 Task: Create a project for marketing campaign.
Action: Mouse moved to (476, 298)
Screenshot: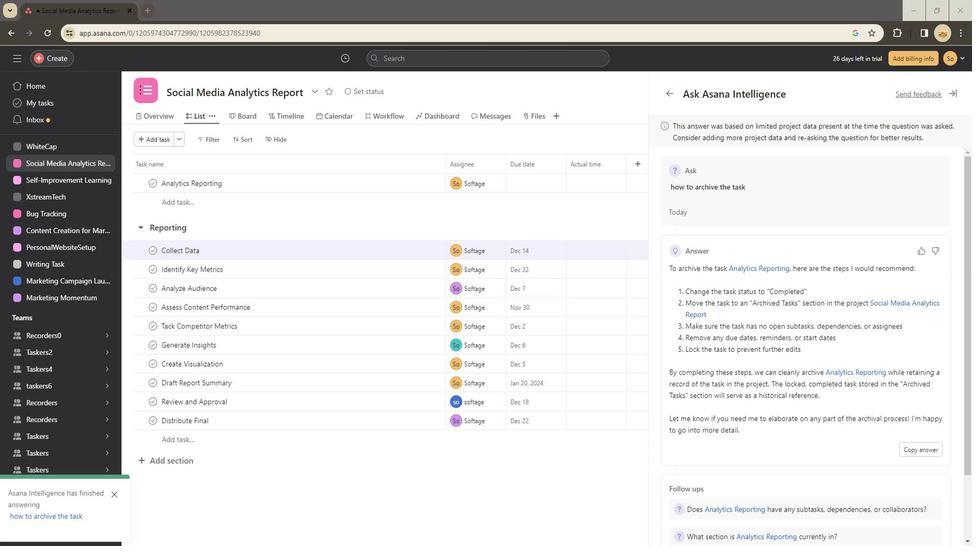 
Action: Mouse pressed left at (476, 298)
Screenshot: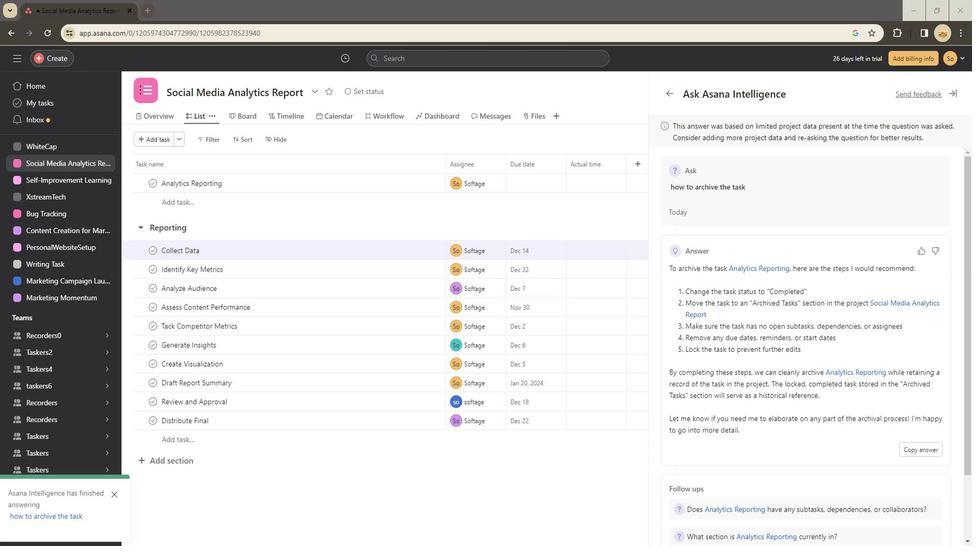
Action: Mouse moved to (482, 298)
Screenshot: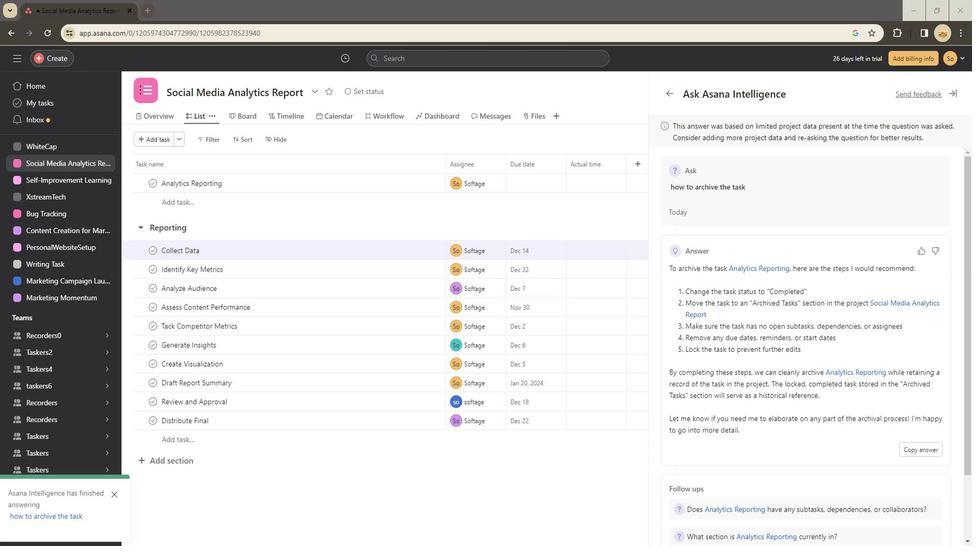 
Action: Mouse pressed left at (482, 298)
Screenshot: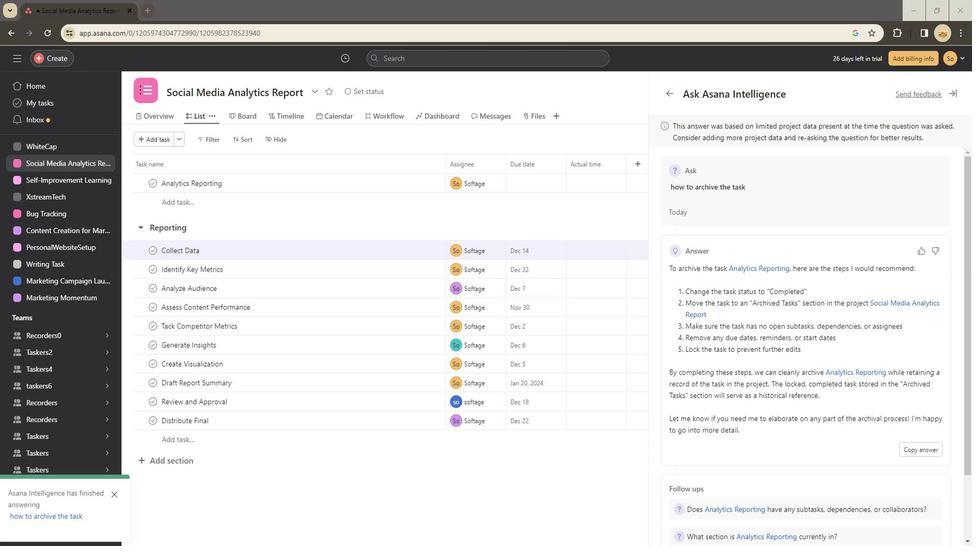 
Action: Mouse moved to (596, 298)
Screenshot: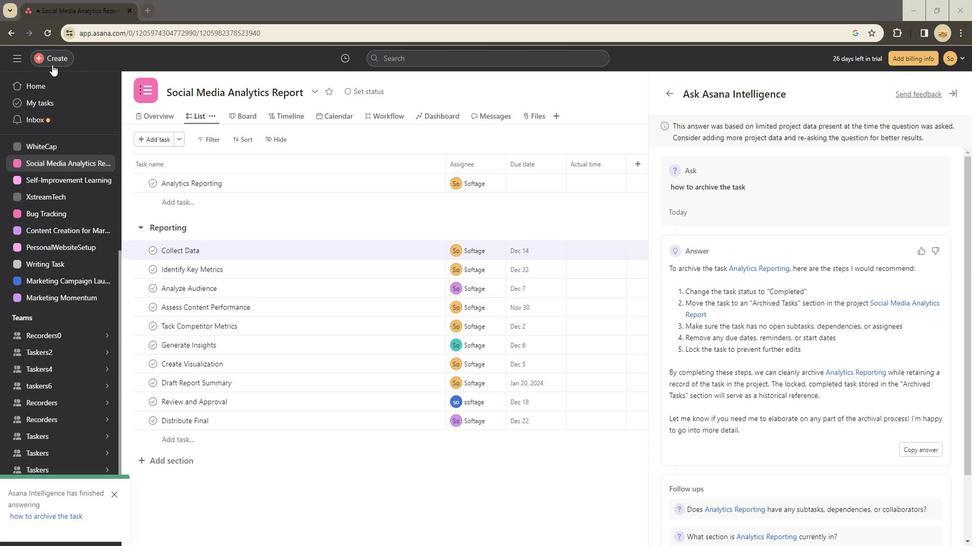 
Action: Mouse pressed left at (596, 298)
Screenshot: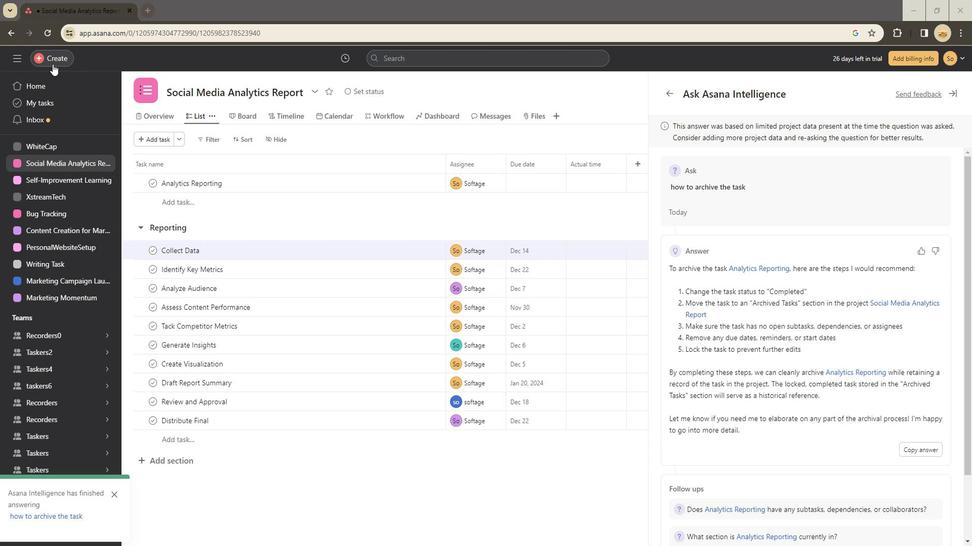 
Action: Mouse moved to (614, 298)
Screenshot: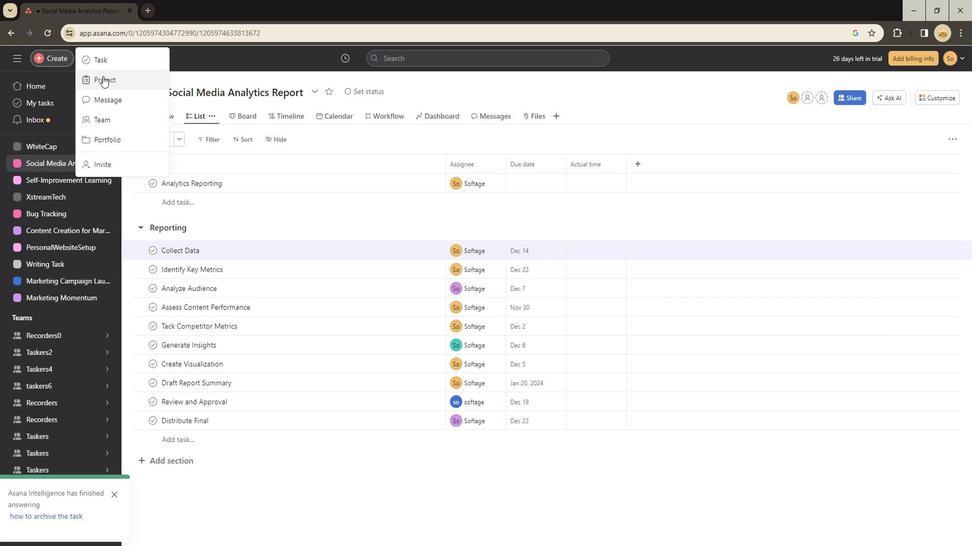 
Action: Mouse pressed left at (614, 298)
Screenshot: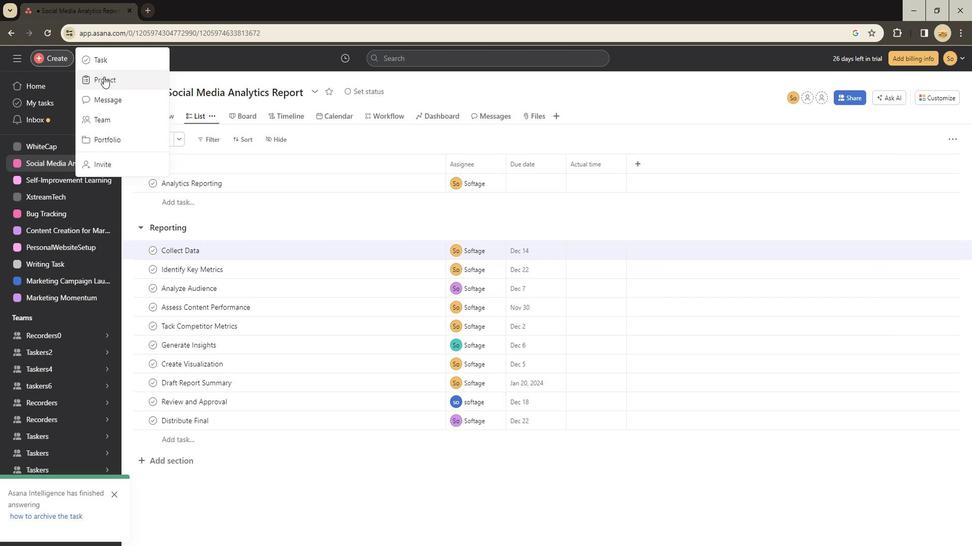 
Action: Mouse moved to (720, 298)
Screenshot: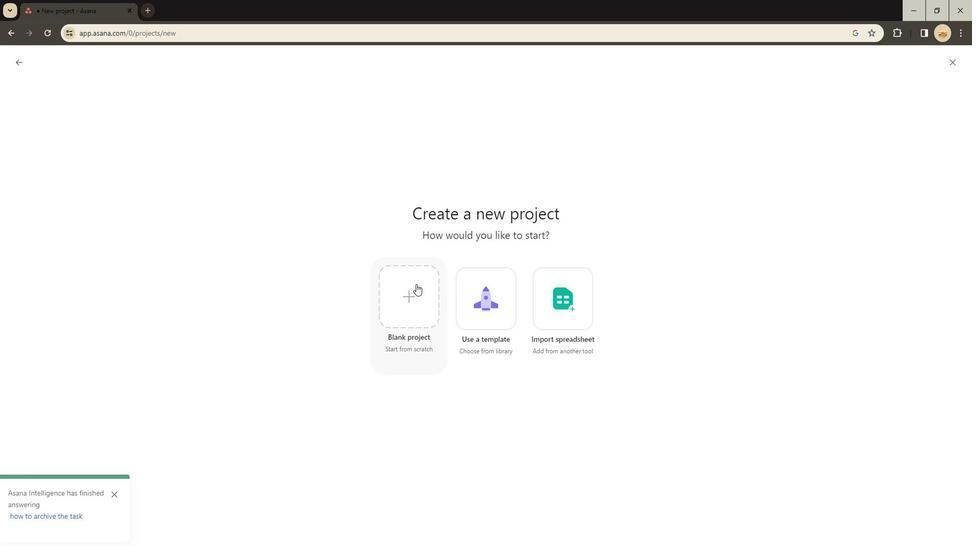 
Action: Mouse pressed left at (720, 298)
Screenshot: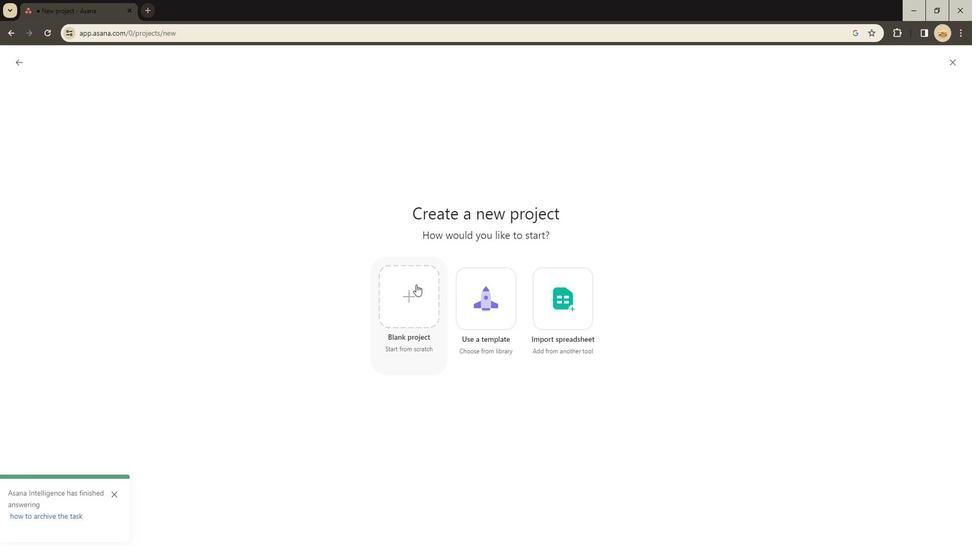 
Action: Mouse moved to (660, 298)
Screenshot: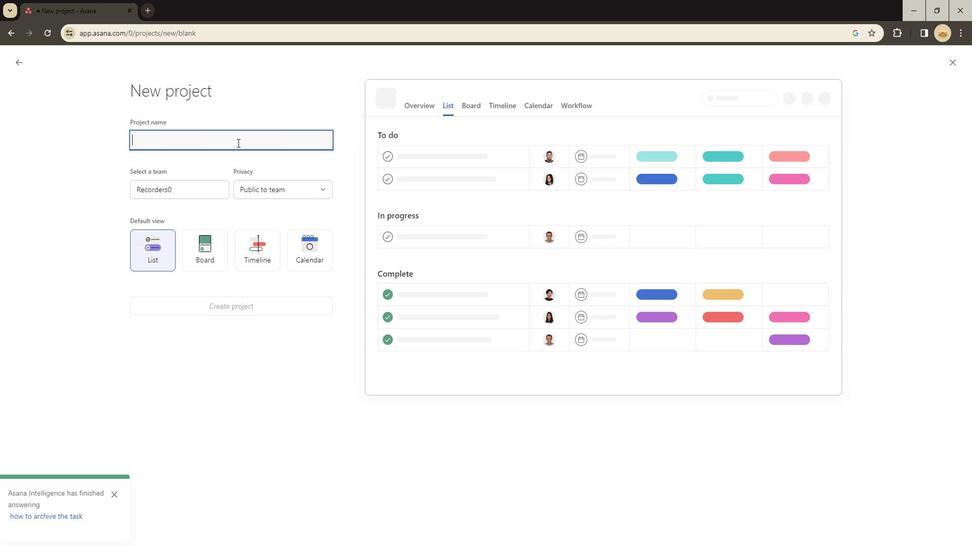 
Action: Mouse pressed left at (660, 298)
Screenshot: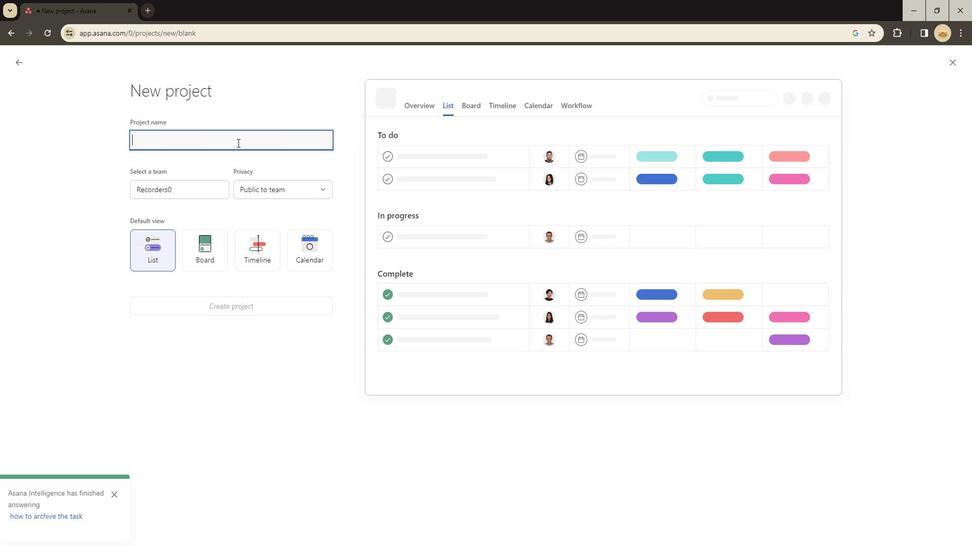 
Action: Key pressed <Key.shift><Key.shift><Key.shift><Key.shift><Key.shift><Key.shift><Key.shift><Key.shift><Key.shift><Key.shift><Key.shift><Key.shift><Key.shift><Key.shift><Key.shift><Key.shift><Key.shift><Key.shift><Key.shift><Key.shift><Key.shift><Key.shift><Key.shift><Key.shift><Key.shift><Key.shift><Key.shift><Key.shift><Key.shift><Key.shift><Key.shift><Key.shift><Key.shift><Key.shift><Key.shift><Key.shift><Key.shift>Marketing<Key.space><Key.shift>Campaign<Key.space>
Screenshot: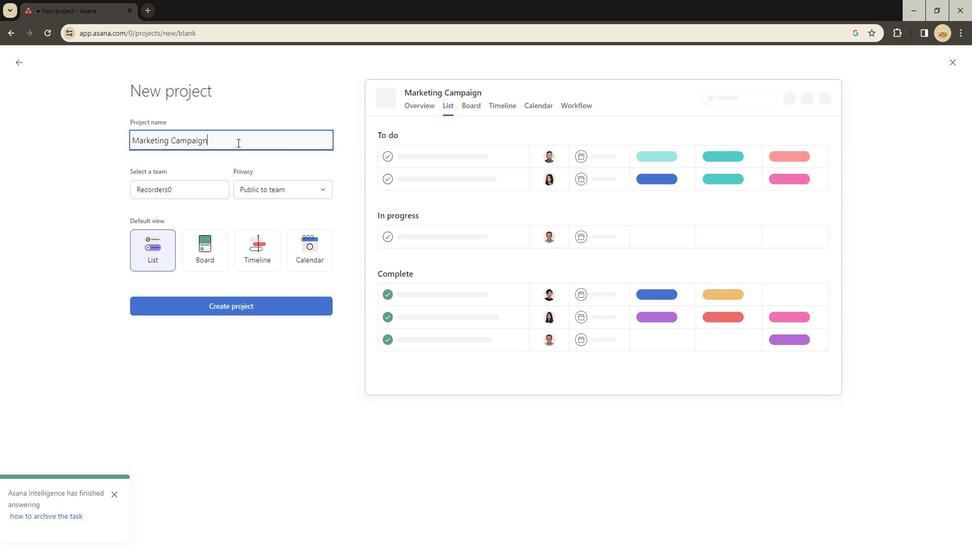 
Action: Mouse moved to (661, 298)
Screenshot: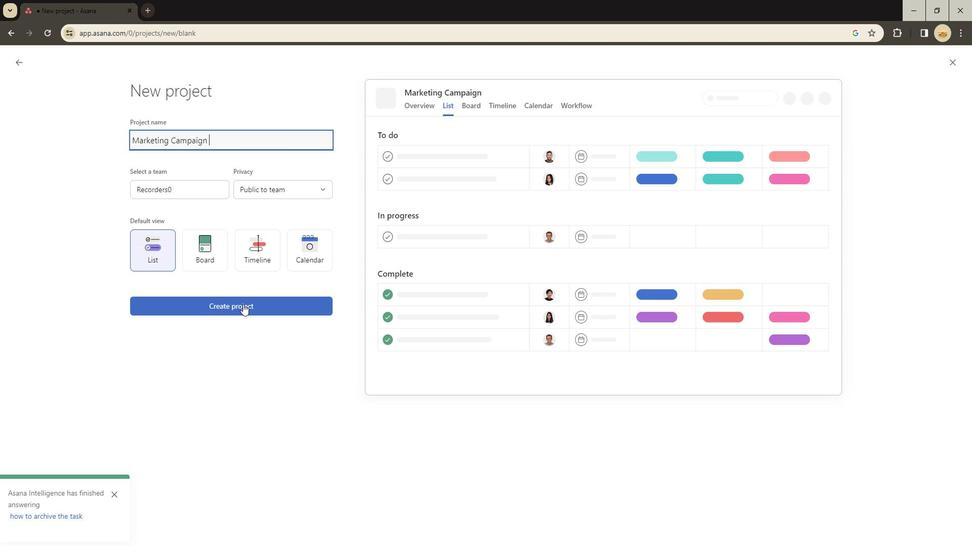
Action: Mouse pressed left at (661, 298)
Screenshot: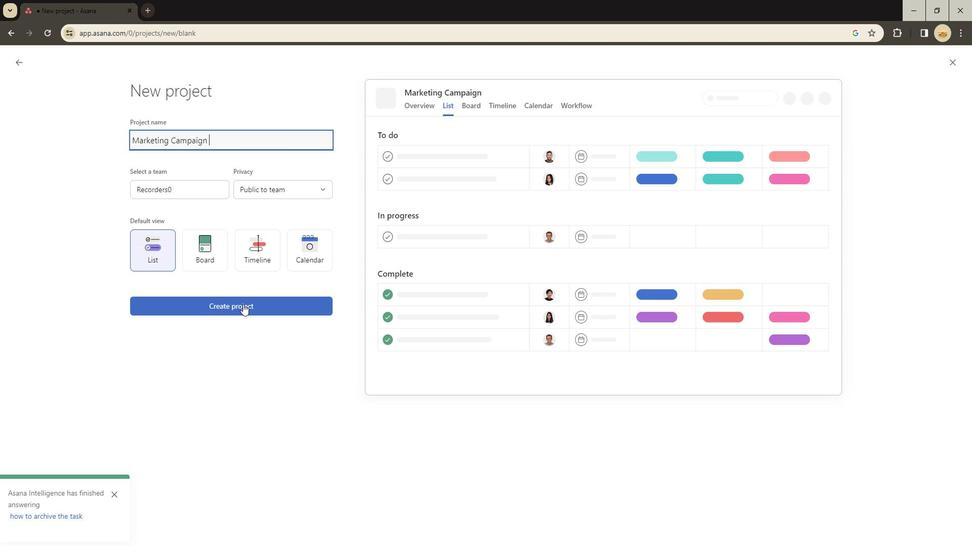 
Action: Mouse moved to (487, 298)
Screenshot: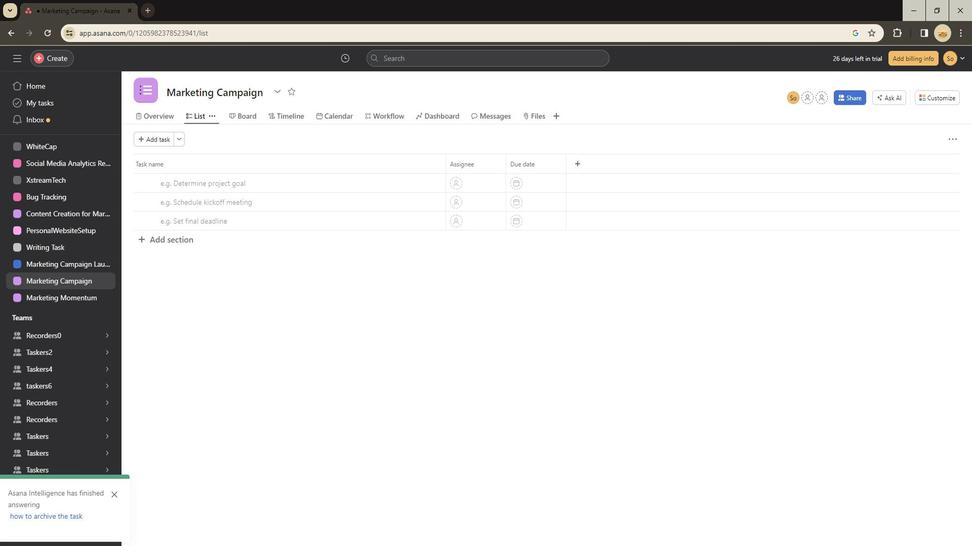 
Action: Mouse scrolled (487, 298) with delta (0, 0)
Screenshot: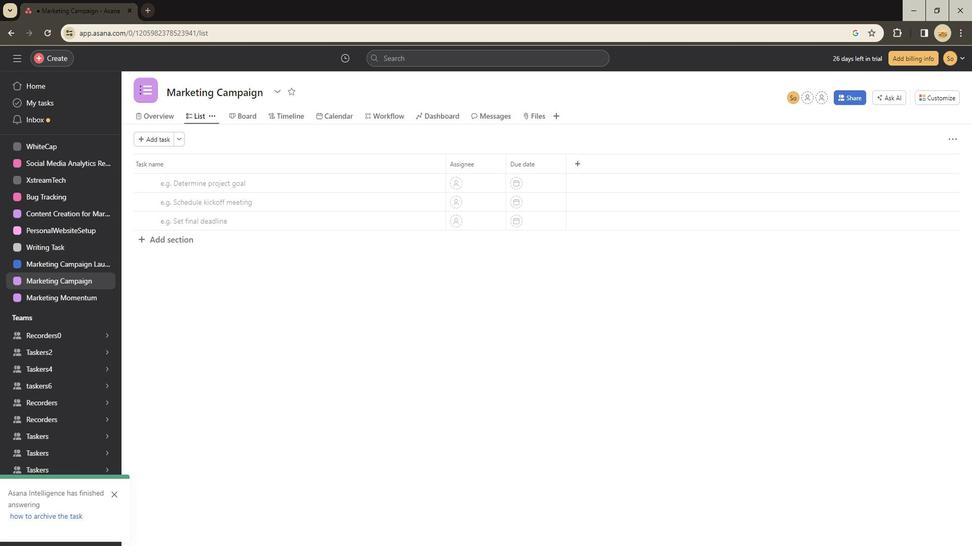
Action: Mouse moved to (439, 298)
Screenshot: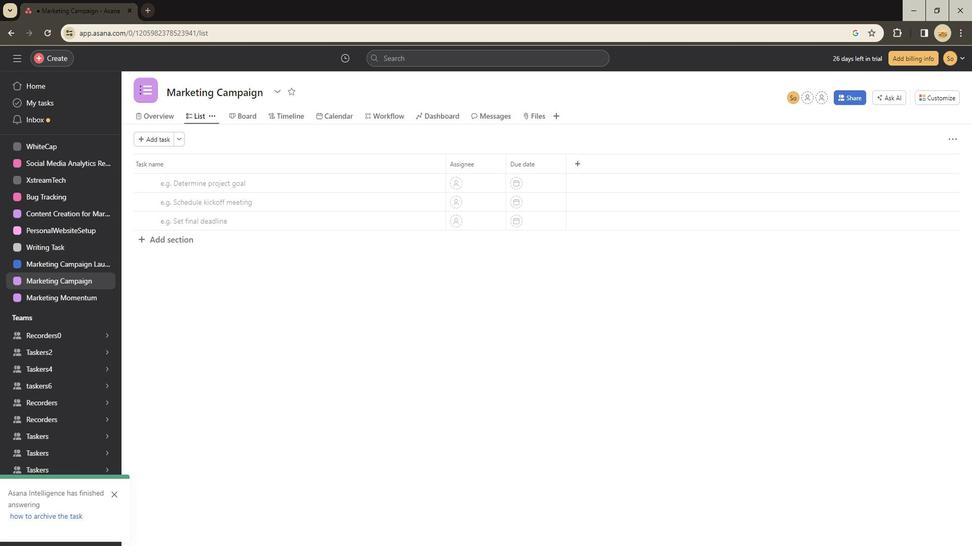 
Action: Mouse pressed left at (439, 298)
Screenshot: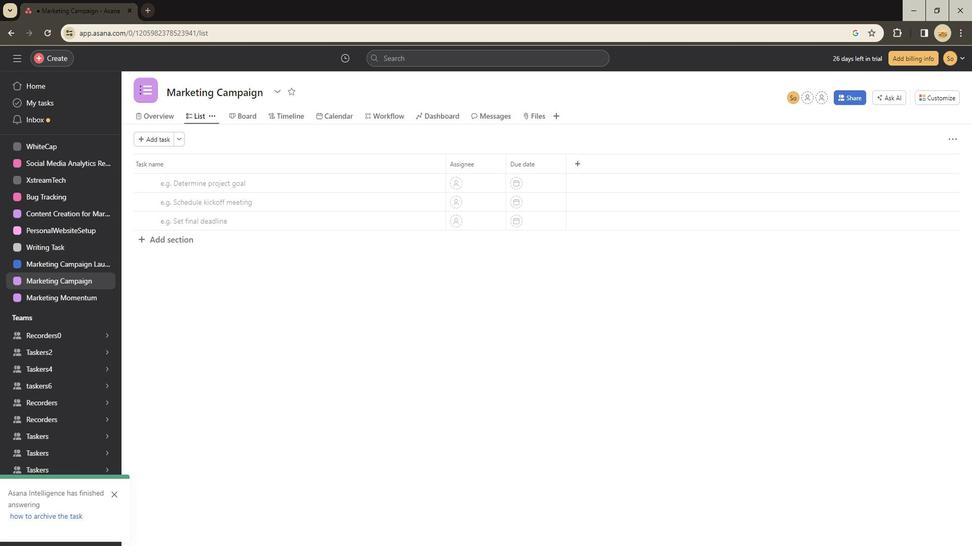 
Action: Mouse moved to (639, 298)
Screenshot: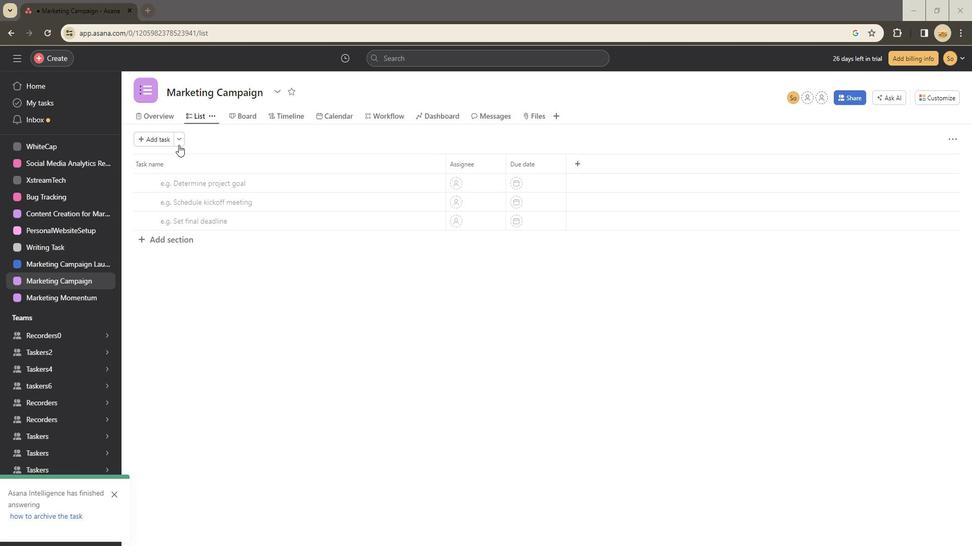 
Action: Mouse pressed left at (639, 298)
Screenshot: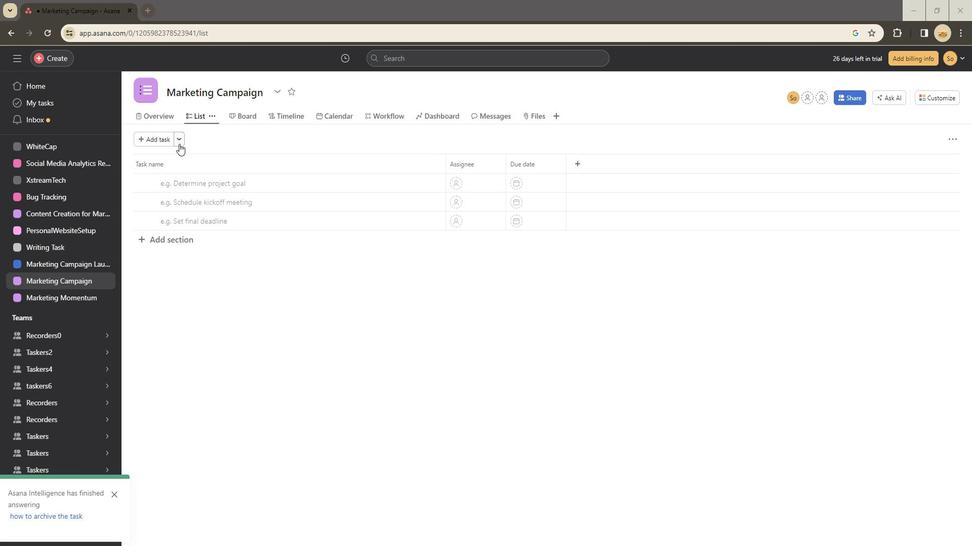 
Action: Mouse moved to (643, 298)
Screenshot: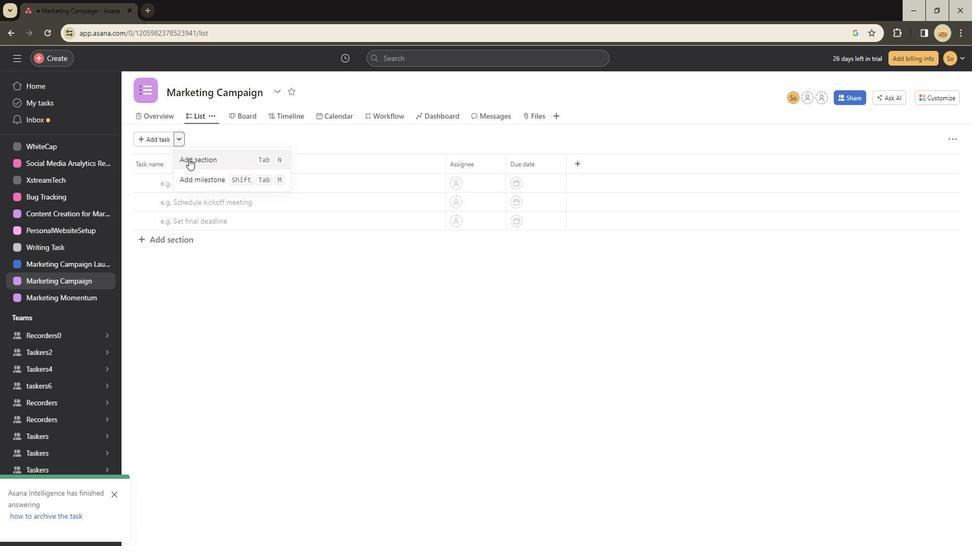 
Action: Mouse pressed left at (643, 298)
Screenshot: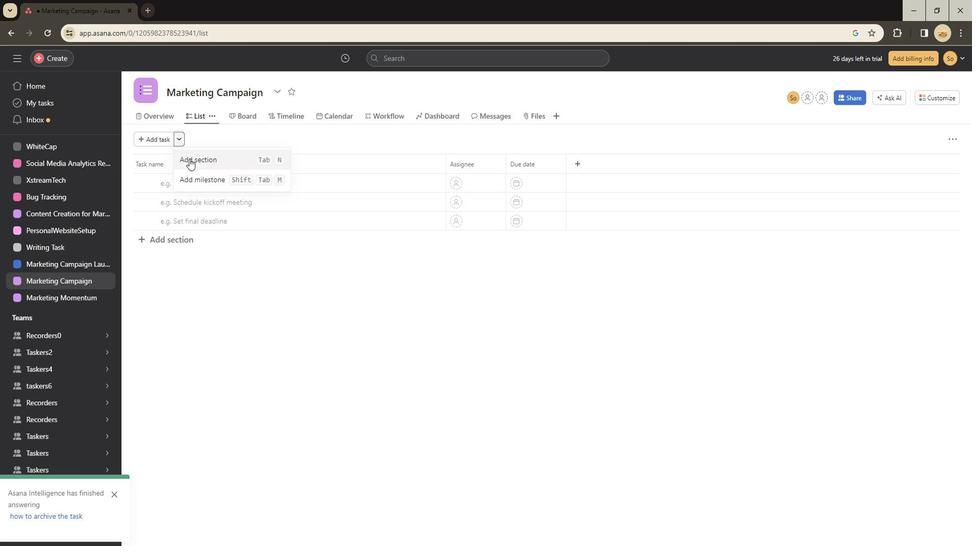 
Action: Mouse moved to (646, 298)
Screenshot: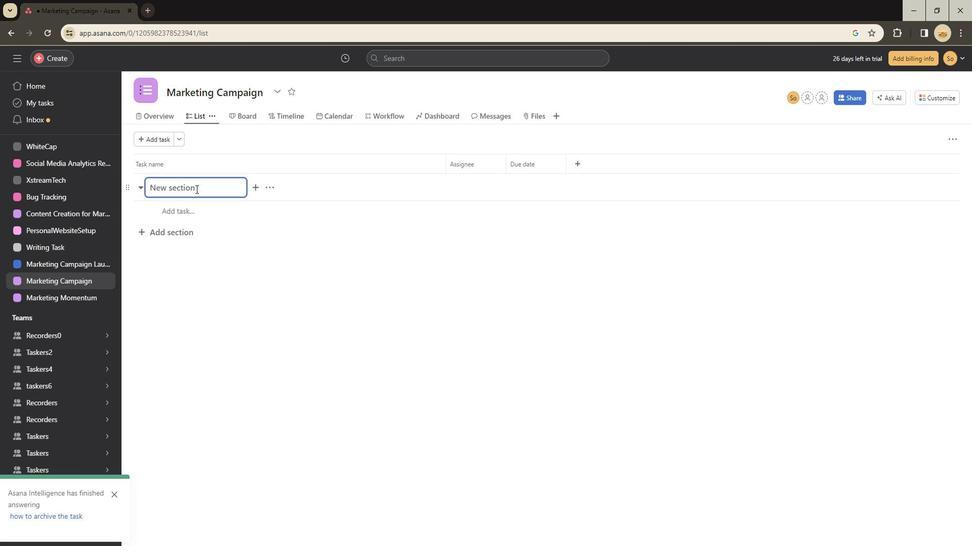 
Action: Mouse pressed left at (646, 298)
Screenshot: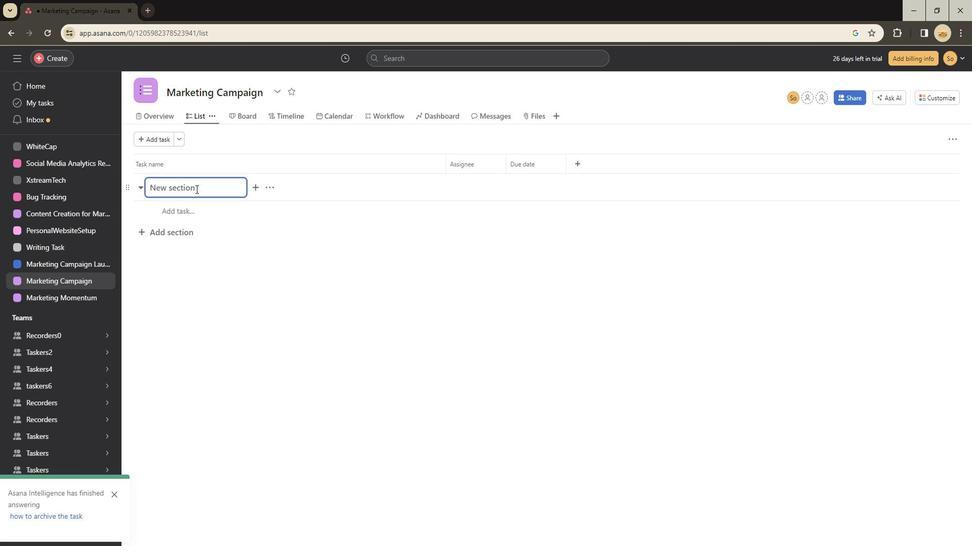 
Action: Key pressed <Key.shift>Analyze<Key.space>big<Key.space><Key.backspace><Key.backspace><Key.backspace><Key.backspace><Key.shift>Big<Key.space><Key.shift><Key.shift><Key.shift><Key.shift><Key.shift><Key.shift><Key.shift><Key.shift><Key.shift><Key.shift><Key.shift><Key.shift><Key.shift>Data<Key.space><Key.enter><Key.shift><Key.shift><Key.shift>Analyze<Key.space><Key.shift>Data<Key.space><Key.shift>Trenddds
Screenshot: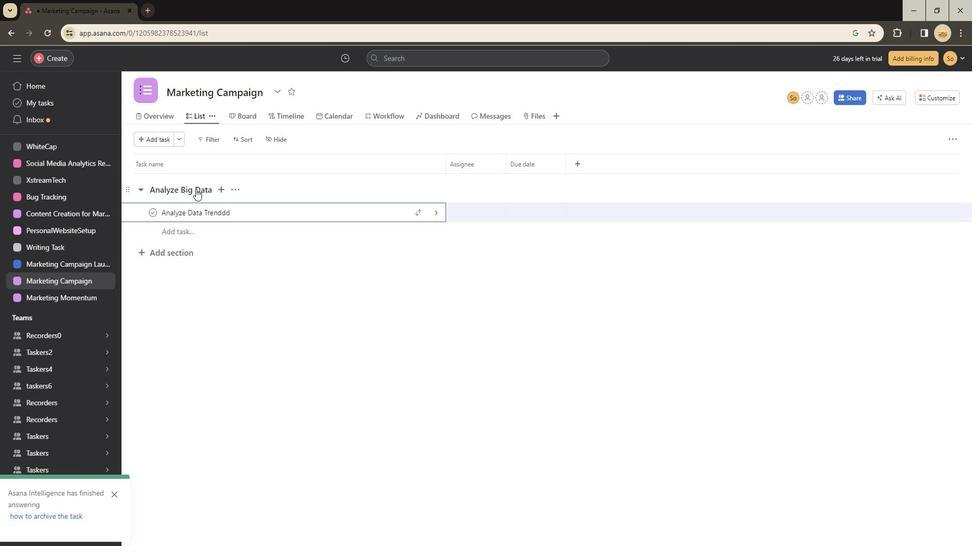 
Action: Mouse moved to (685, 298)
Screenshot: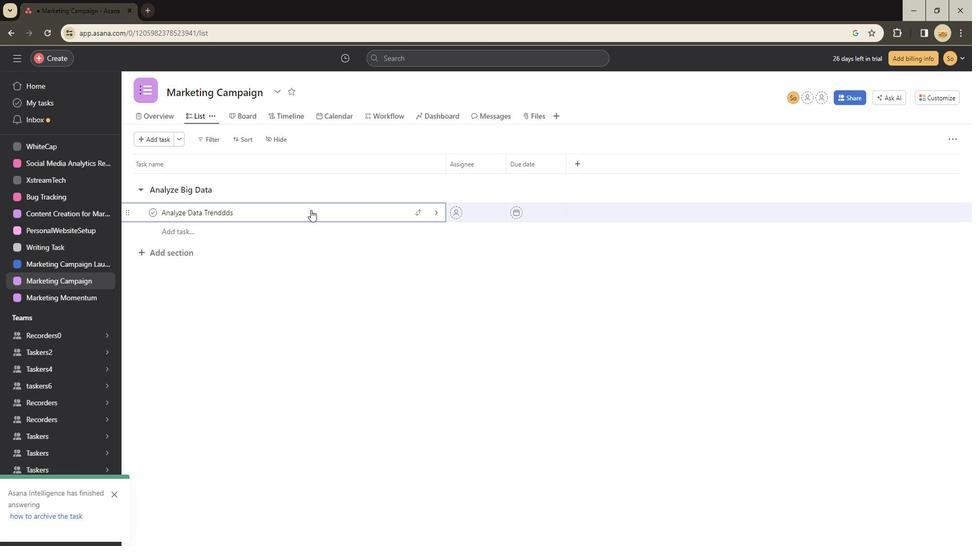 
Action: Mouse pressed left at (685, 298)
Screenshot: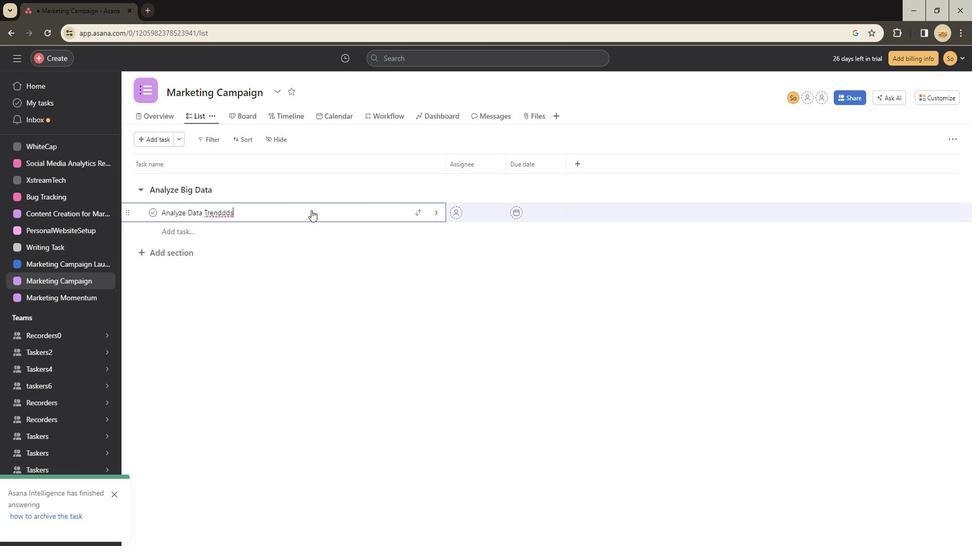 
Action: Mouse moved to (824, 298)
Screenshot: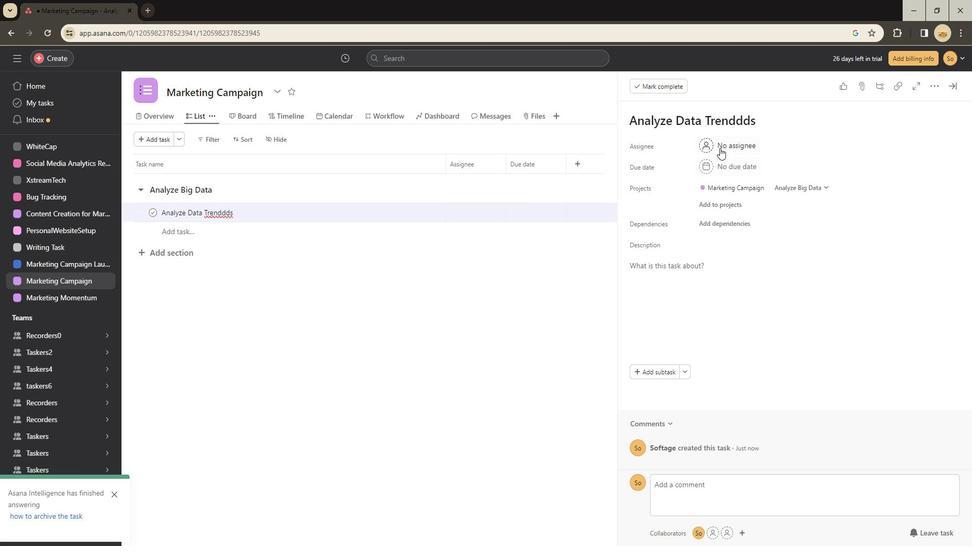 
Action: Mouse pressed left at (824, 298)
Screenshot: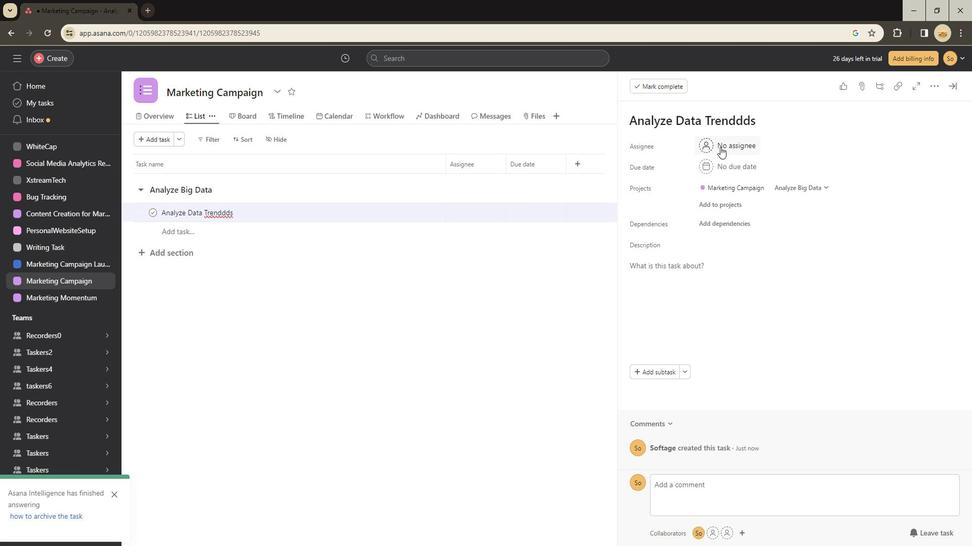 
Action: Mouse moved to (832, 298)
Screenshot: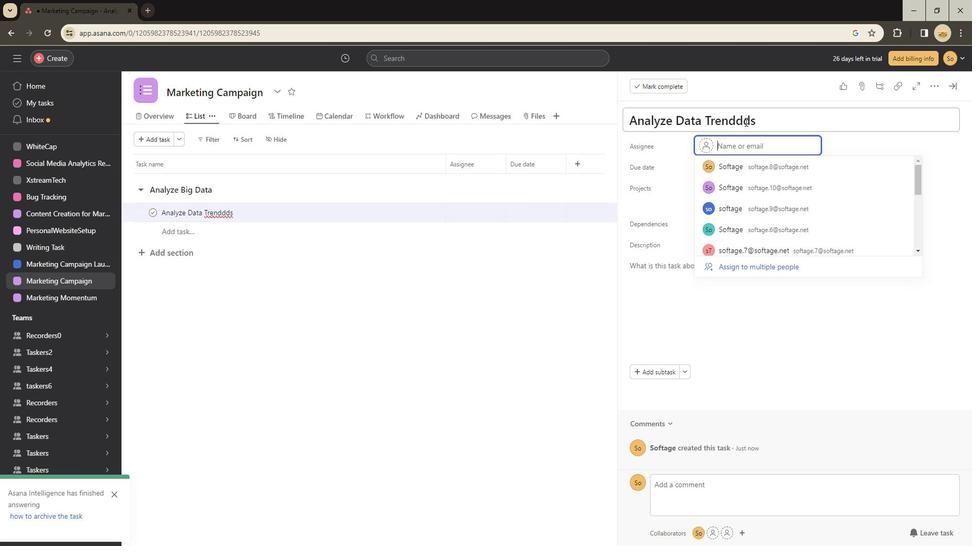 
Action: Mouse pressed left at (832, 298)
Screenshot: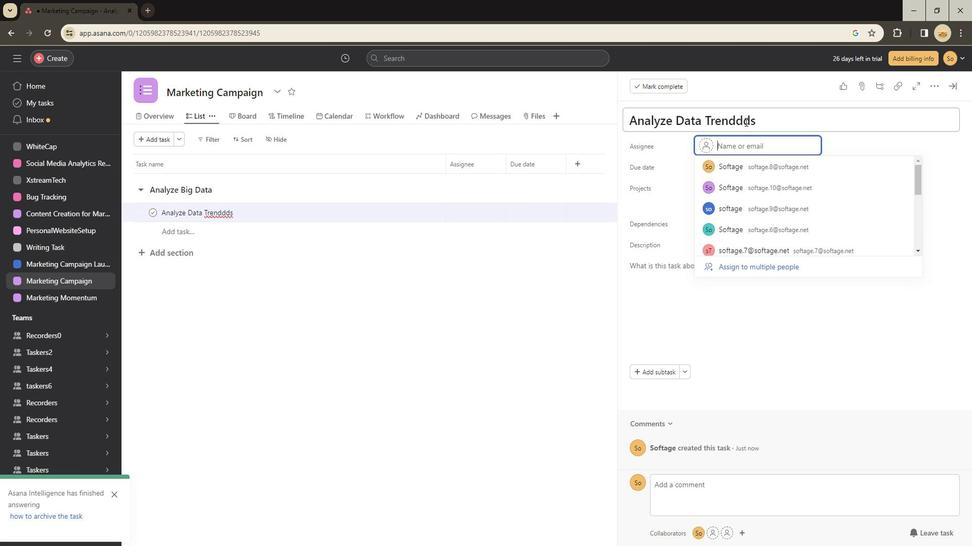 
Action: Mouse pressed left at (832, 298)
Screenshot: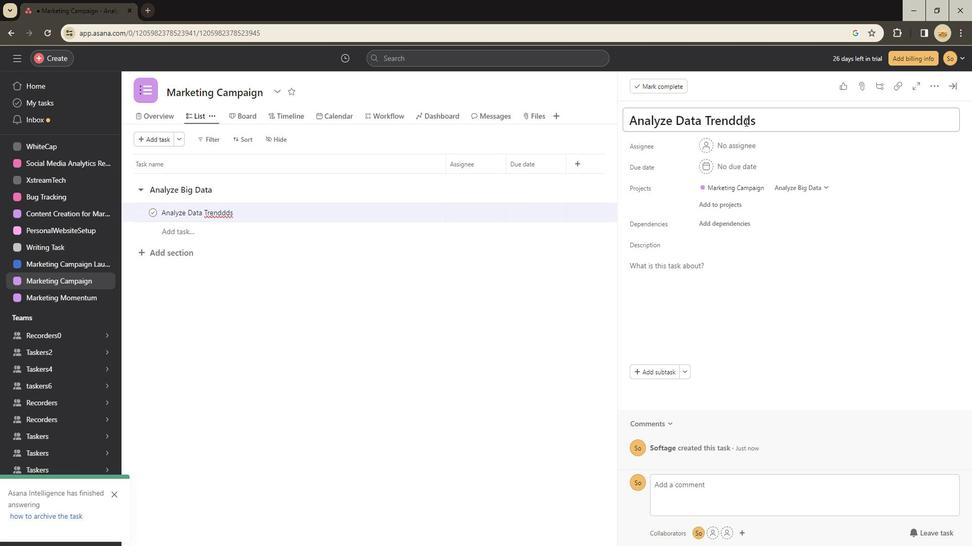 
Action: Mouse moved to (832, 298)
Screenshot: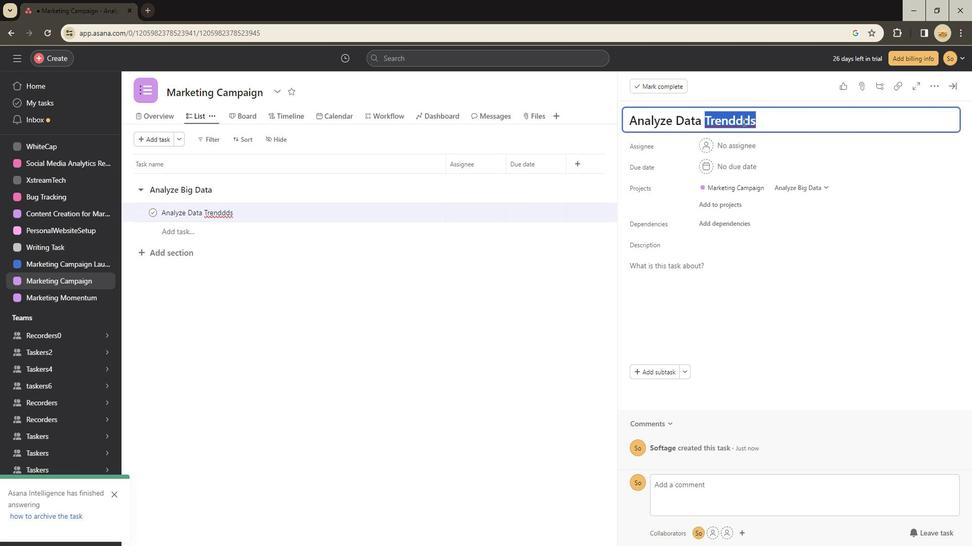 
Action: Mouse pressed left at (832, 298)
Screenshot: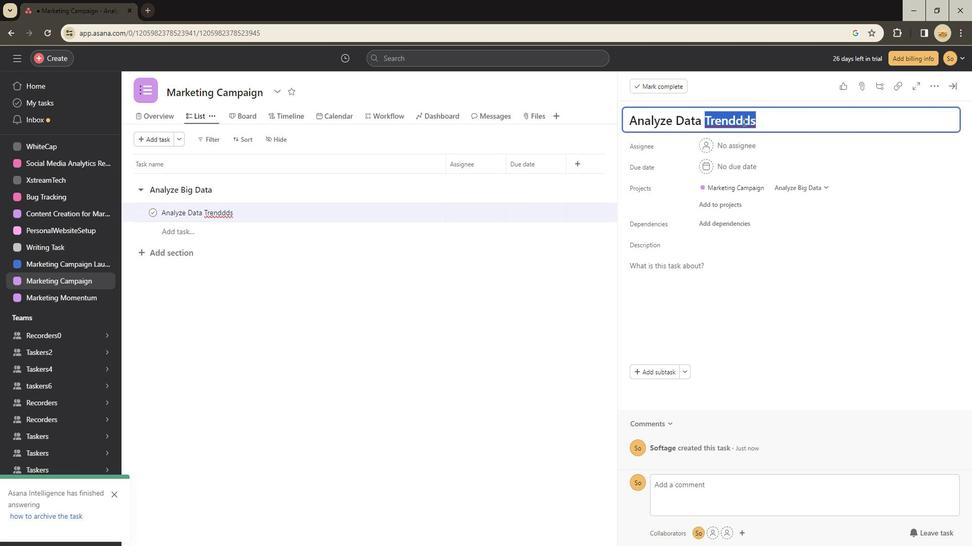 
Action: Key pressed <Key.backspace><Key.backspace>
Screenshot: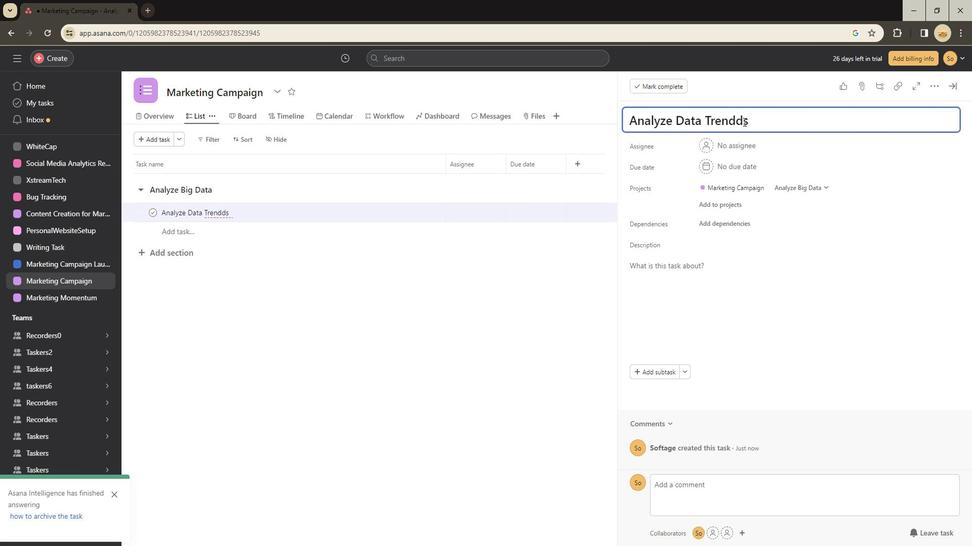 
Action: Mouse moved to (824, 298)
Screenshot: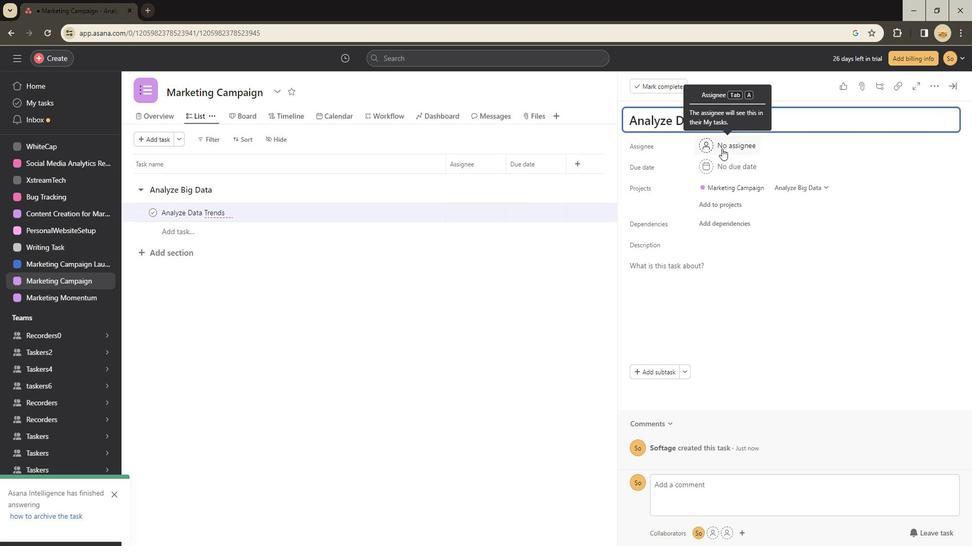 
Action: Mouse pressed left at (824, 298)
Screenshot: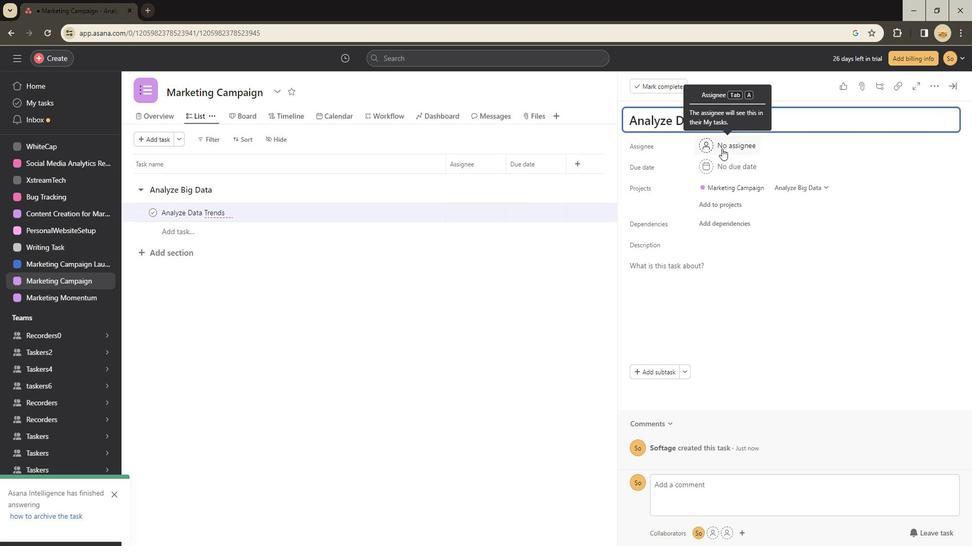 
Action: Mouse moved to (833, 298)
Screenshot: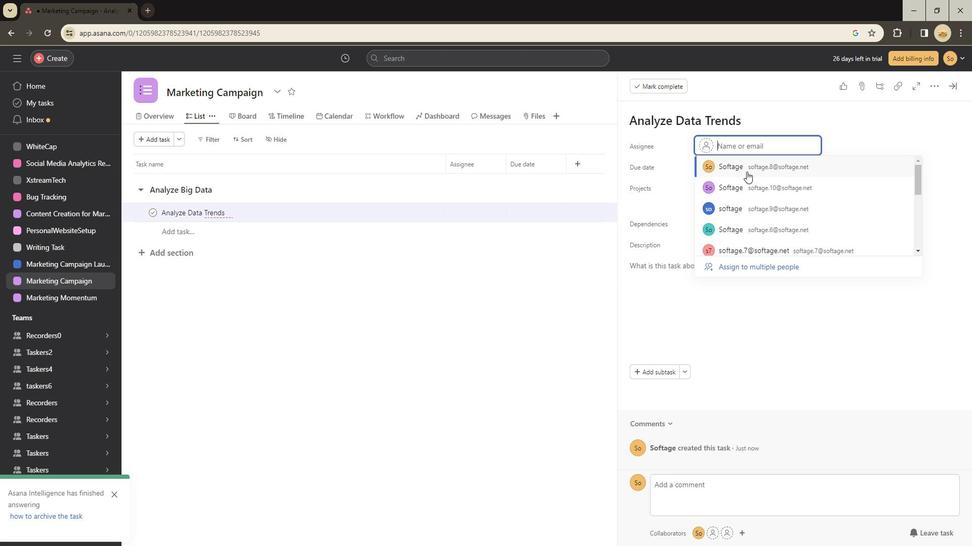 
Action: Mouse pressed left at (833, 298)
Screenshot: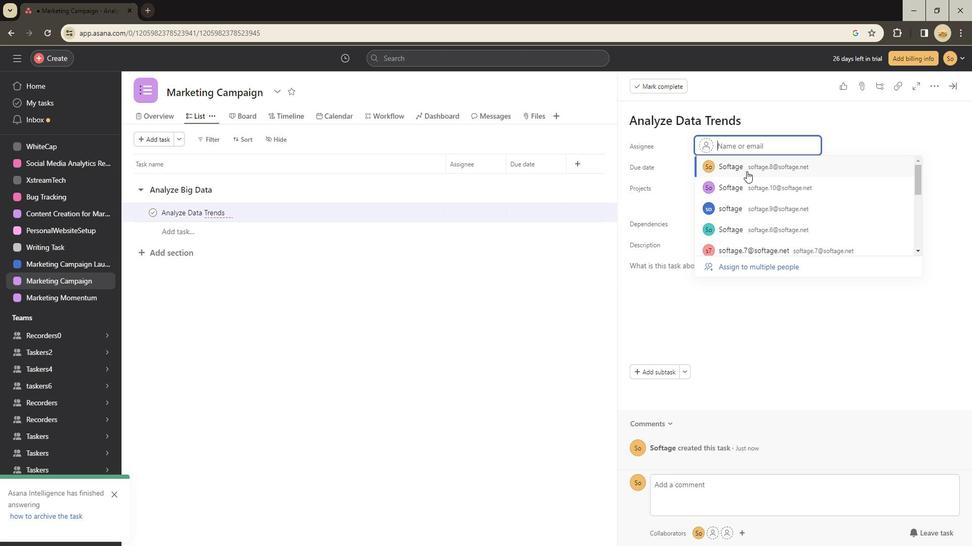 
Action: Mouse moved to (827, 298)
Screenshot: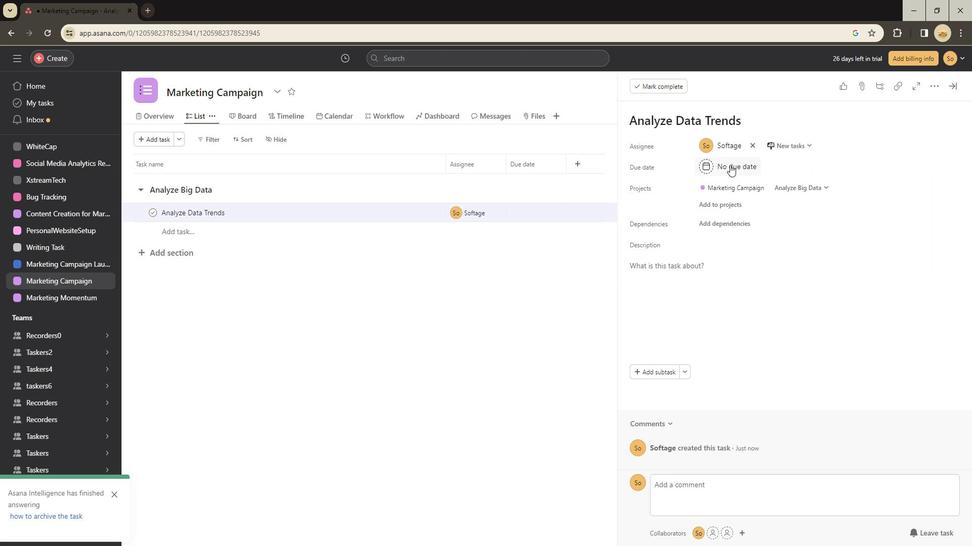 
Action: Mouse pressed left at (827, 298)
Screenshot: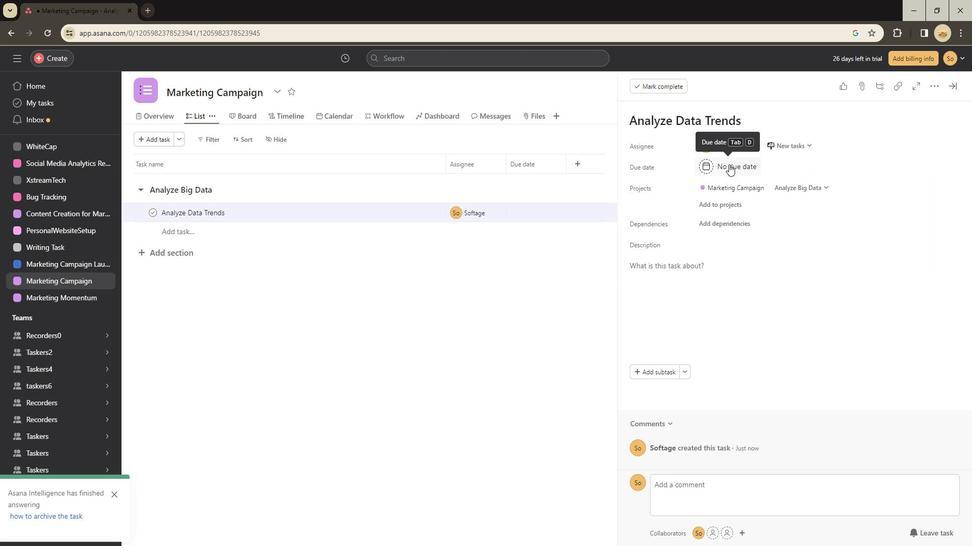 
Action: Mouse moved to (858, 298)
Screenshot: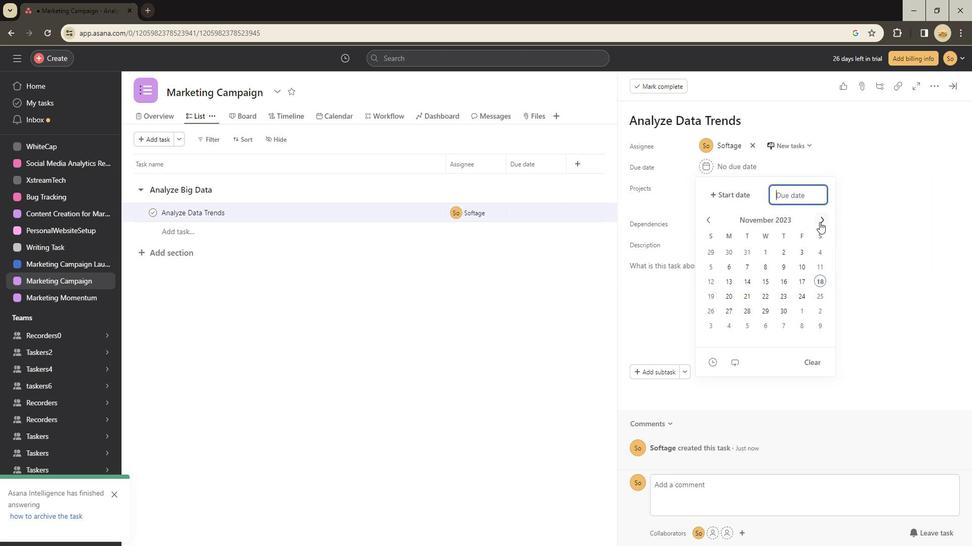 
Action: Mouse pressed left at (858, 298)
Screenshot: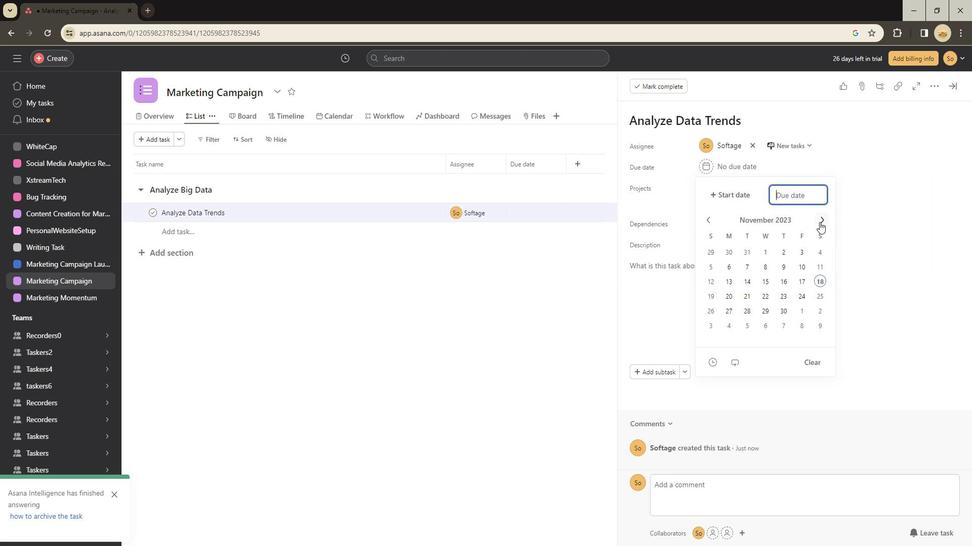 
Action: Mouse moved to (851, 298)
Screenshot: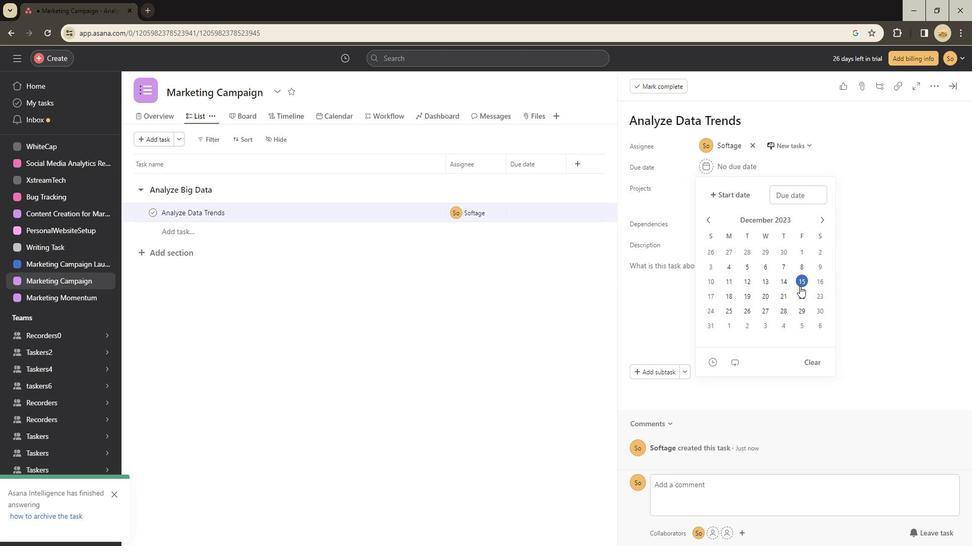 
Action: Mouse pressed left at (851, 298)
Screenshot: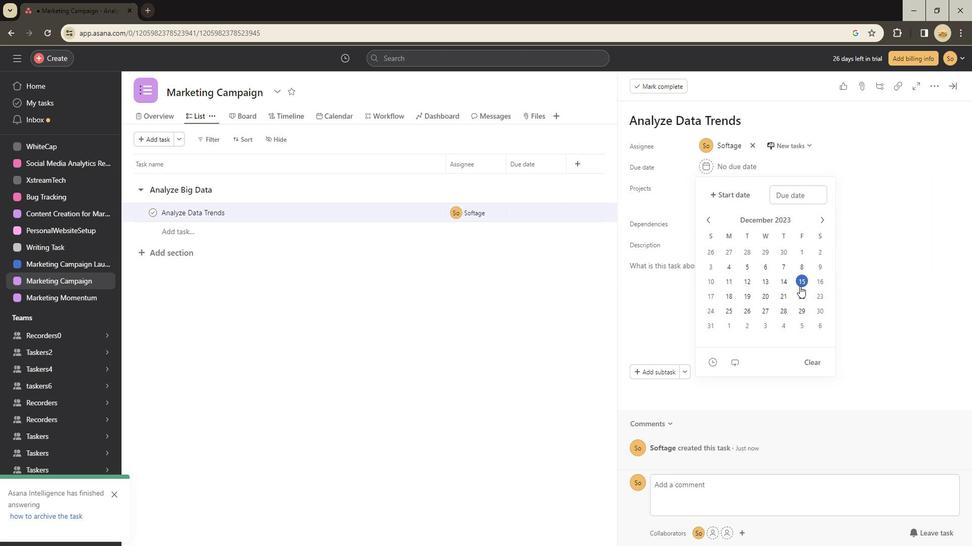 
Action: Mouse moved to (812, 298)
Screenshot: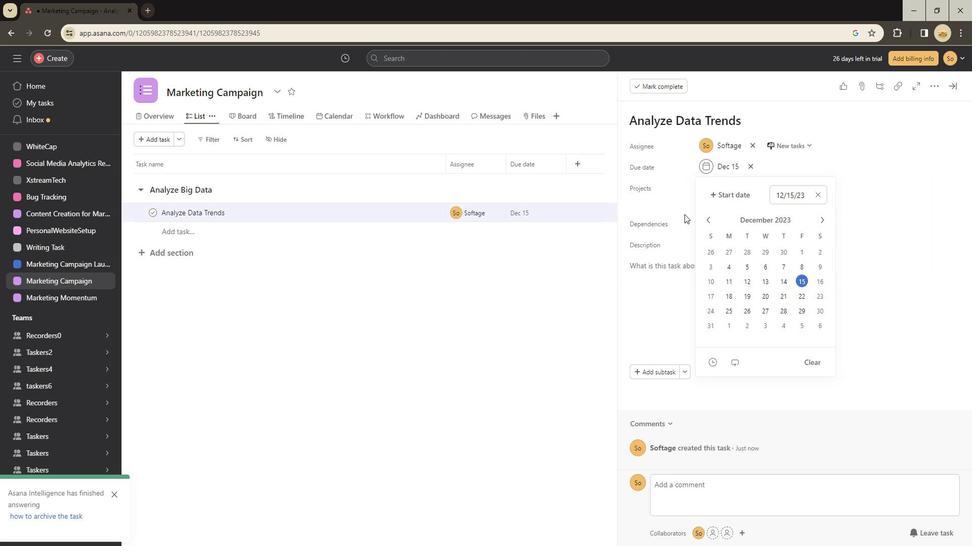 
Action: Mouse pressed left at (812, 298)
Screenshot: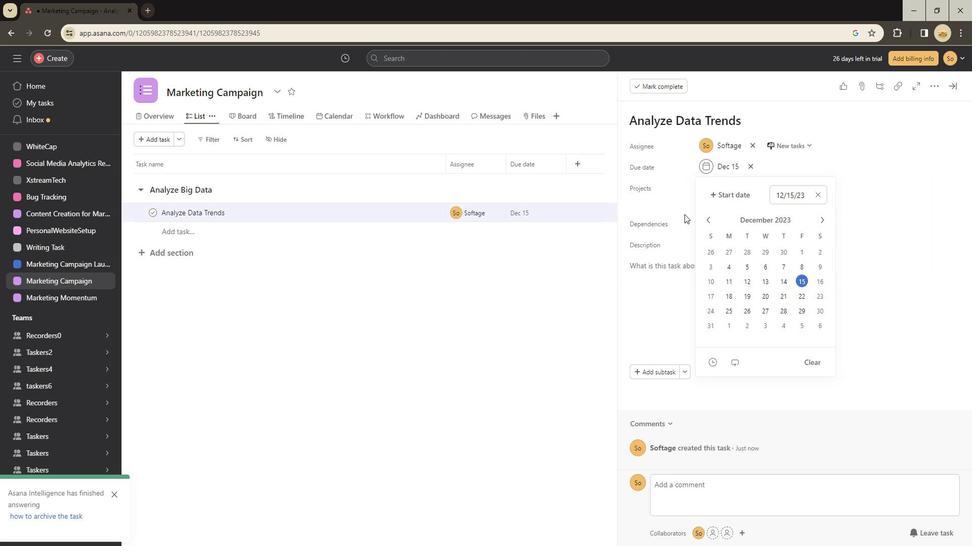 
Action: Mouse moved to (807, 298)
Screenshot: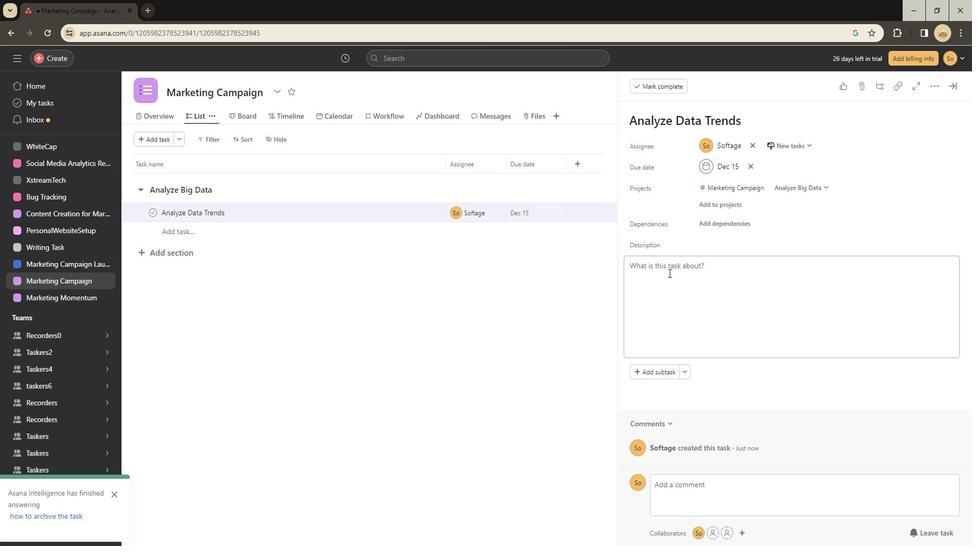 
Action: Mouse pressed left at (807, 298)
Screenshot: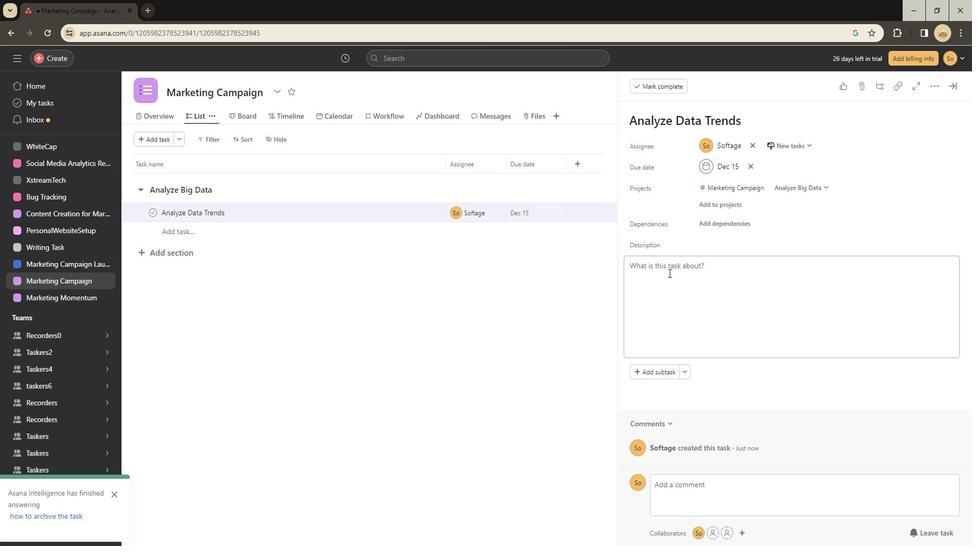 
Action: Key pressed <Key.shift>Explore<Key.space>and<Key.space>analu<Key.backspace>yze<Key.space>recent<Key.space>trends<Key.space>in<Key.space>b<Key.backspace>i<Key.backspace>big<Key.space>data<Key.space>techologies<Key.space>an<Key.space><Key.backspace><Key.backspace><Key.backspace><Key.backspace>
Screenshot: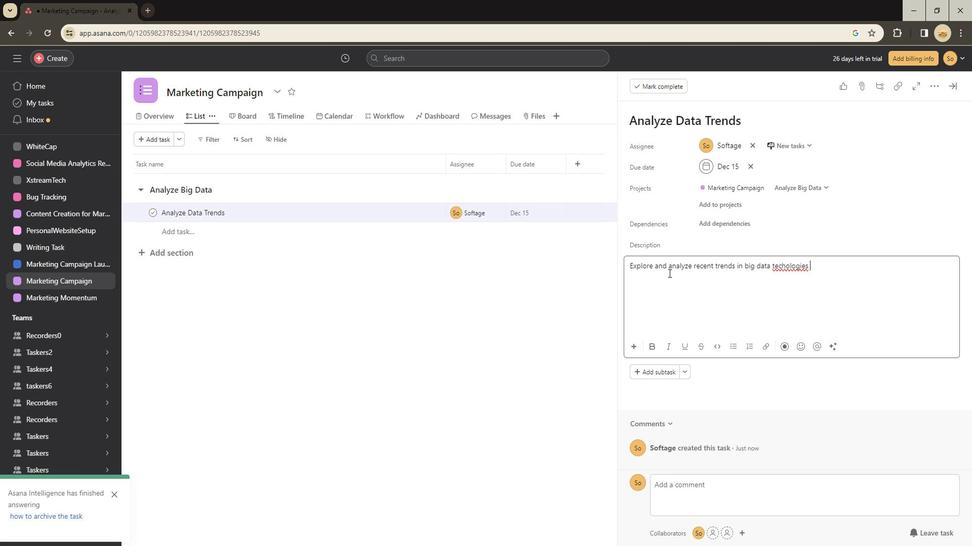 
Action: Mouse moved to (847, 298)
Screenshot: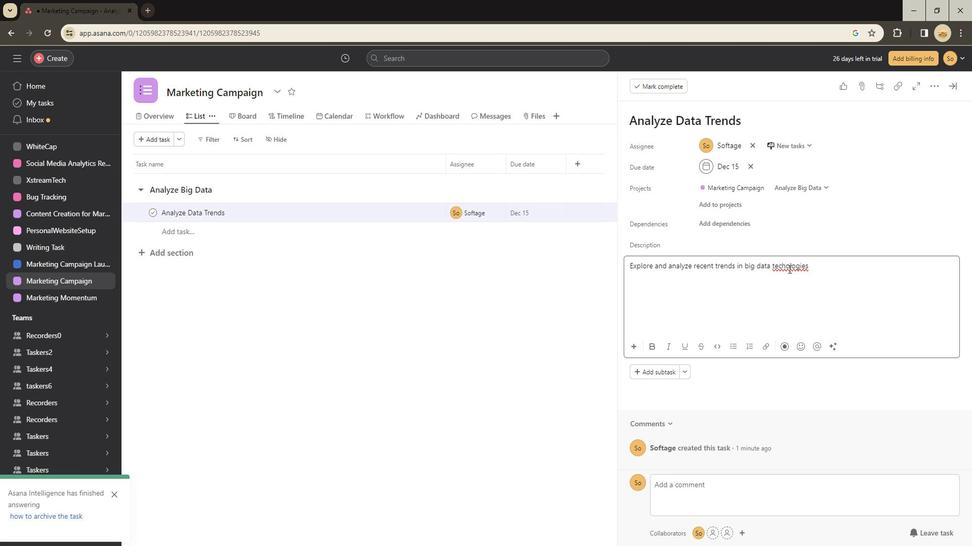 
Action: Mouse pressed right at (847, 298)
Screenshot: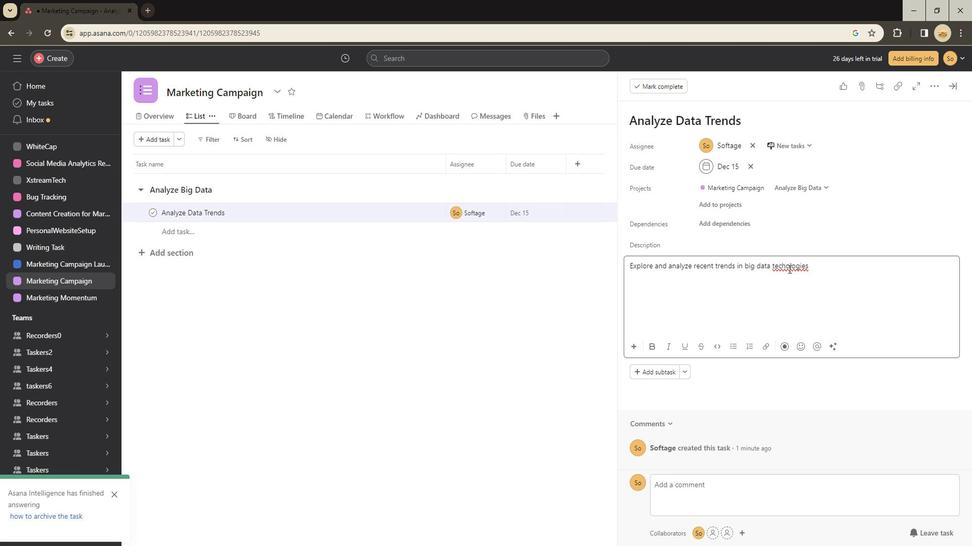 
Action: Mouse moved to (857, 298)
Screenshot: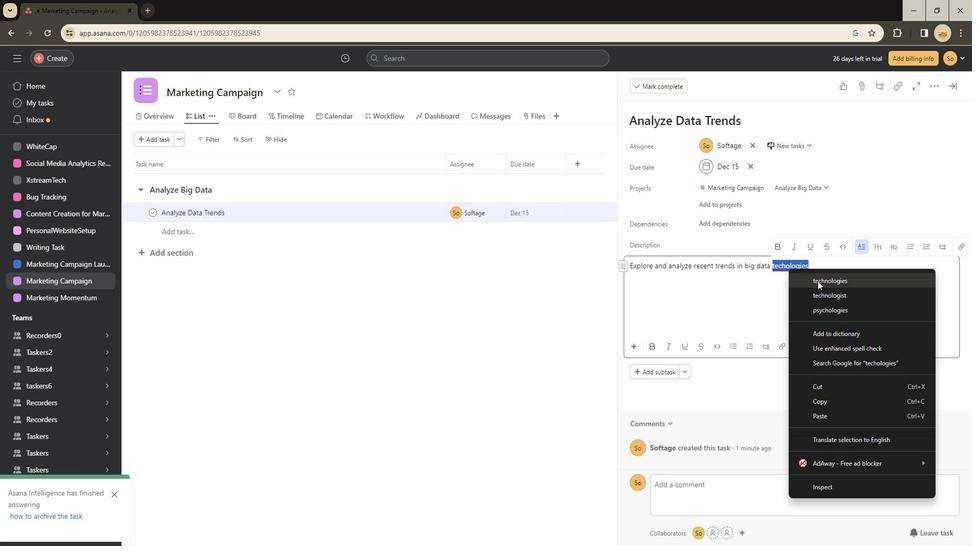
Action: Mouse pressed left at (857, 298)
Screenshot: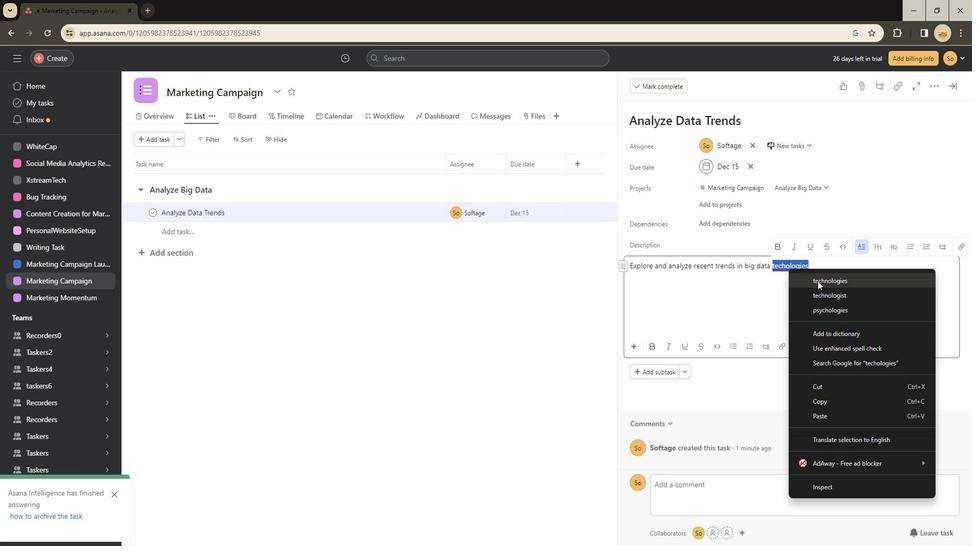 
Action: Mouse moved to (861, 298)
Screenshot: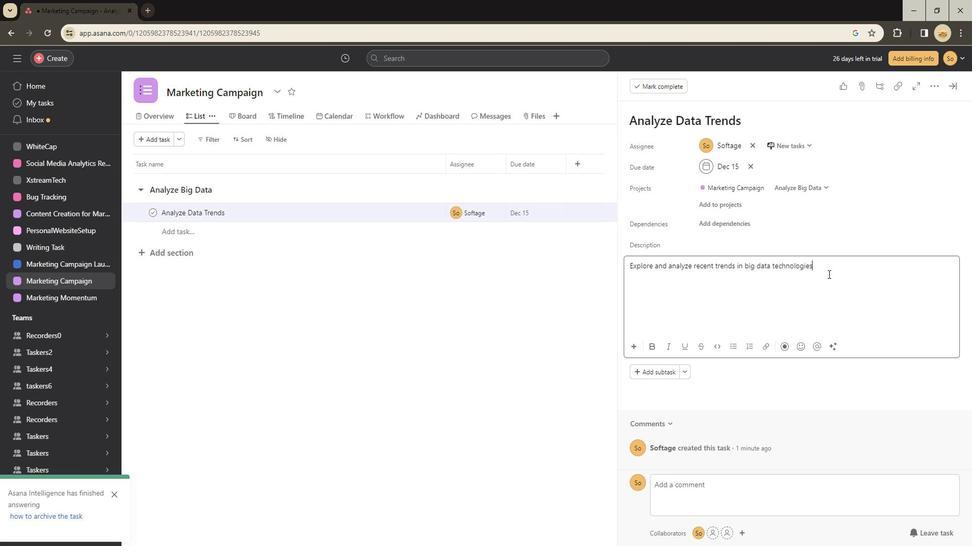
Action: Mouse pressed left at (861, 298)
Screenshot: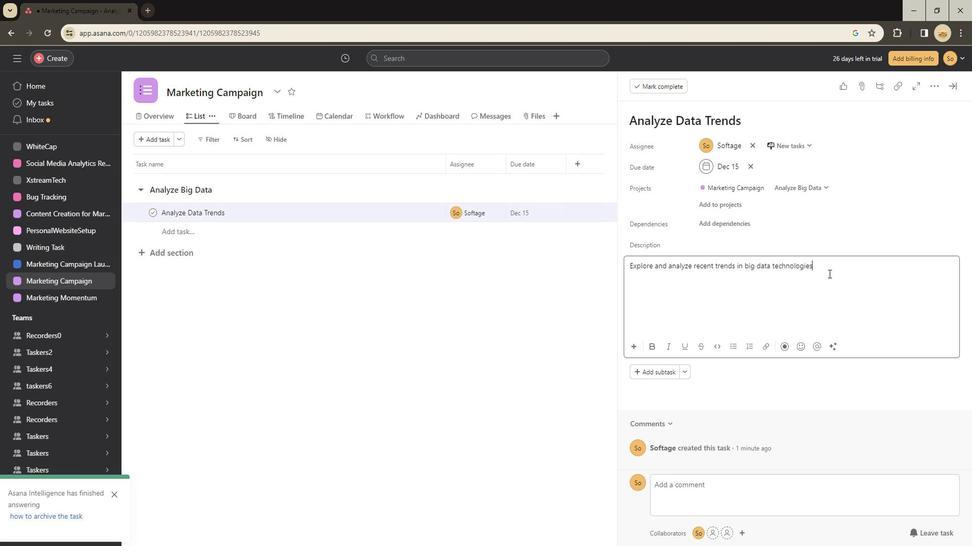 
Action: Key pressed <Key.space>and<Key.space>their<Key.space>application<Key.space><Key.backspace>.<Key.space><Key.shift><Key.shift><Key.shift><Key.shift>Provide<Key.space>insights<Key.space>into<Key.space>emerging<Key.space>tols<Key.space><Key.backspace><Key.backspace><Key.backspace>ols<Key.space><Key.backspace>,<Key.space>fframe<Key.space>works<Key.space>and<Key.space>best<Key.space>practices.<Key.space><Key.shift>Include<Key.space>case<Key.space>studies<Key.space>and<Key.space>real-world<Key.space>ec<Key.backspace>xample<Key.space>to<Key.space>sj<Key.backspace>how<Key.space><Key.backspace>
Screenshot: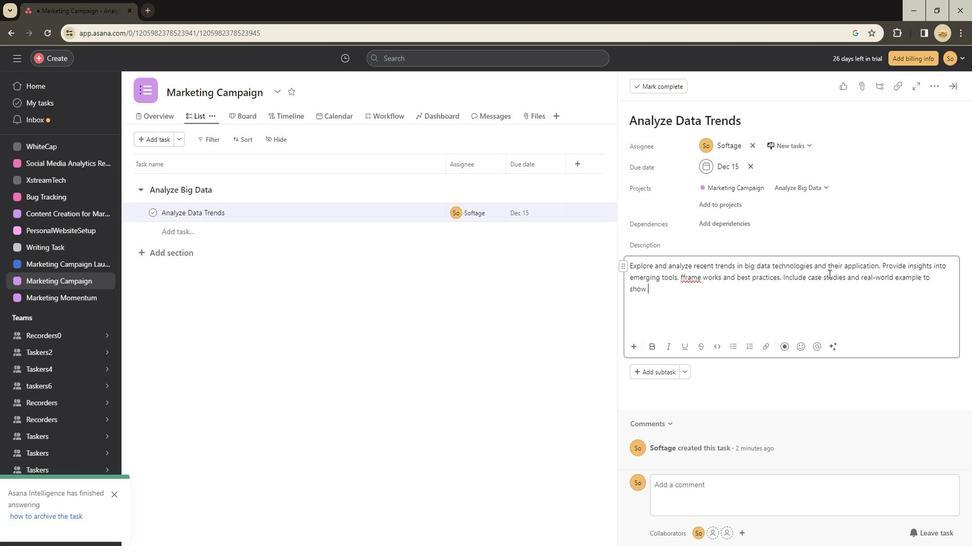 
Action: Mouse moved to (812, 298)
Screenshot: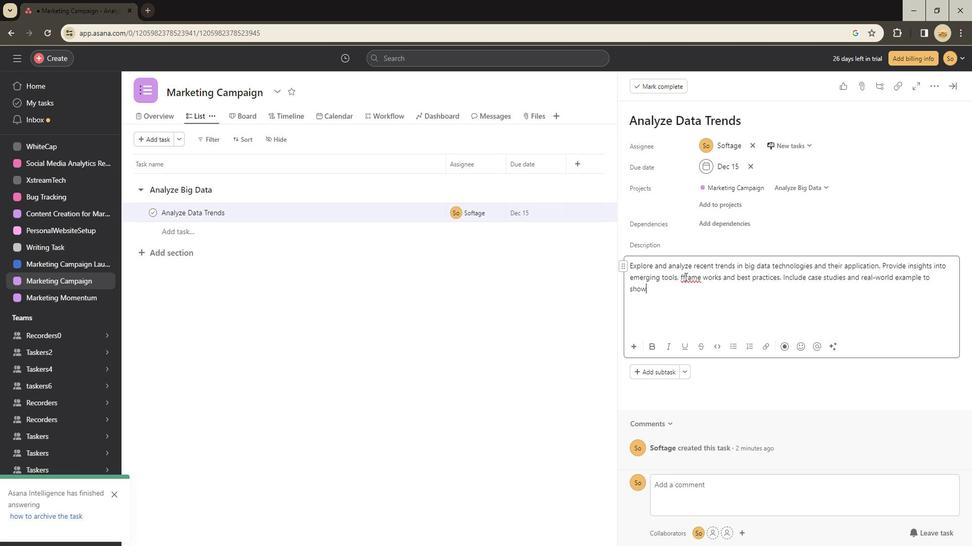 
Action: Mouse pressed left at (812, 298)
Screenshot: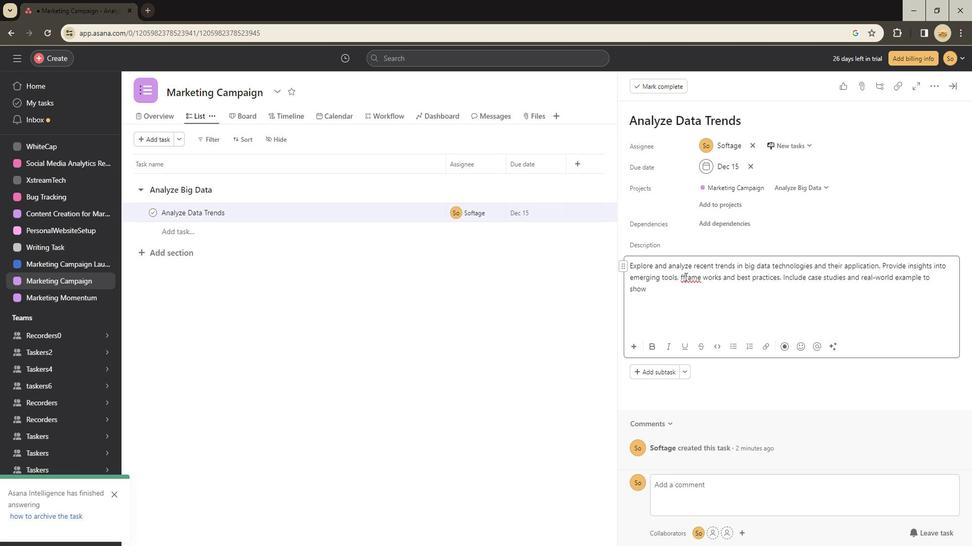 
Action: Key pressed <Key.backspace><Key.down><Key.down><Key.space><Key.backspace>case<Key.space>sucessful<Key.space>implementations
Screenshot: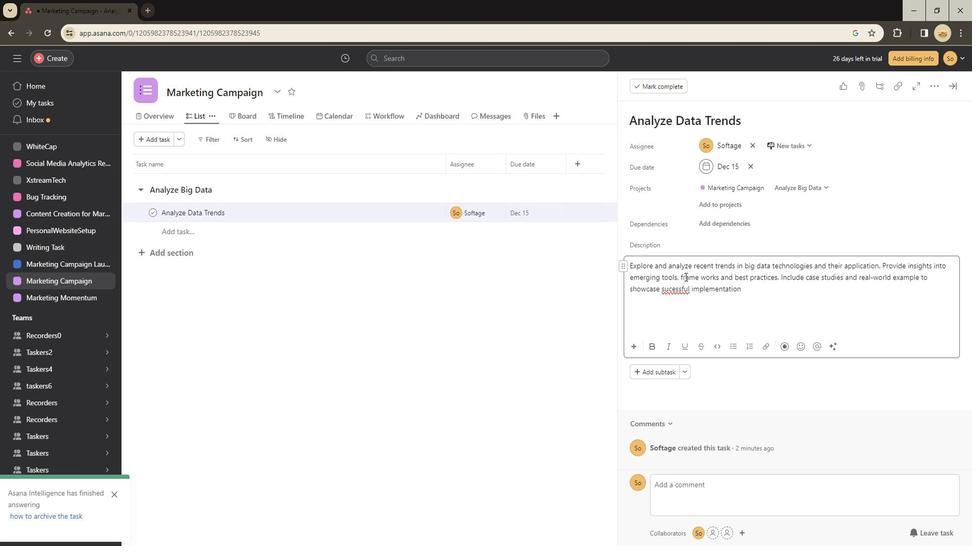 
Action: Mouse moved to (809, 298)
Screenshot: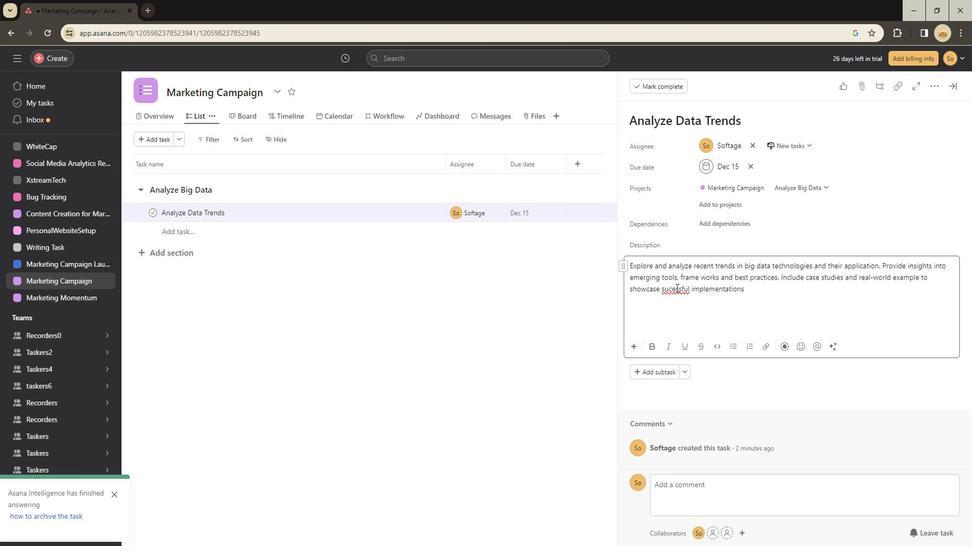 
Action: Mouse pressed left at (809, 298)
Screenshot: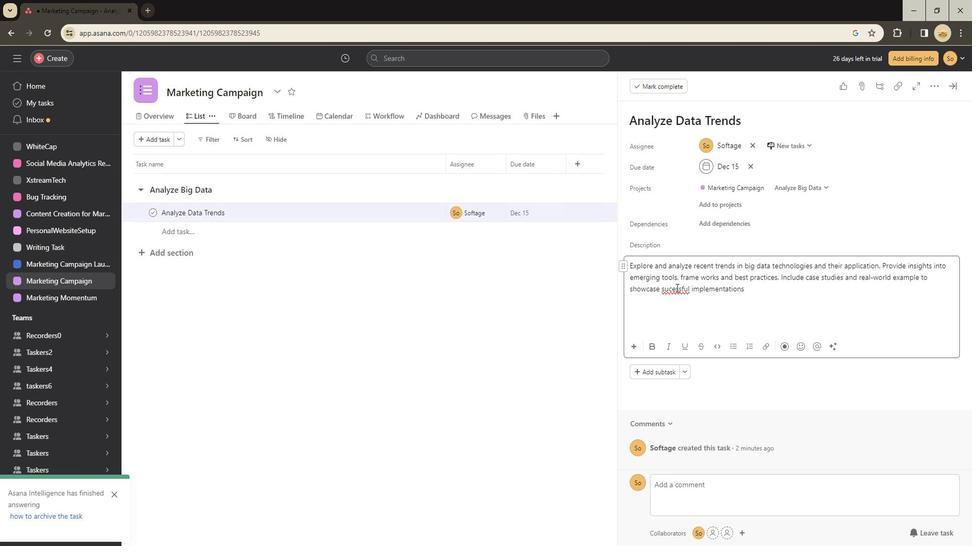 
Action: Mouse moved to (807, 298)
Screenshot: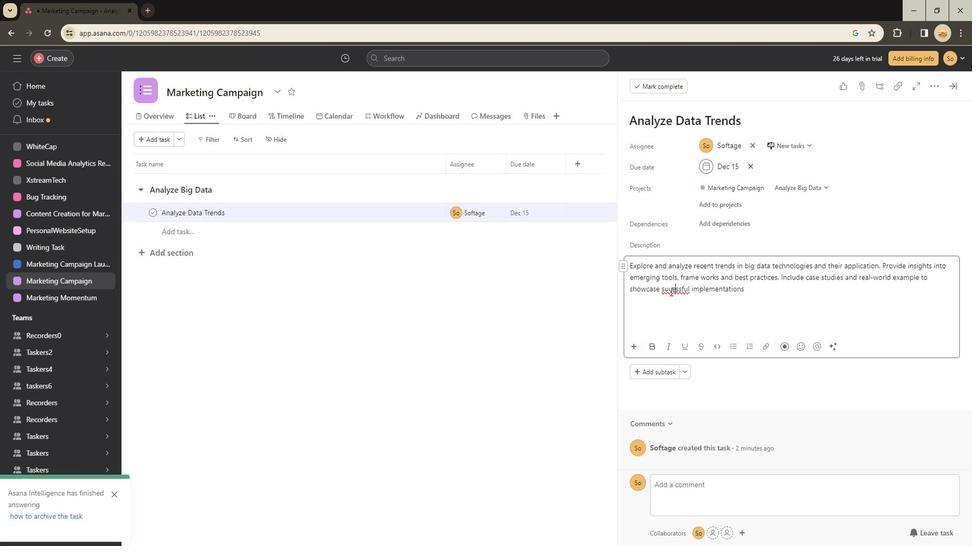 
Action: Mouse pressed left at (807, 298)
Screenshot: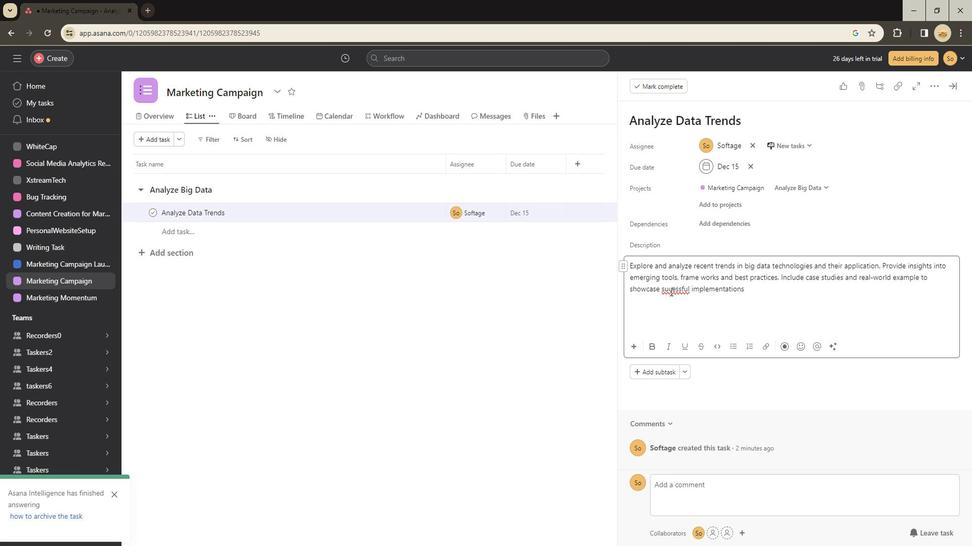 
Action: Key pressed c
Screenshot: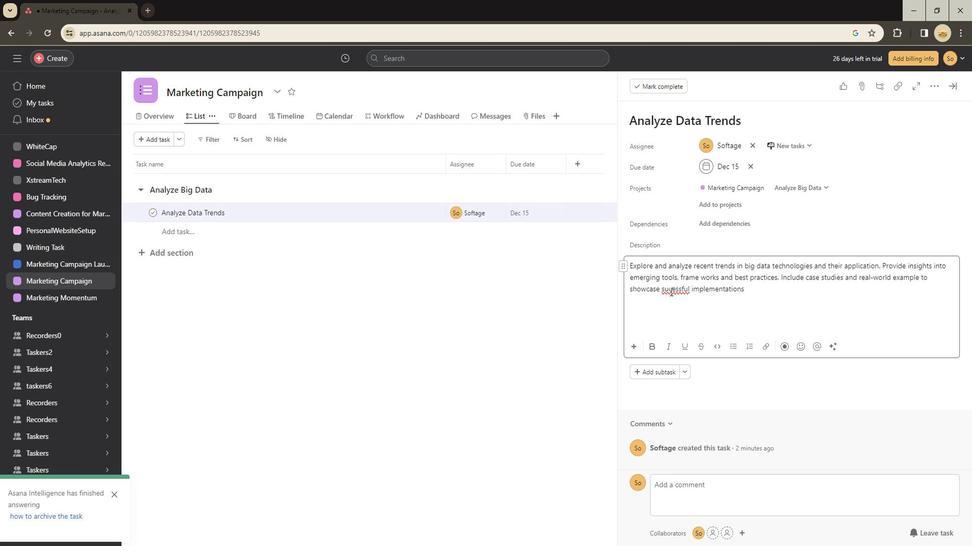 
Action: Mouse moved to (845, 298)
Screenshot: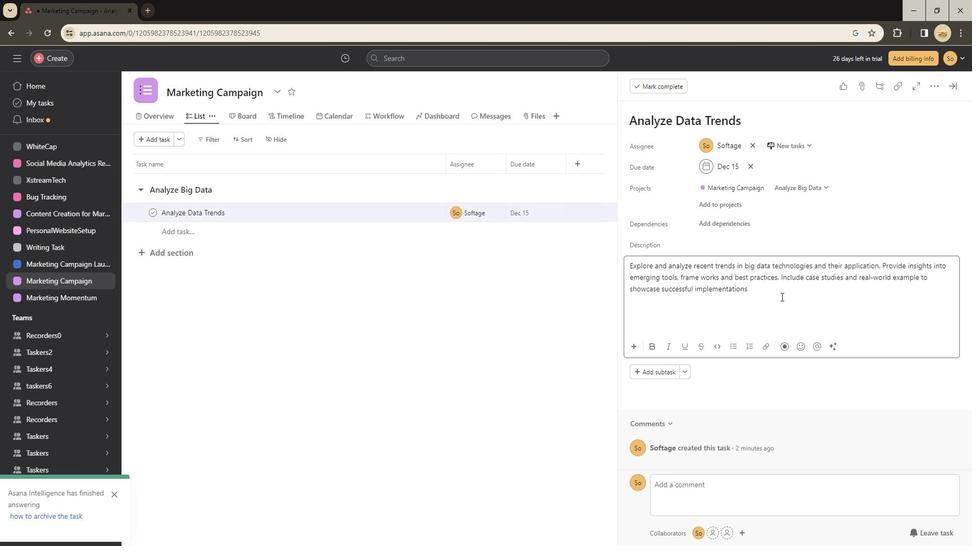 
Action: Mouse pressed left at (845, 298)
Screenshot: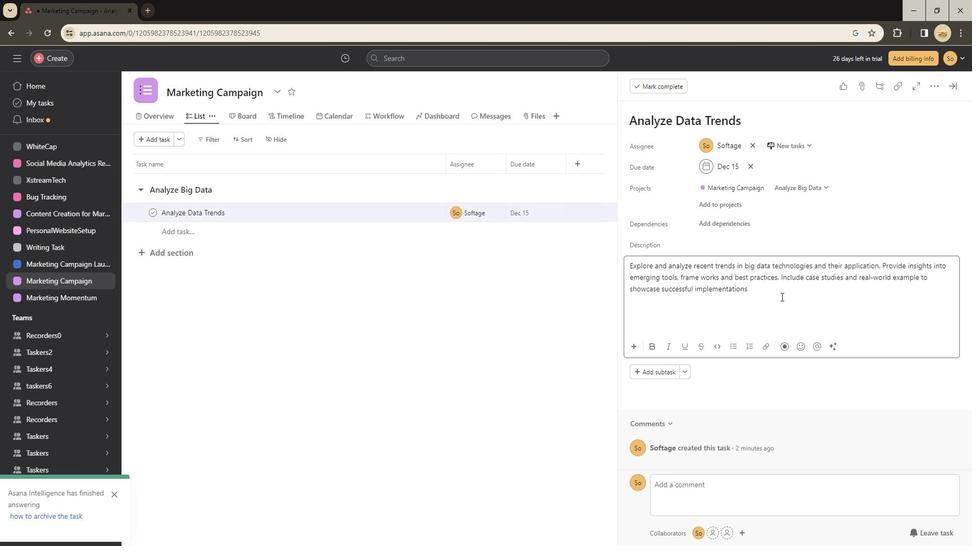 
Action: Key pressed .
Screenshot: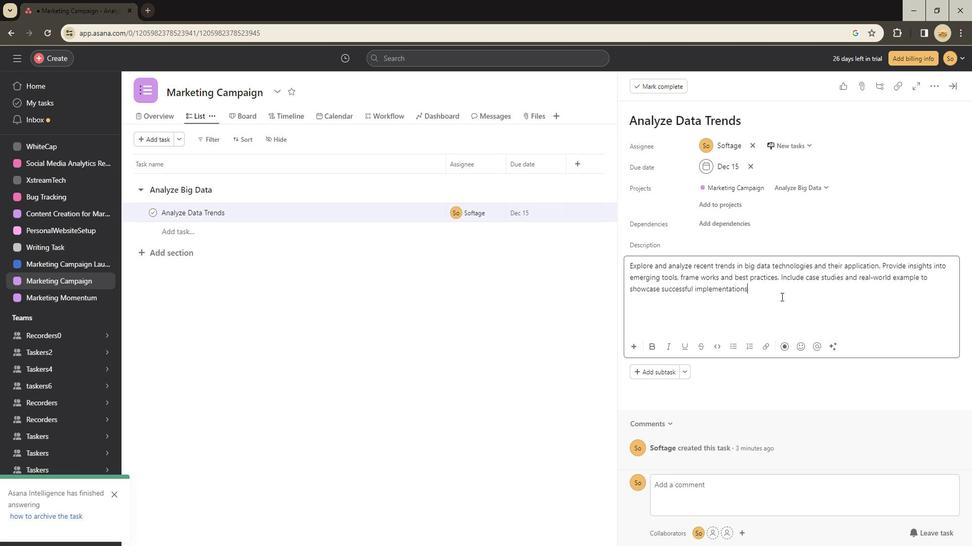 
Action: Mouse moved to (896, 298)
Screenshot: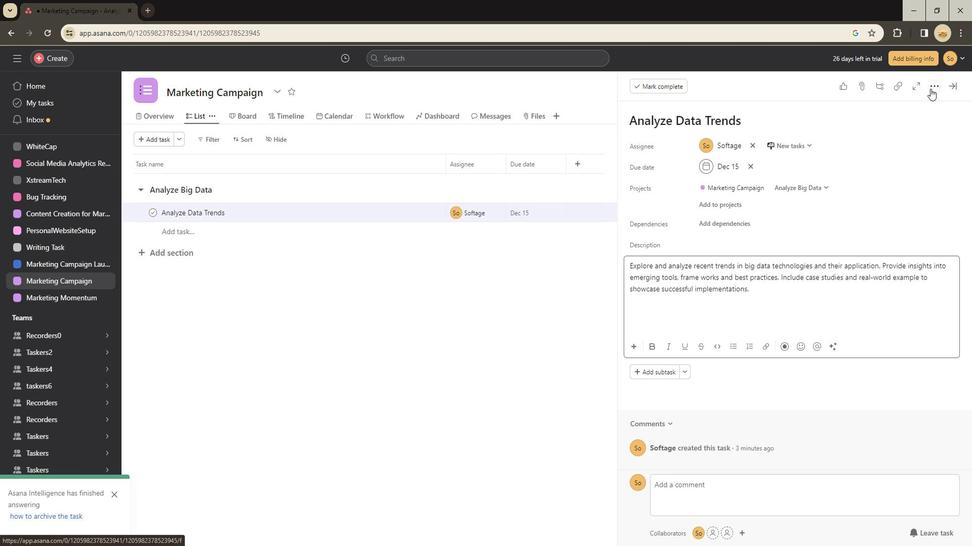 
Action: Mouse pressed left at (896, 298)
Screenshot: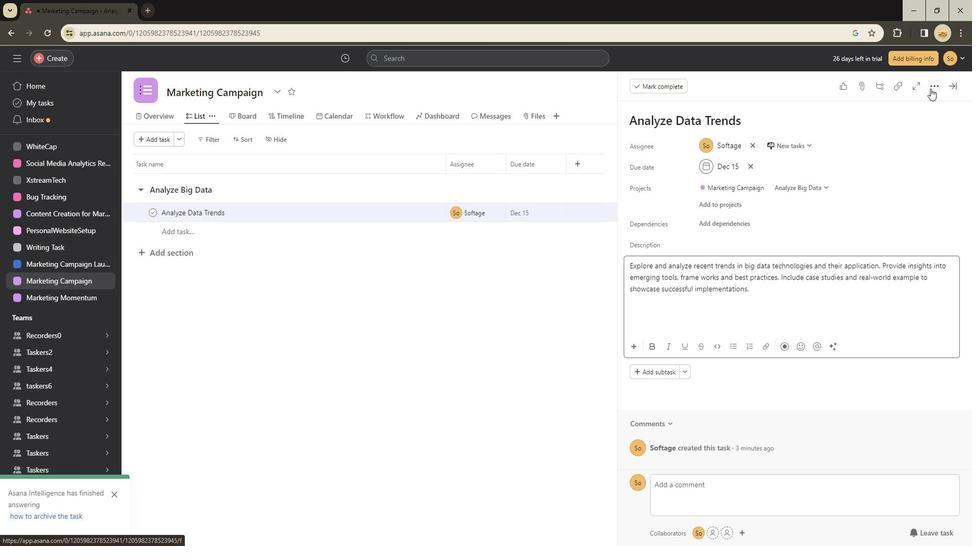 
Action: Mouse moved to (892, 298)
Screenshot: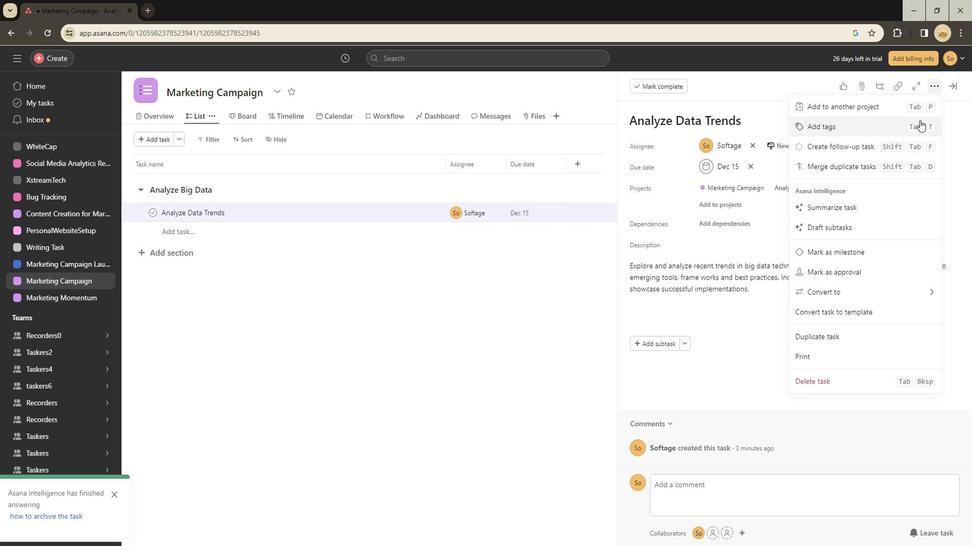 
Action: Mouse pressed left at (892, 298)
Screenshot: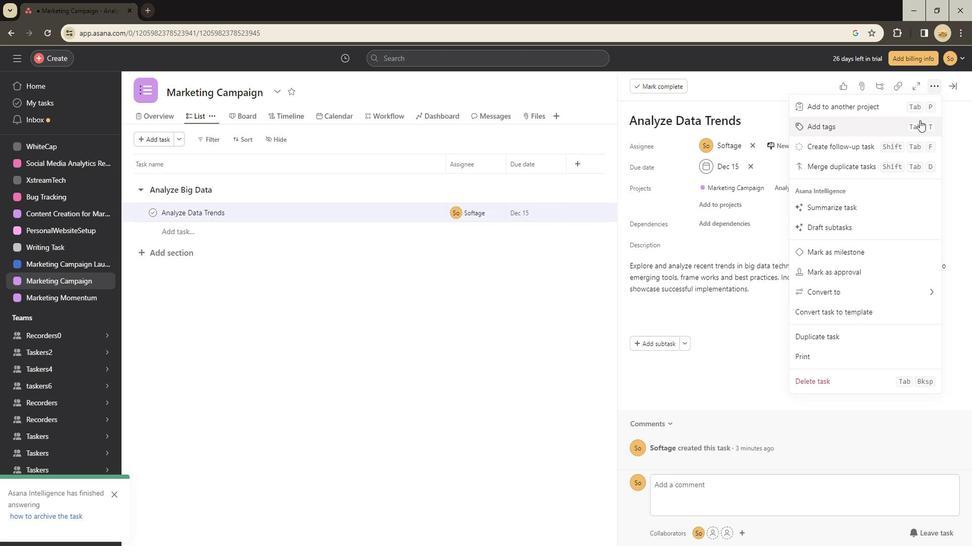 
Action: Mouse moved to (816, 298)
Screenshot: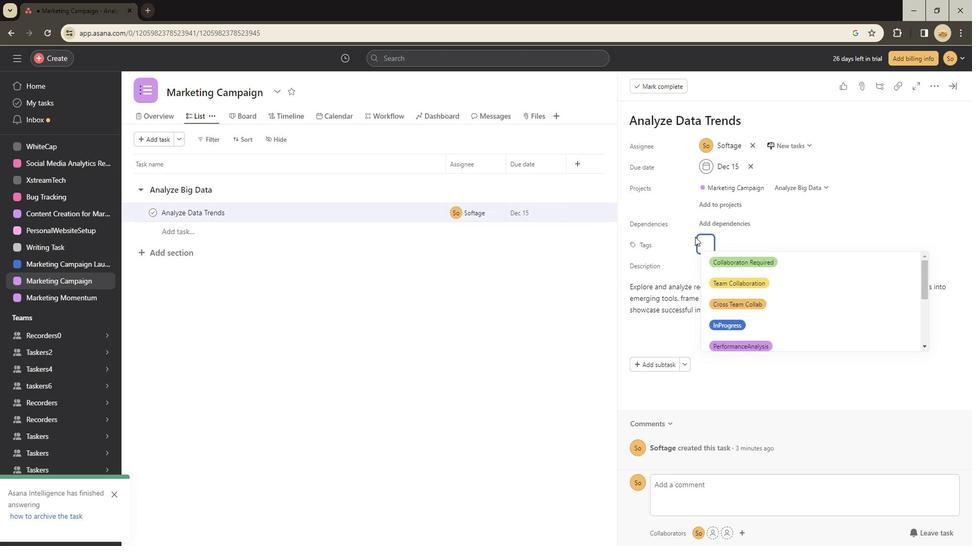 
Action: Key pressed <Key.shift>Big<Key.space><Key.shift>Data<Key.enter><Key.shift>Data<Key.space><Key.shift>an<Key.backspace><Key.backspace><Key.shift>Analysis<Key.space><Key.enter><Key.shift><Key.shift><Key.shift><Key.shift><Key.shift><Key.shift><Key.shift><Key.shift><Key.shift><Key.shift><Key.shift>Data<Key.space><Key.shift>Analysis<Key.enter>
Screenshot: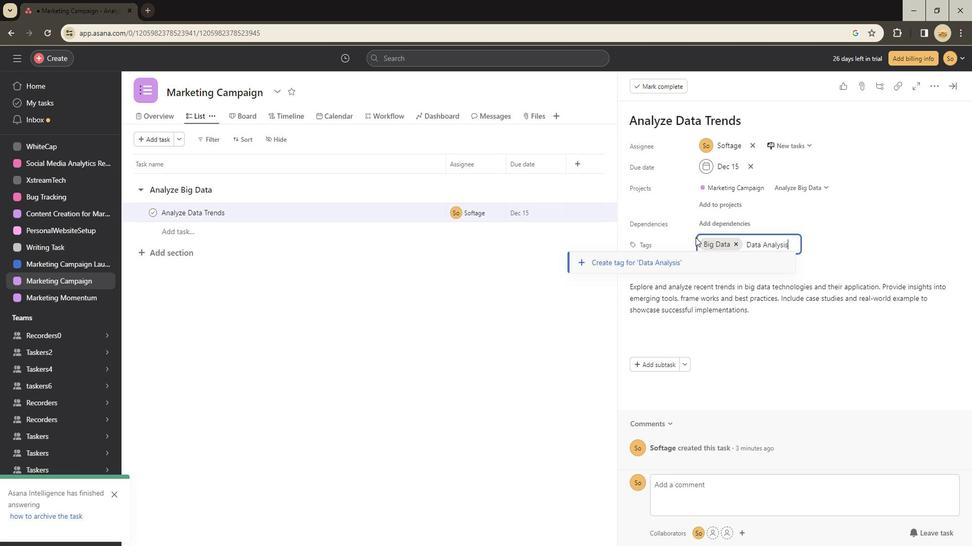 
Action: Mouse moved to (835, 298)
Screenshot: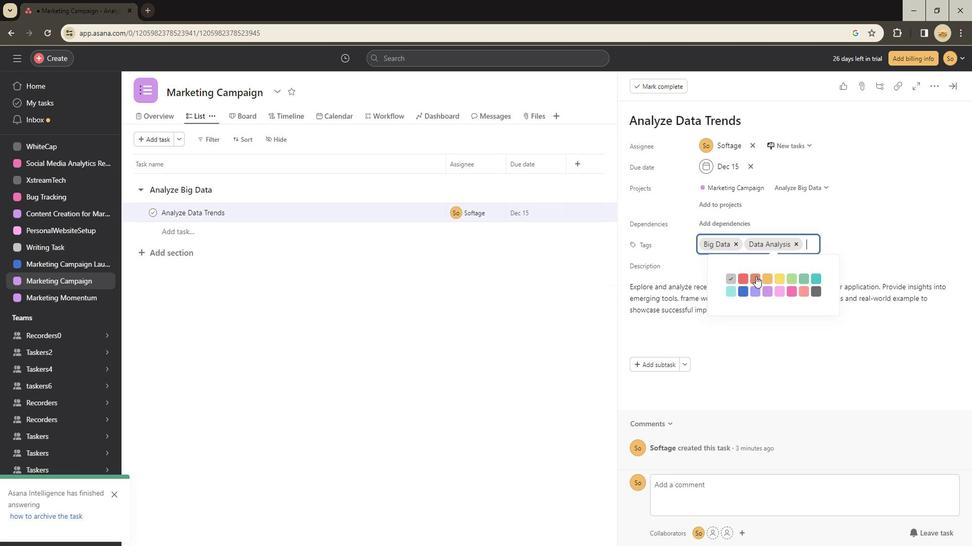 
Action: Mouse pressed left at (835, 298)
Screenshot: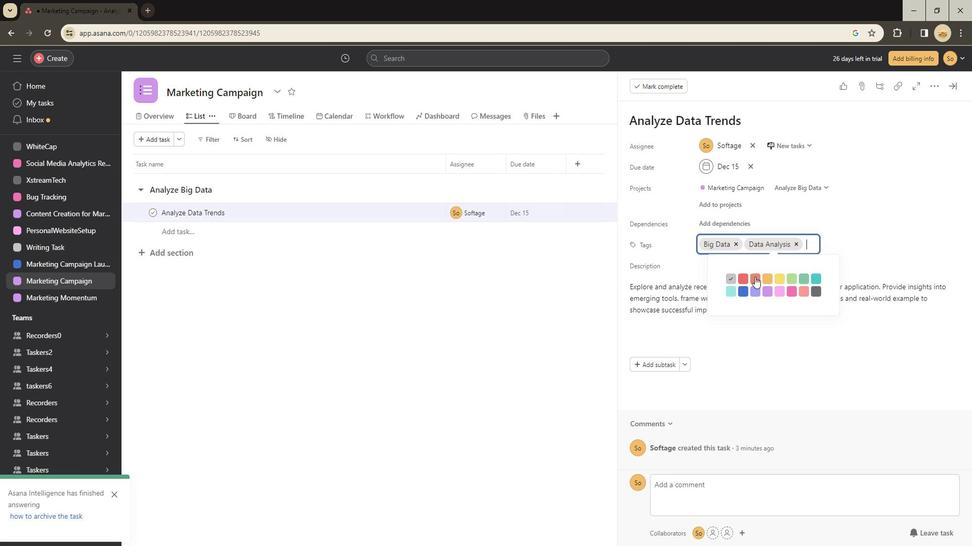 
Action: Mouse moved to (854, 298)
Screenshot: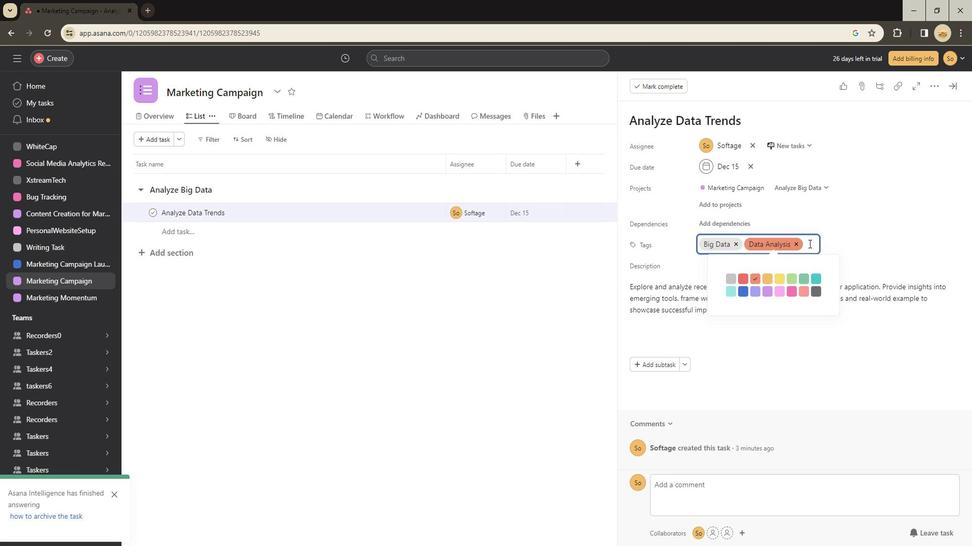 
Action: Key pressed <Key.shift>Technology<Key.space><Key.shift>Trends<Key.enter>
Screenshot: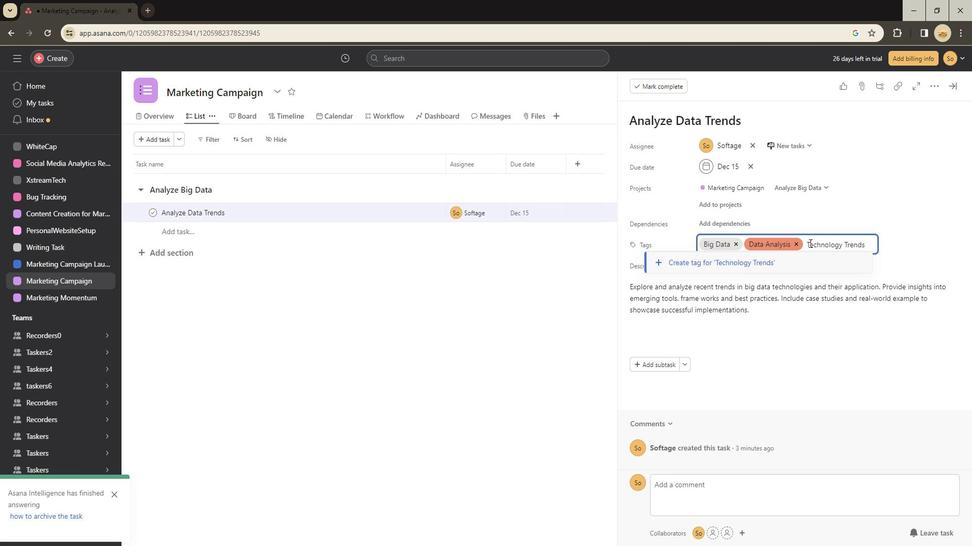 
Action: Mouse moved to (864, 298)
Screenshot: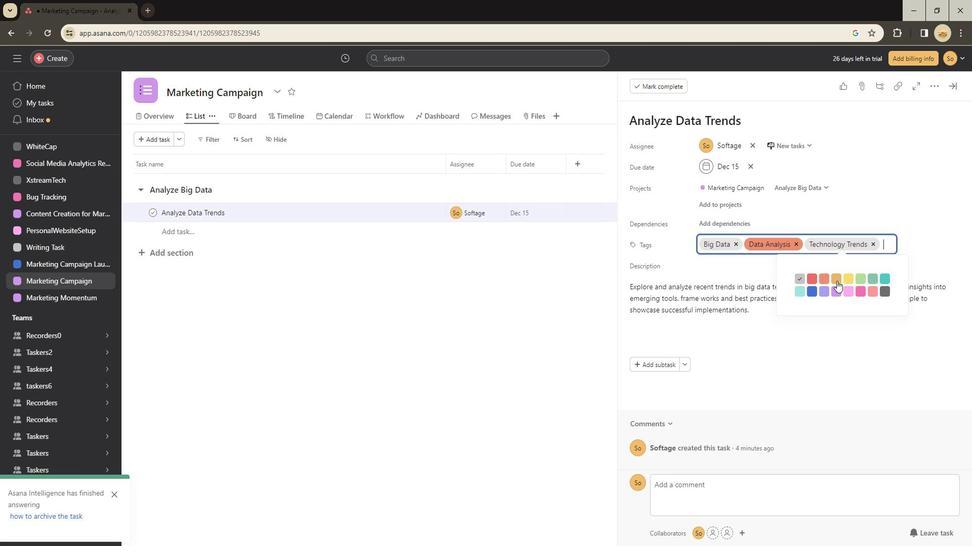 
Action: Mouse pressed left at (864, 298)
Screenshot: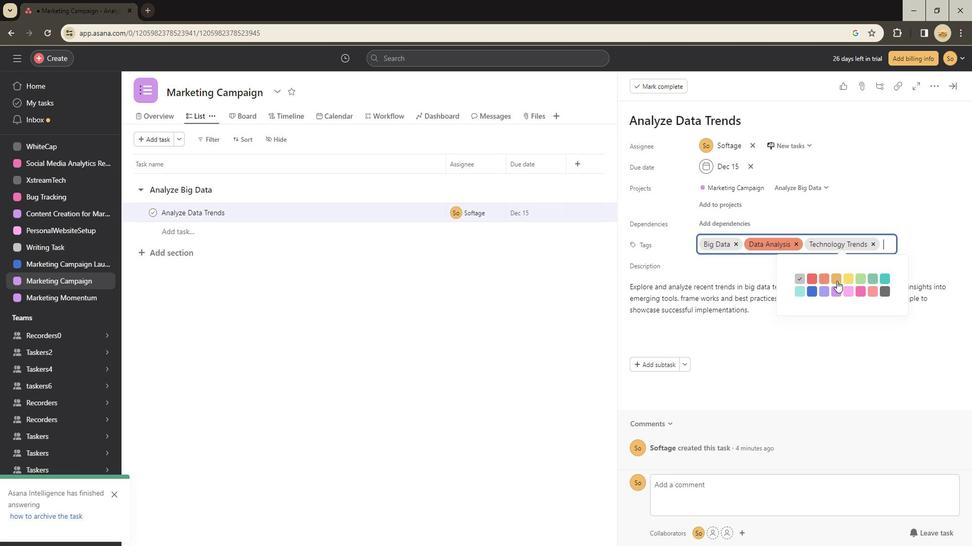 
Action: Mouse moved to (862, 298)
Screenshot: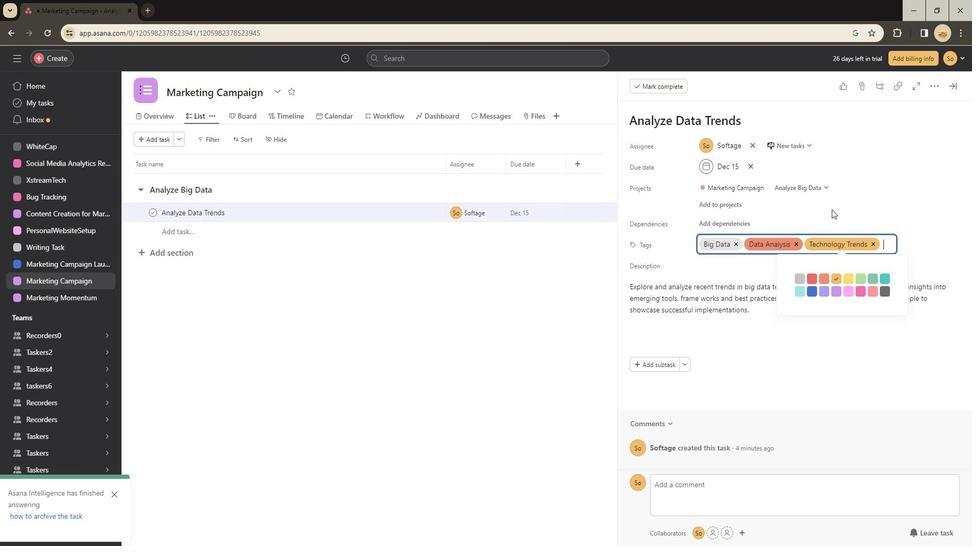 
Action: Mouse pressed left at (862, 298)
Screenshot: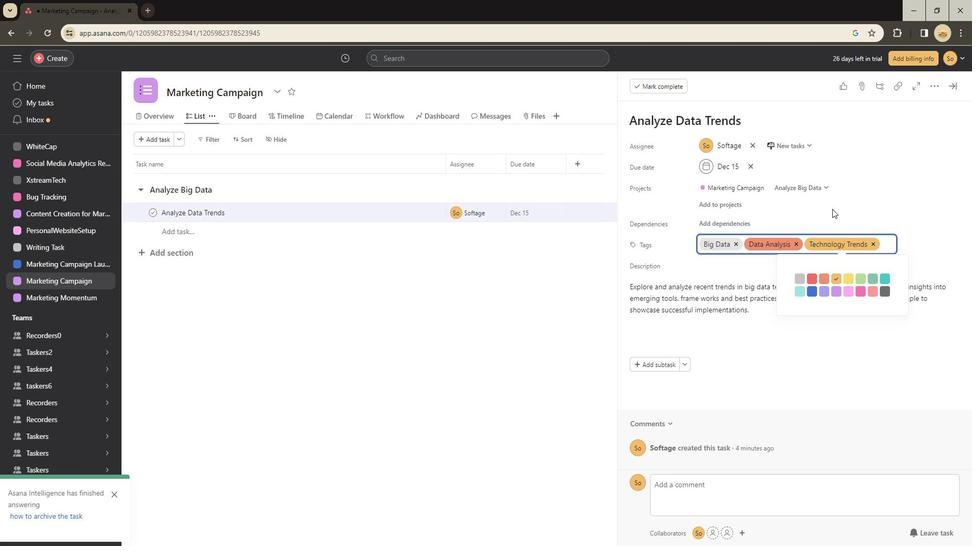 
Action: Mouse moved to (640, 298)
Screenshot: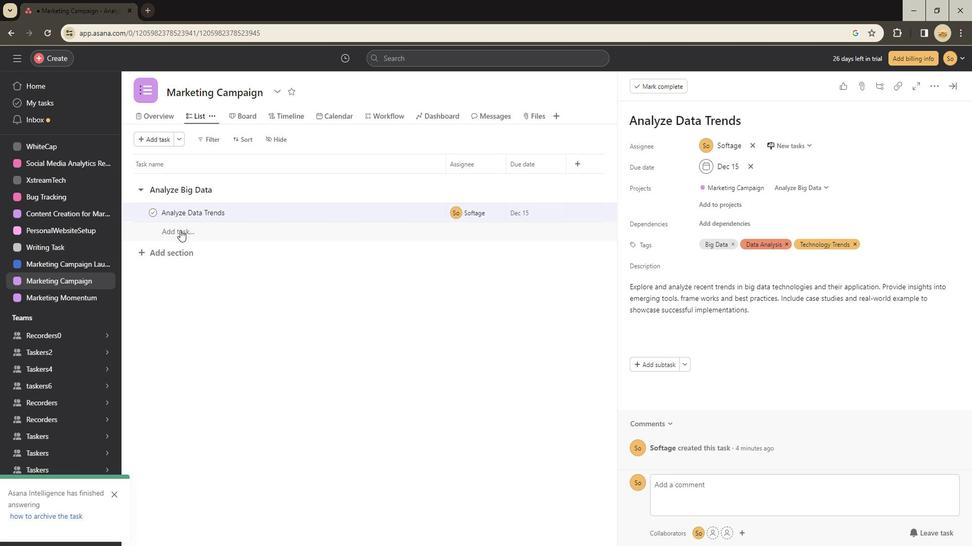 
Action: Mouse pressed left at (640, 298)
Screenshot: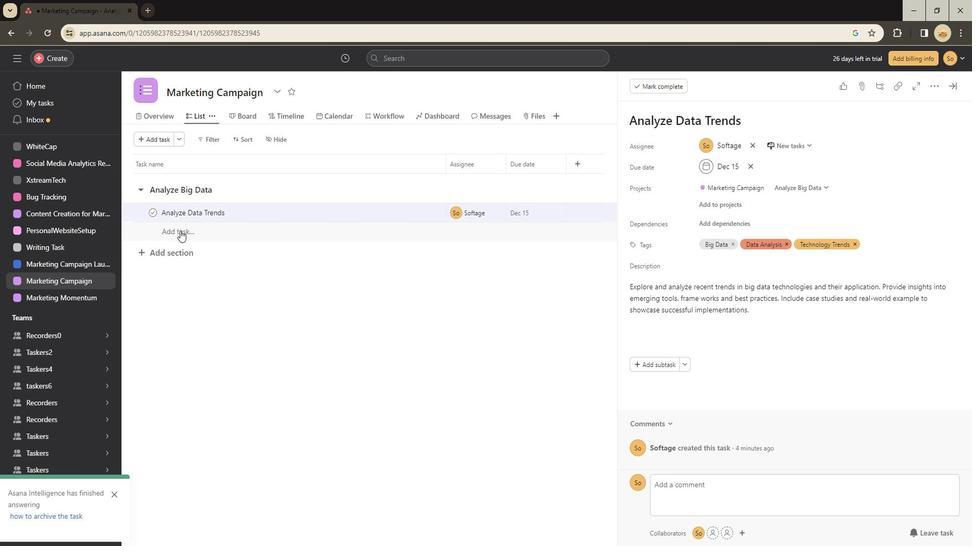 
Action: Mouse moved to (635, 298)
Screenshot: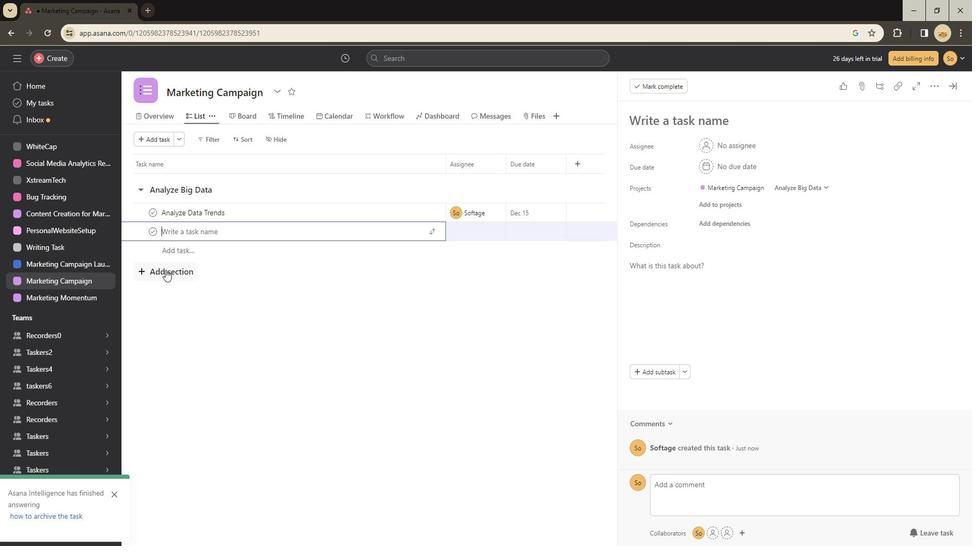 
Action: Mouse pressed left at (635, 298)
Screenshot: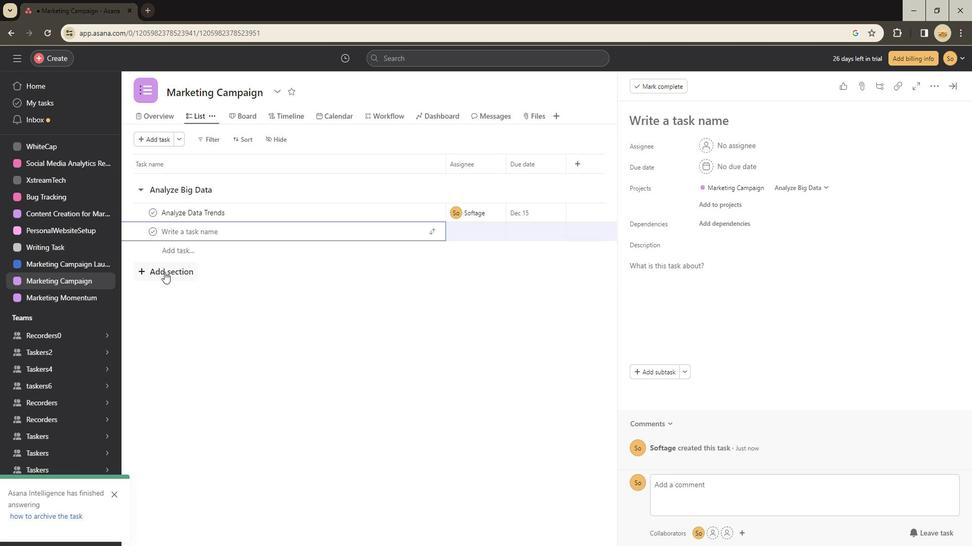 
Action: Mouse moved to (641, 298)
Screenshot: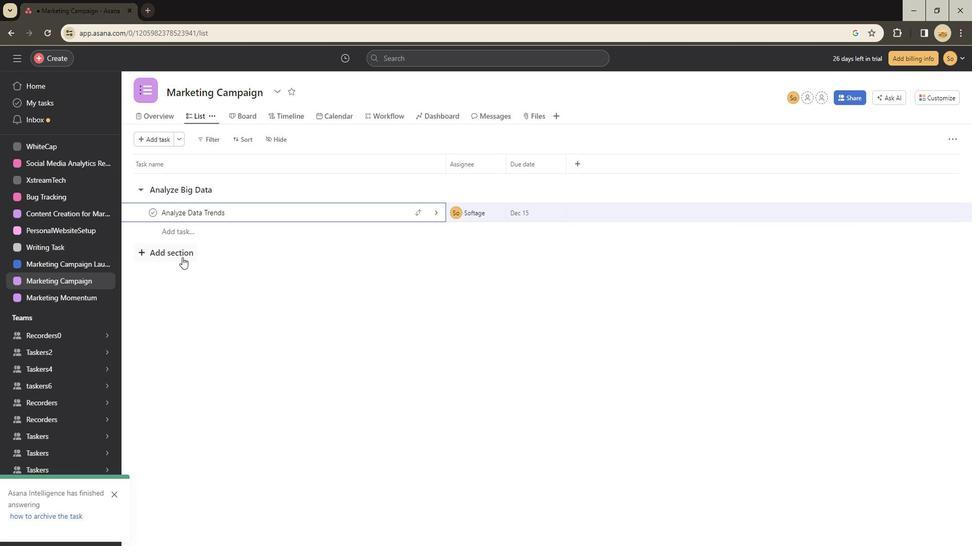 
Action: Mouse pressed left at (641, 298)
Screenshot: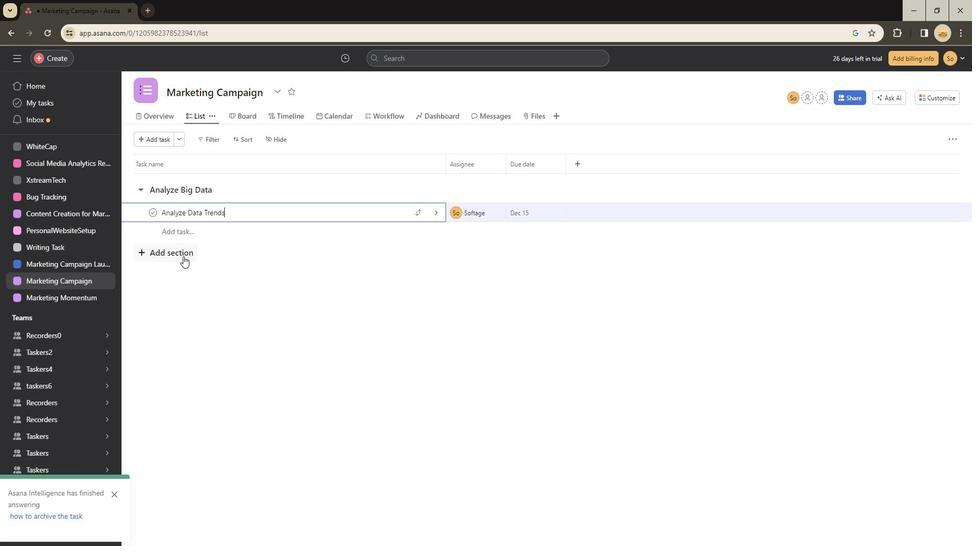 
Action: Mouse moved to (641, 298)
Screenshot: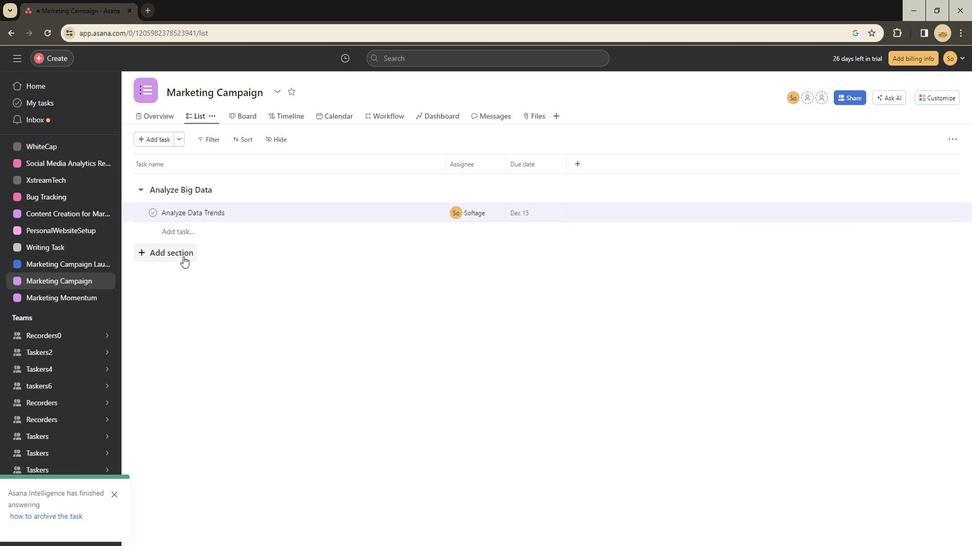 
Action: Key pressed <Key.shift>Projex<Key.backspace>c<Key.backspace>ct<Key.space><Key.enter><Key.shift><Key.shift>Mas<Key.backspace>chine<Key.space><Key.shift>Learning<Key.space><Key.shift>model<Key.space><Key.shift>Optimization<Key.space>
Screenshot: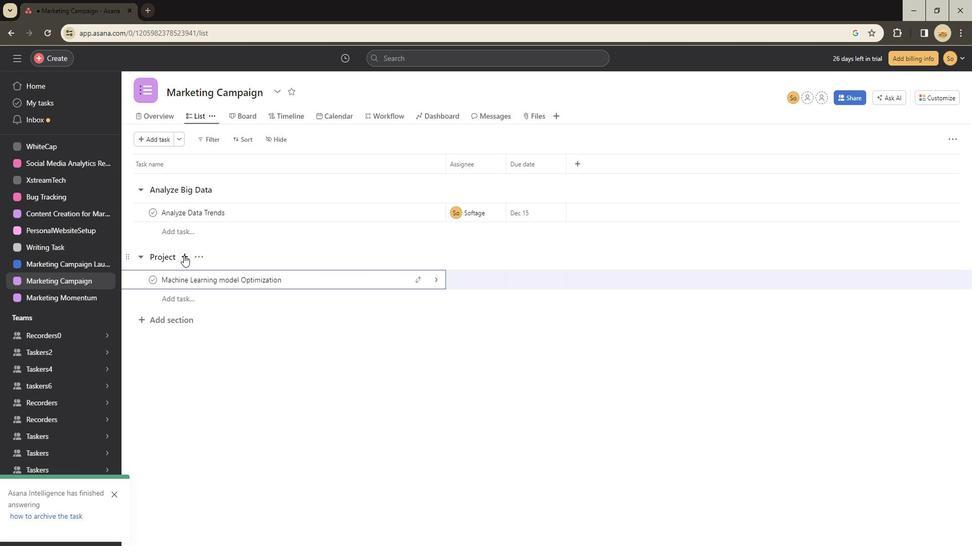 
Action: Mouse moved to (698, 298)
Screenshot: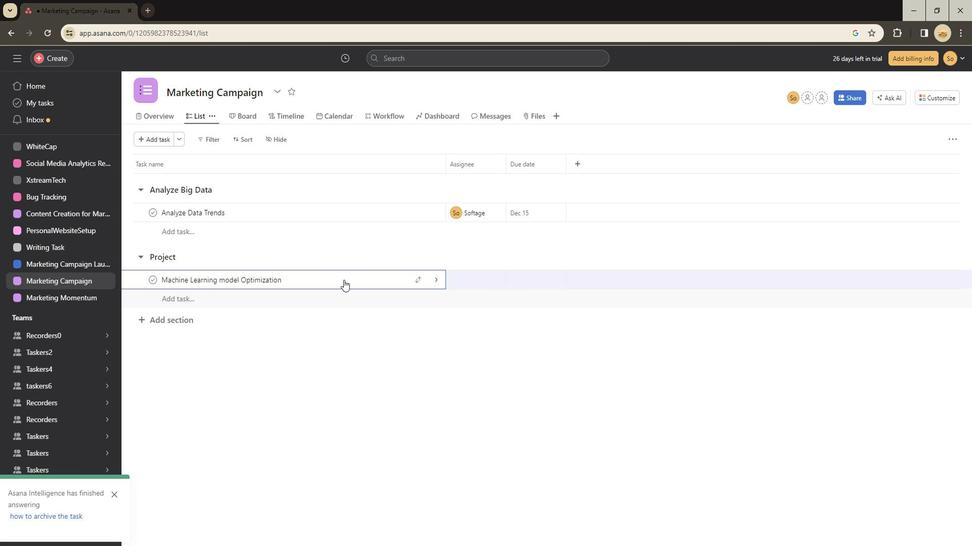 
Action: Mouse pressed left at (698, 298)
Screenshot: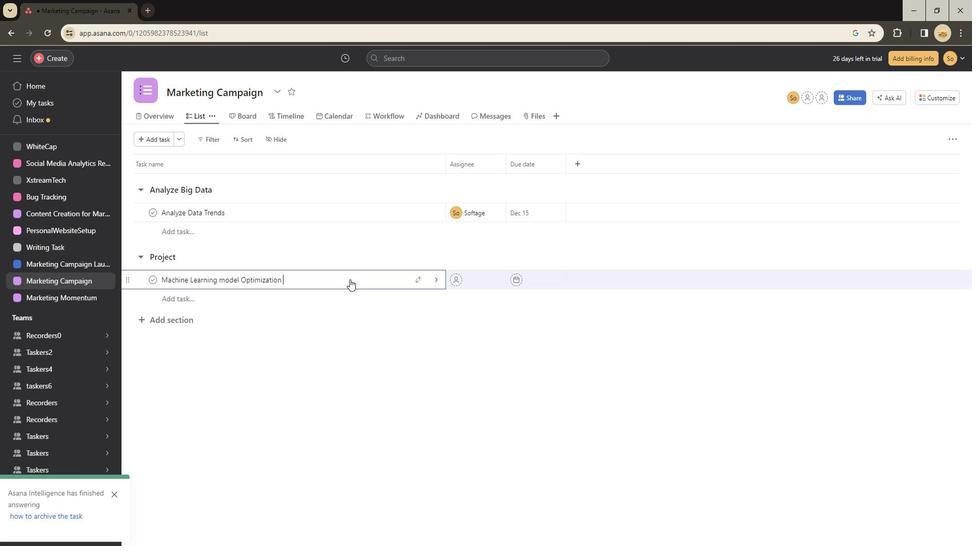 
Action: Mouse moved to (825, 298)
Screenshot: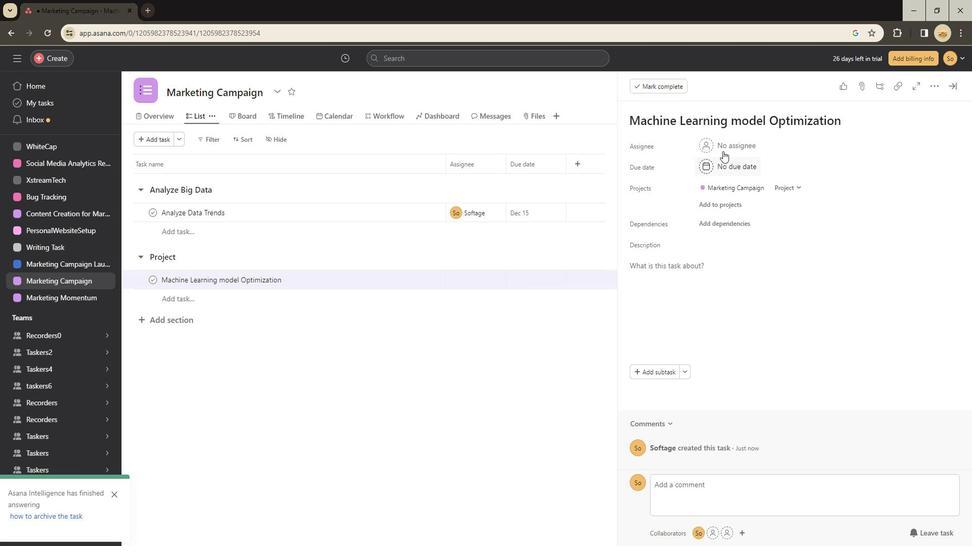 
Action: Mouse pressed left at (825, 298)
Screenshot: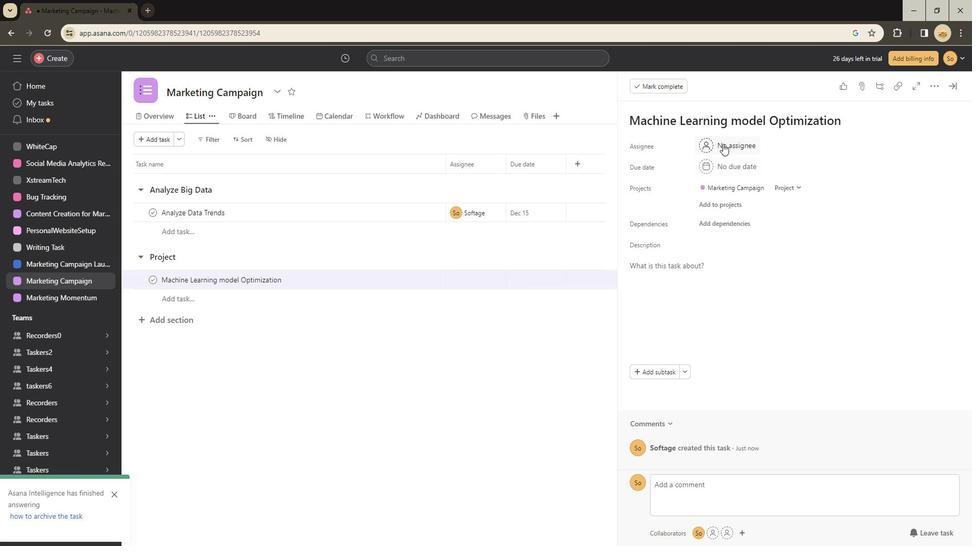 
Action: Mouse moved to (827, 298)
Screenshot: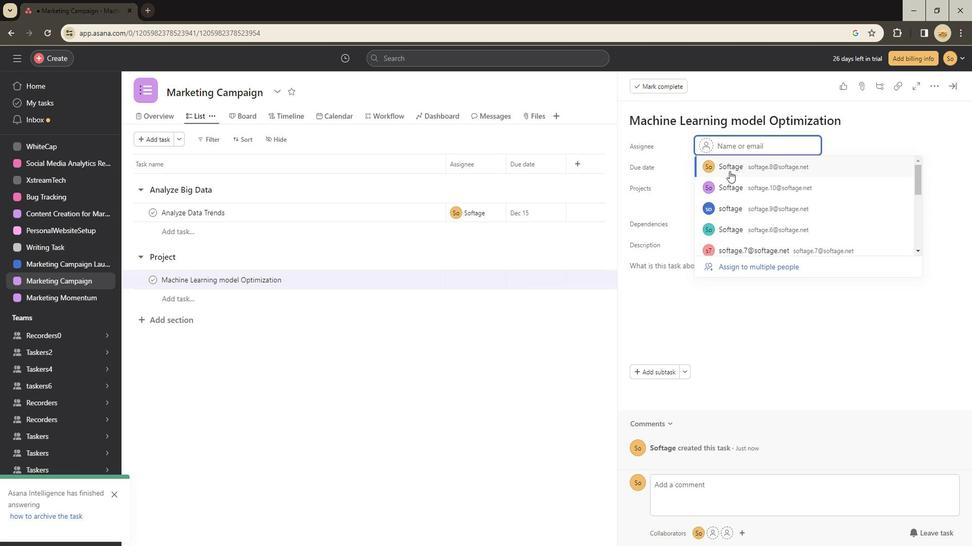 
Action: Mouse pressed left at (827, 298)
Screenshot: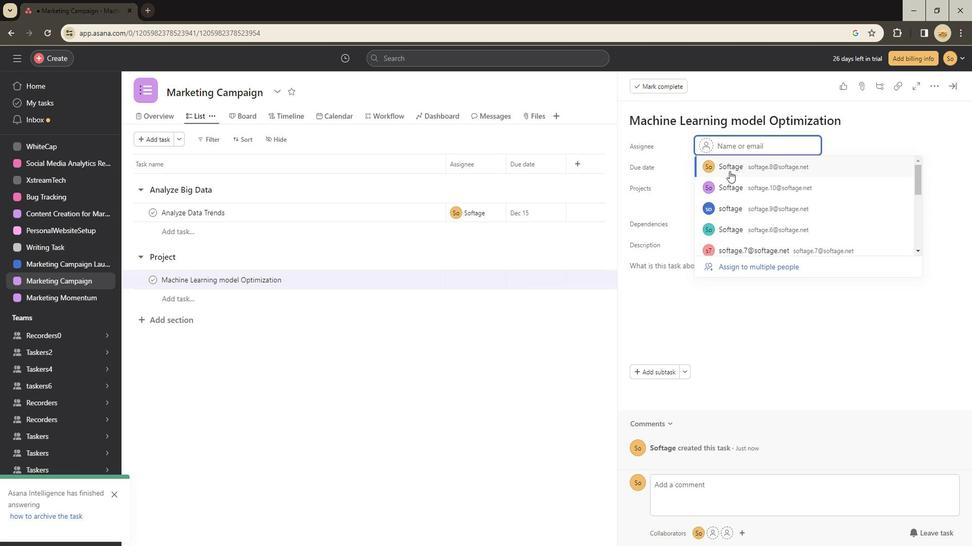 
Action: Mouse pressed left at (827, 298)
Screenshot: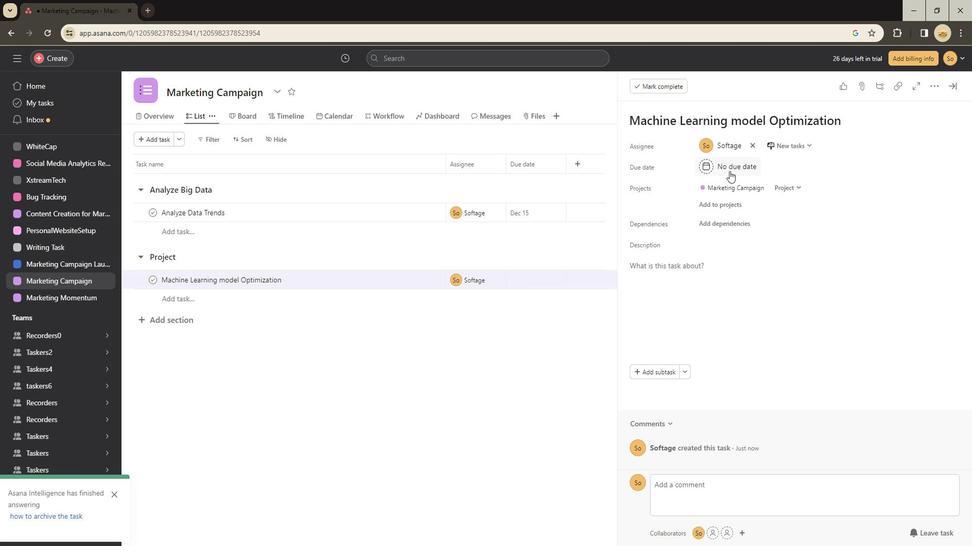 
Action: Mouse moved to (857, 298)
Screenshot: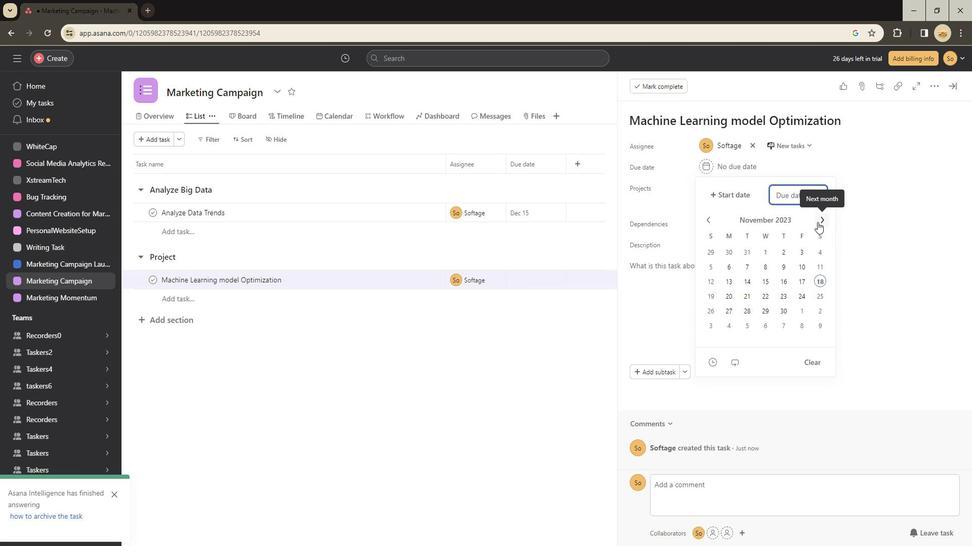
Action: Mouse pressed left at (857, 298)
Screenshot: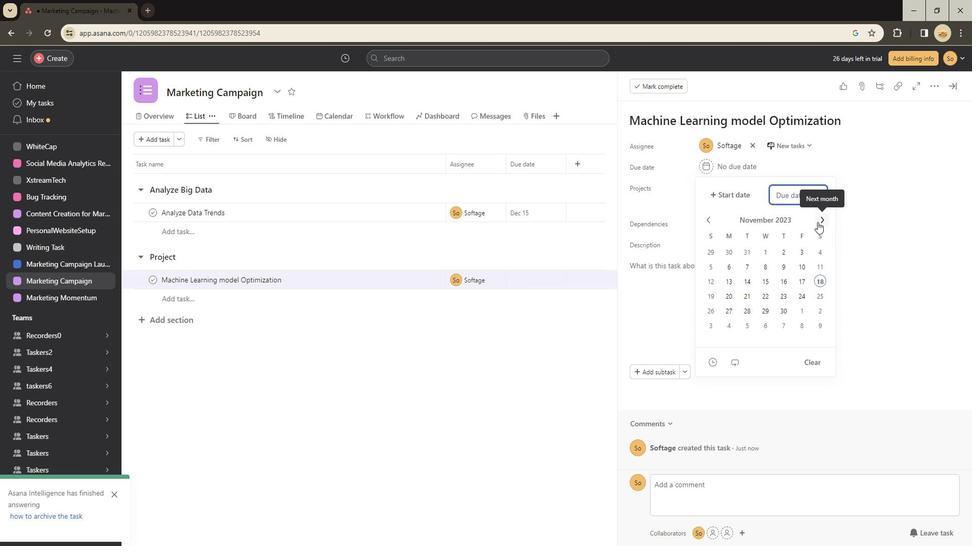 
Action: Mouse pressed left at (857, 298)
Screenshot: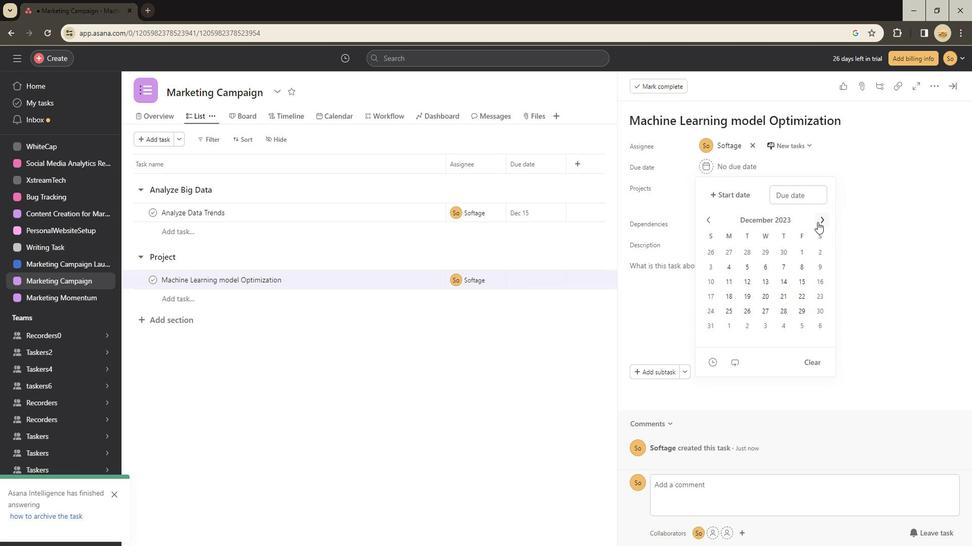 
Action: Mouse moved to (847, 298)
Screenshot: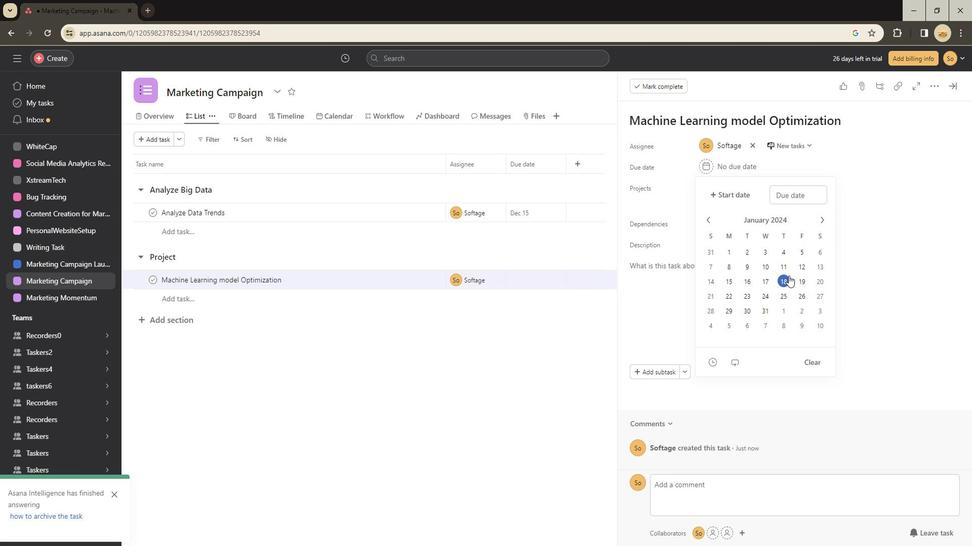 
Action: Mouse pressed left at (847, 298)
Screenshot: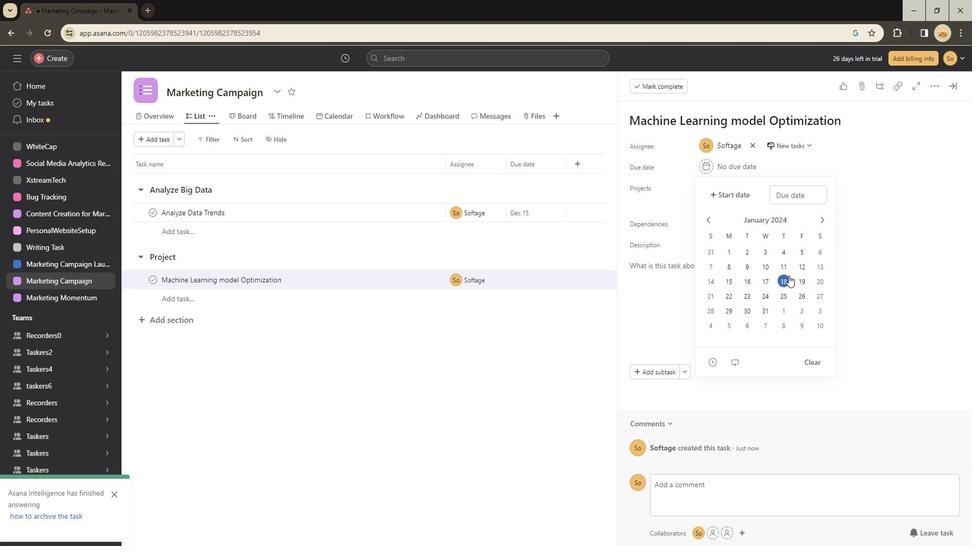 
Action: Mouse moved to (858, 298)
Screenshot: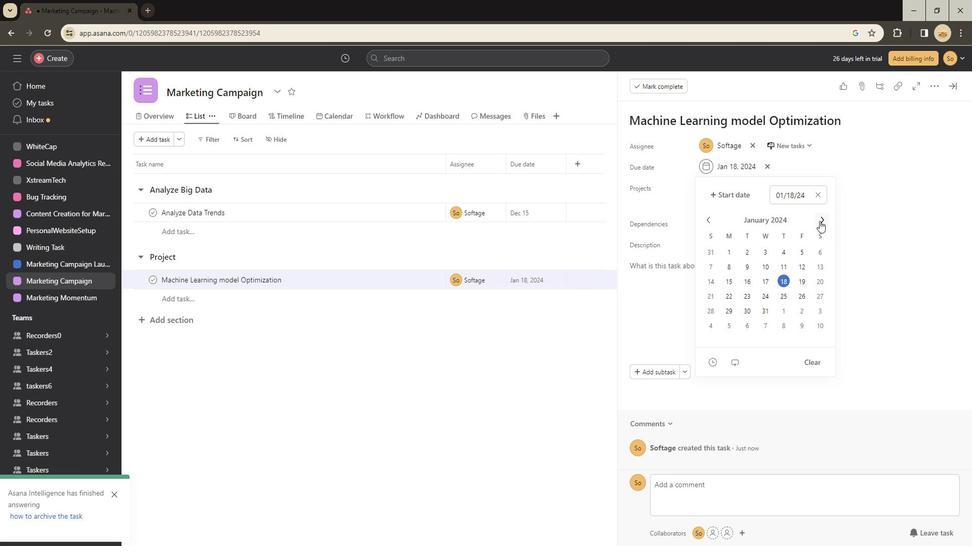 
Action: Mouse pressed left at (858, 298)
Screenshot: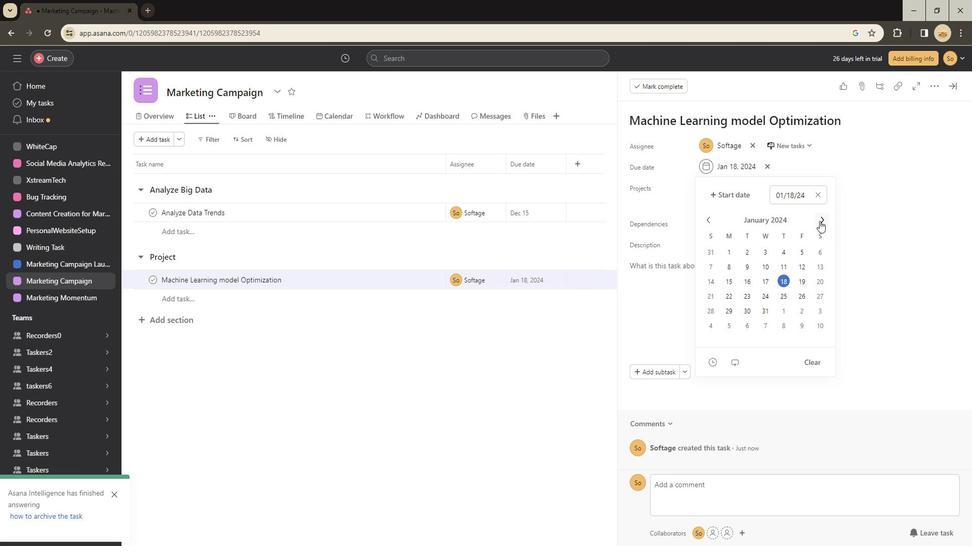 
Action: Mouse moved to (805, 298)
Screenshot: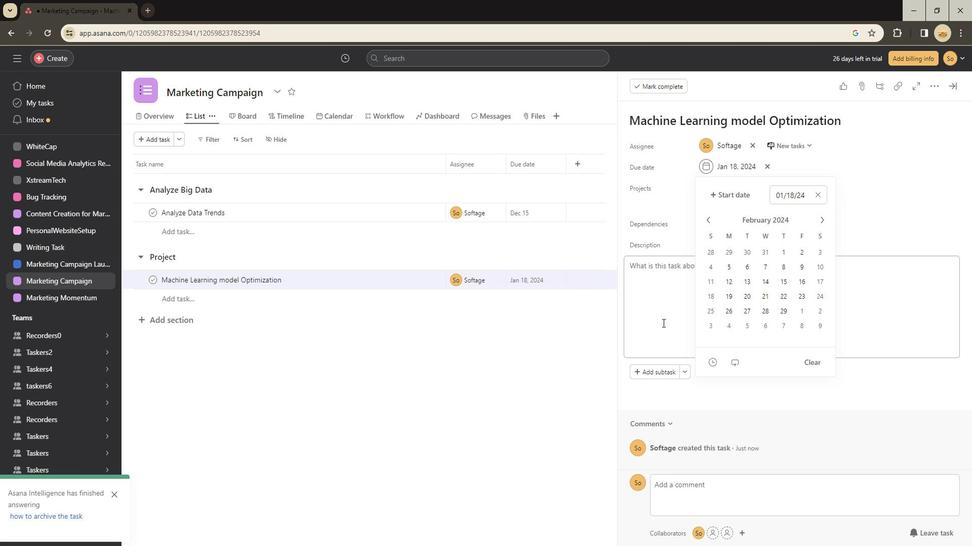 
Action: Mouse pressed left at (805, 298)
Screenshot: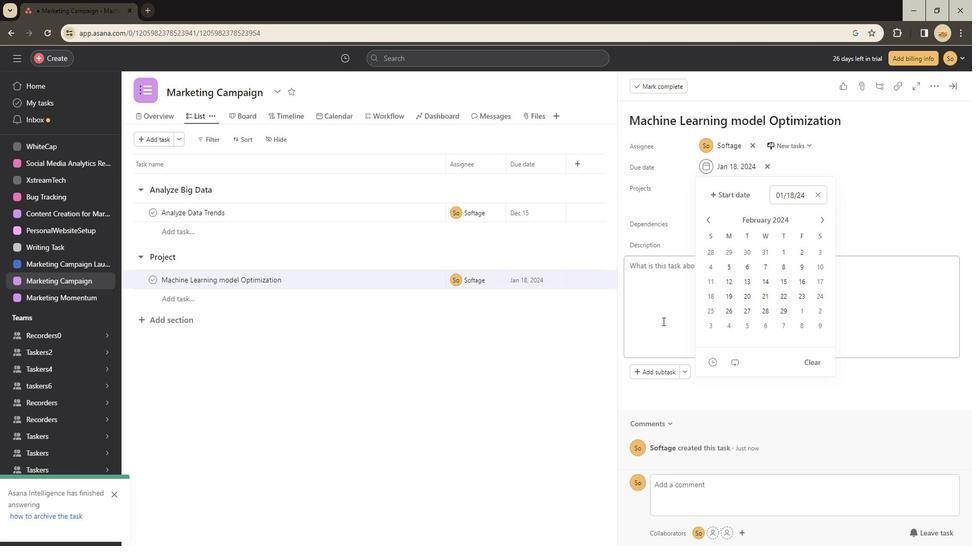 
Action: Mouse moved to (809, 298)
Screenshot: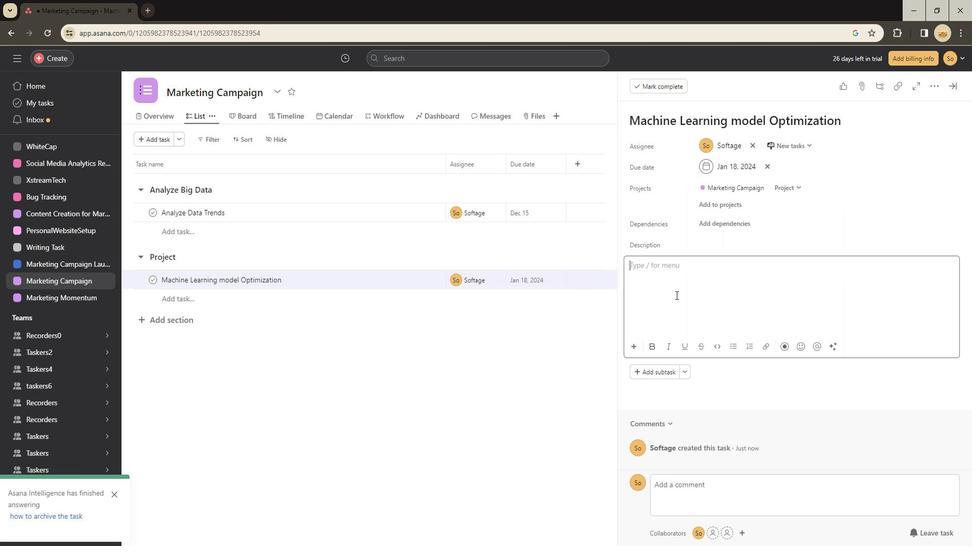 
Action: Mouse pressed left at (809, 298)
Screenshot: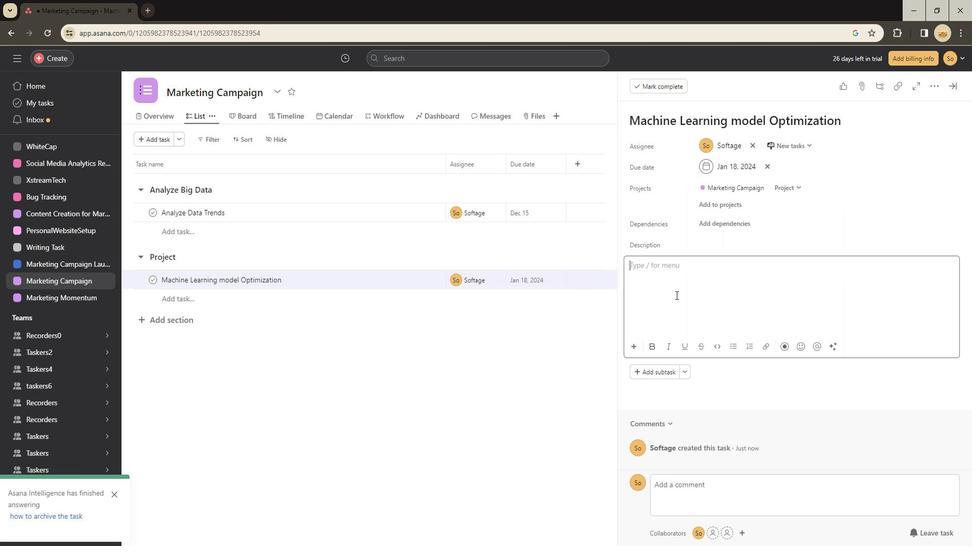 
Action: Key pressed <Key.shift>Optimize<Key.space>the<Key.space>existing<Key.space>machine<Key.space>learning<Key.space>mi<Key.backspace>odel<Key.space>for<Key.space>enhance<Key.space>accuracy.<Key.shift>Evalute<Key.space>different<Key.space>algorithms,<Key.space>fine-f<Key.backspace>
Screenshot: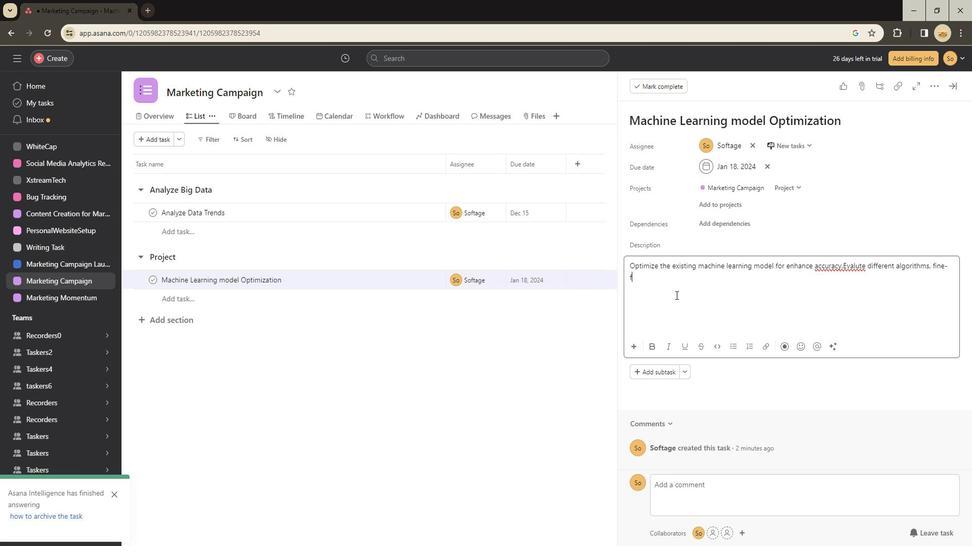 
Action: Mouse moved to (859, 298)
Screenshot: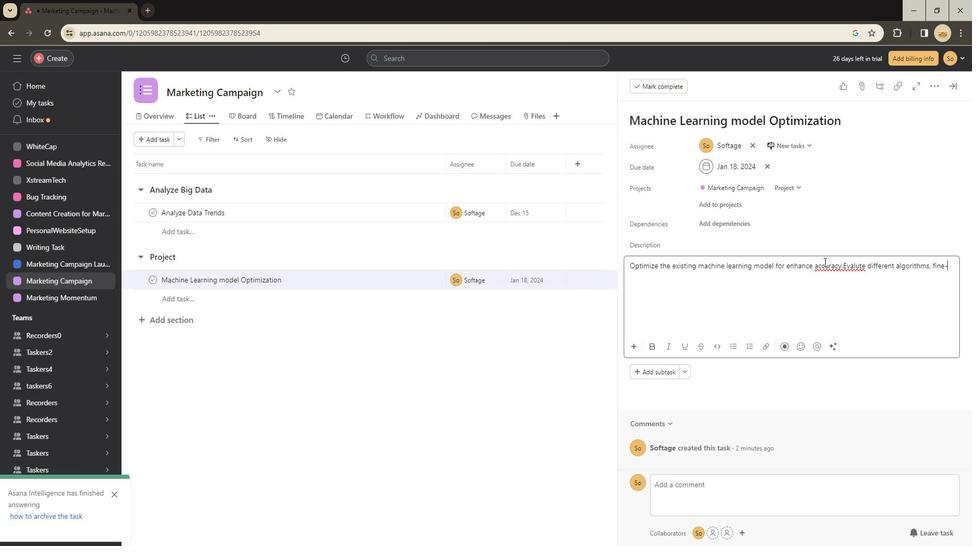 
Action: Mouse pressed right at (859, 298)
Screenshot: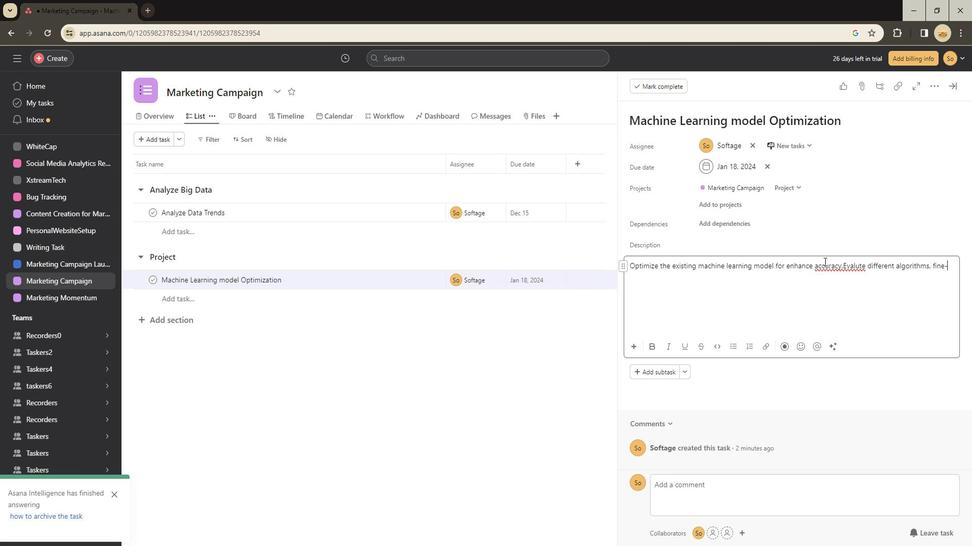 
Action: Mouse moved to (865, 298)
Screenshot: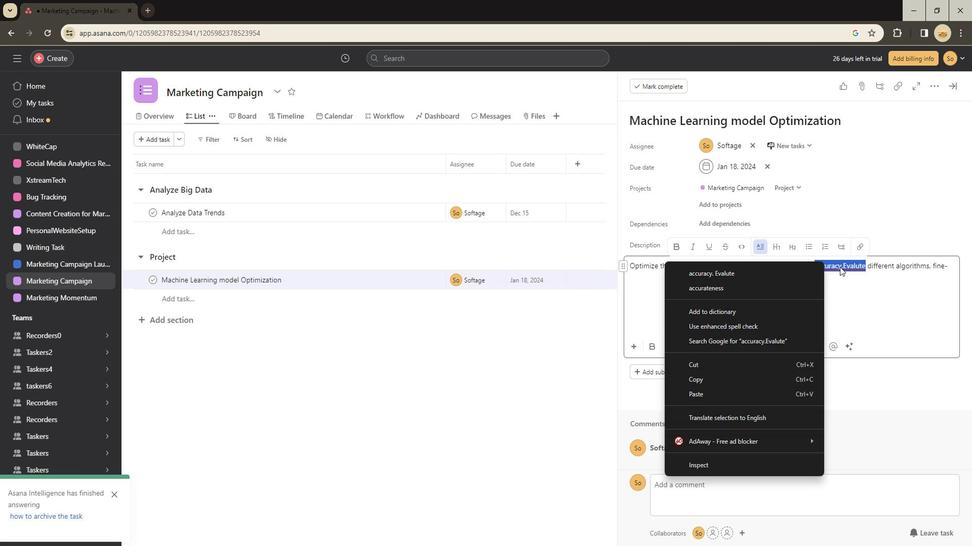 
Action: Mouse pressed left at (865, 298)
Screenshot: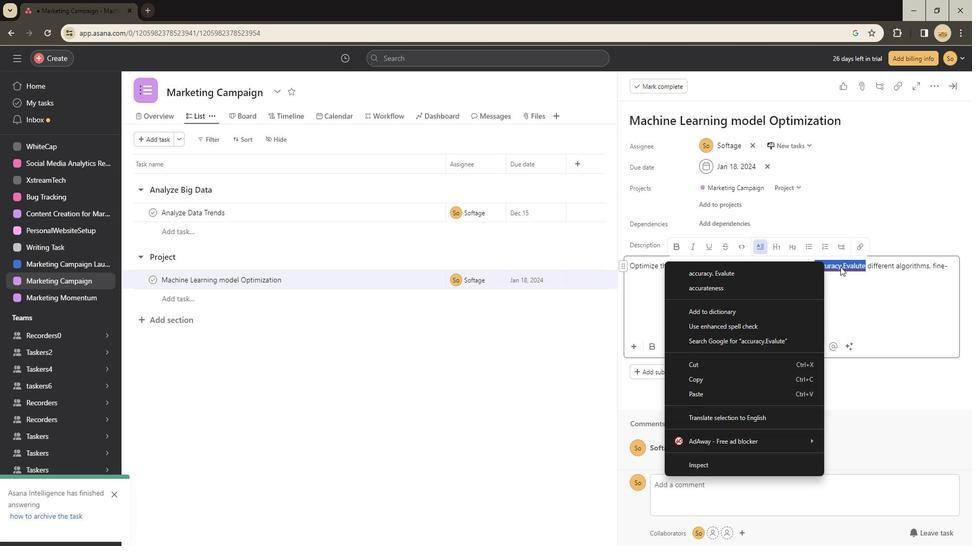 
Action: Mouse moved to (865, 298)
Screenshot: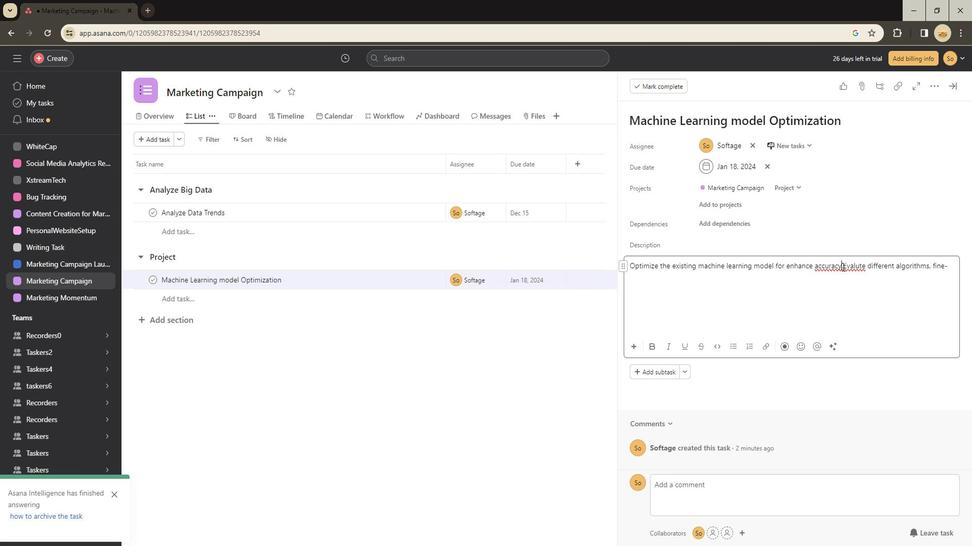 
Action: Mouse pressed left at (865, 298)
Screenshot: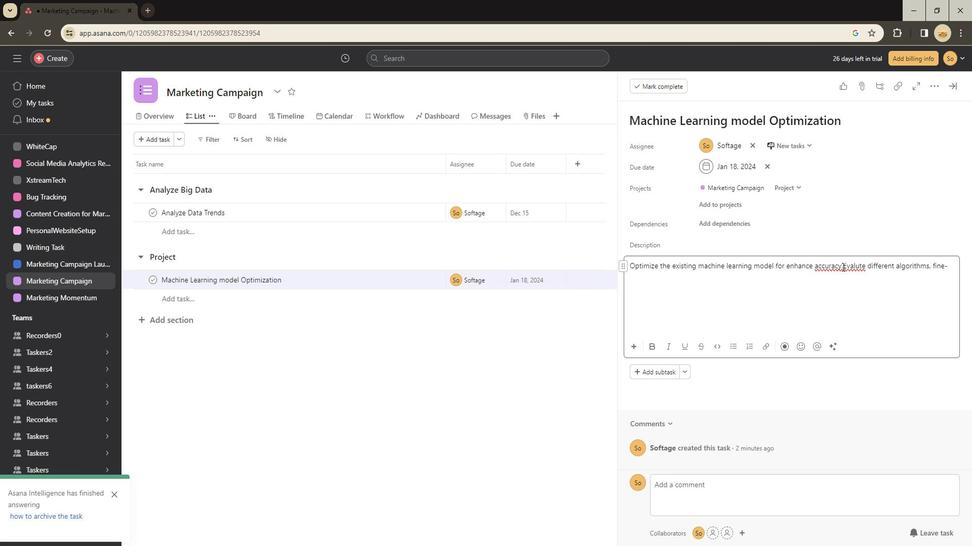 
Action: Key pressed <Key.space>
Screenshot: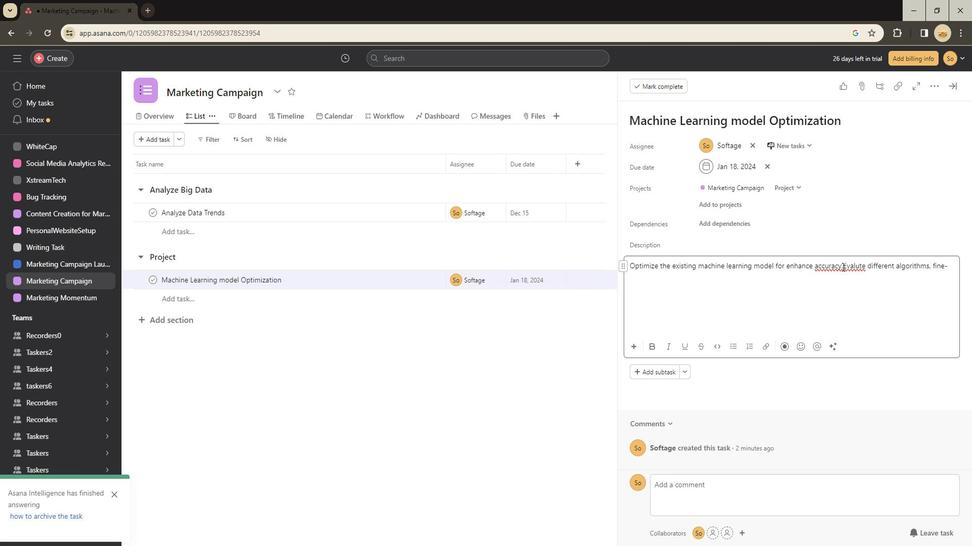 
Action: Mouse moved to (872, 298)
Screenshot: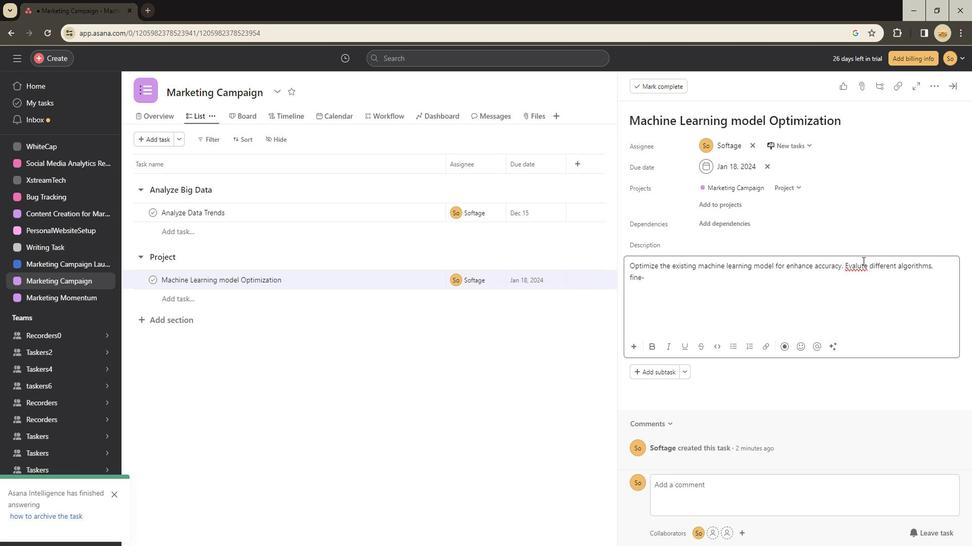 
Action: Mouse pressed right at (872, 298)
Screenshot: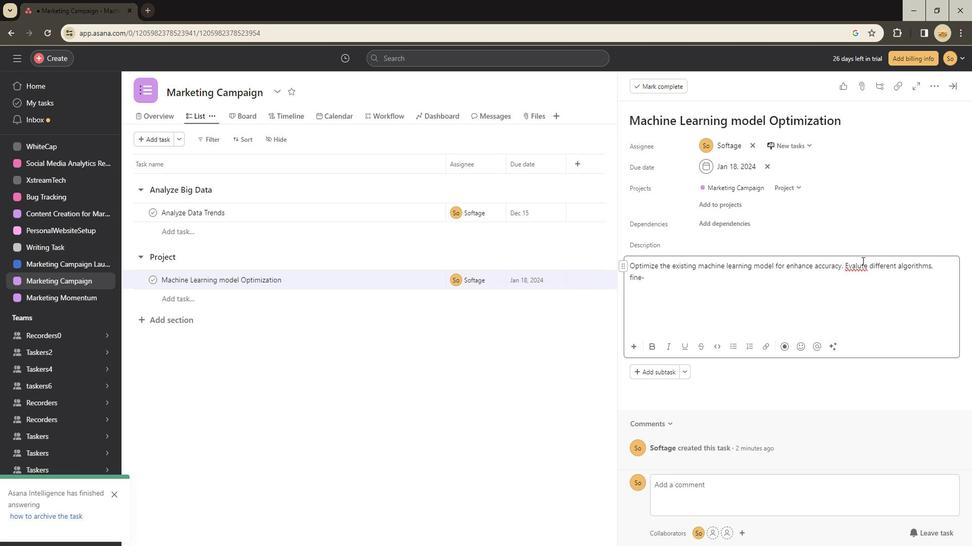
Action: Mouse moved to (857, 298)
Screenshot: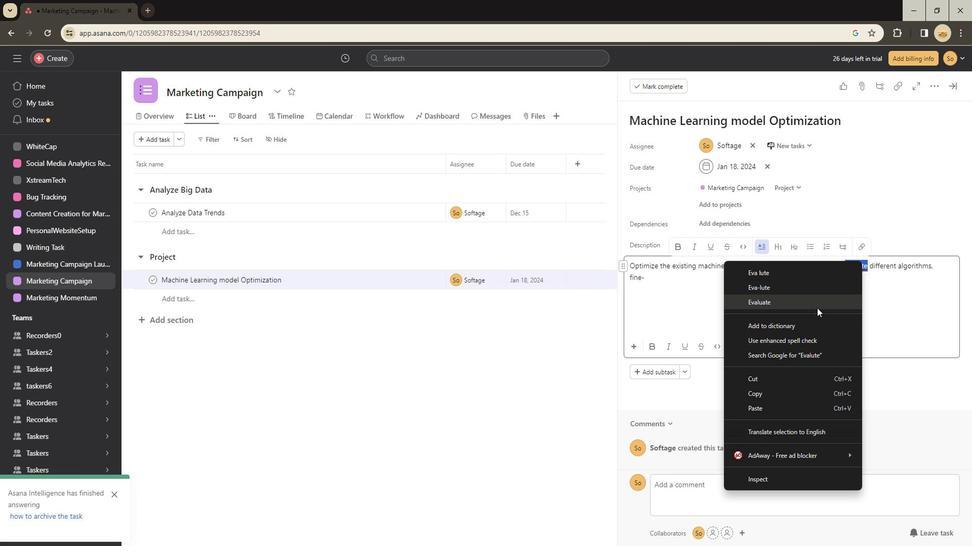 
Action: Mouse pressed left at (857, 298)
Screenshot: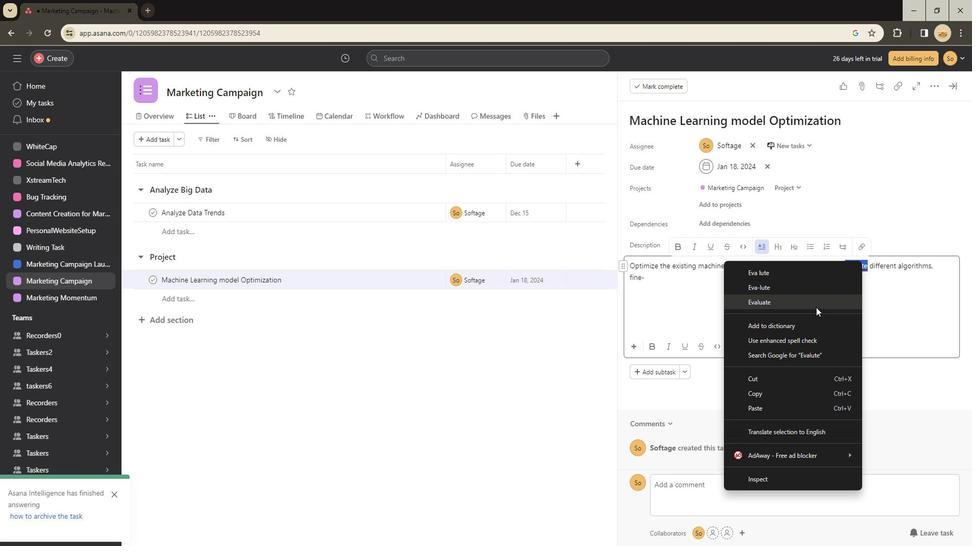 
Action: Mouse moved to (899, 298)
Screenshot: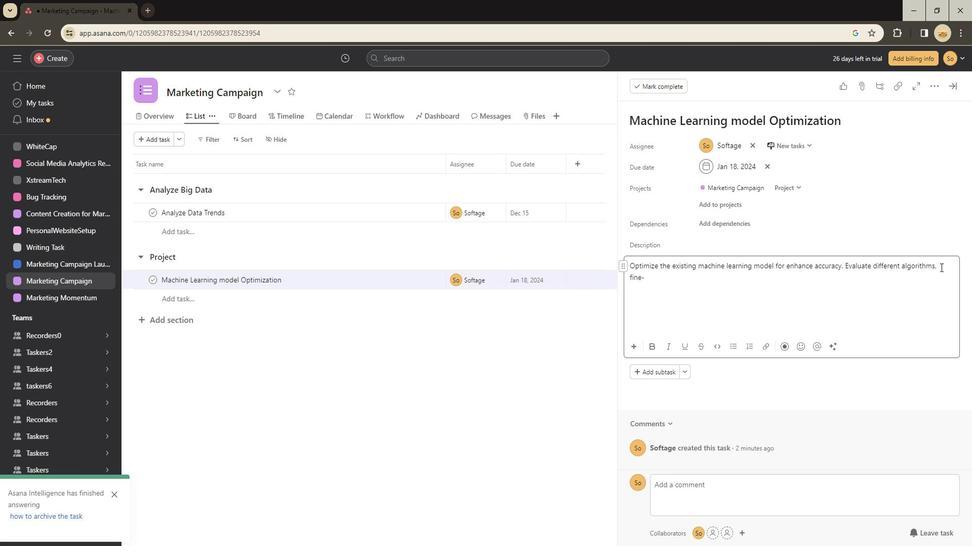 
Action: Mouse pressed left at (899, 298)
Screenshot: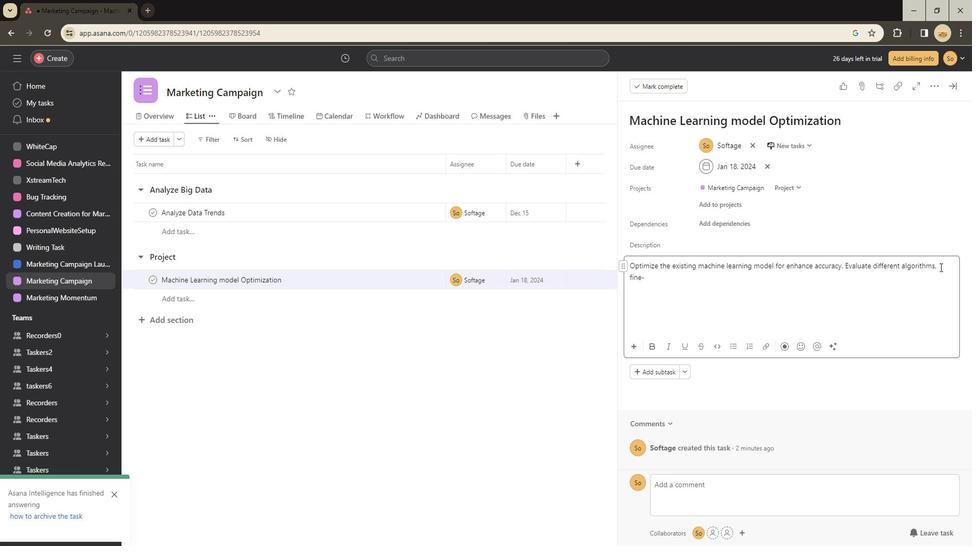 
Action: Key pressed <Key.backspace>,<Key.space>fine<Key.space><Key.backspace>-fin<Key.backspace><Key.backspace><Key.backspace><Key.backspace><Key.backspace><Key.backspace><Key.backspace><Key.backspace><Key.right><Key.right><Key.right><Key.right><Key.right>tune<Key.space><Key.space>hyperparameters<Key.space>
Screenshot: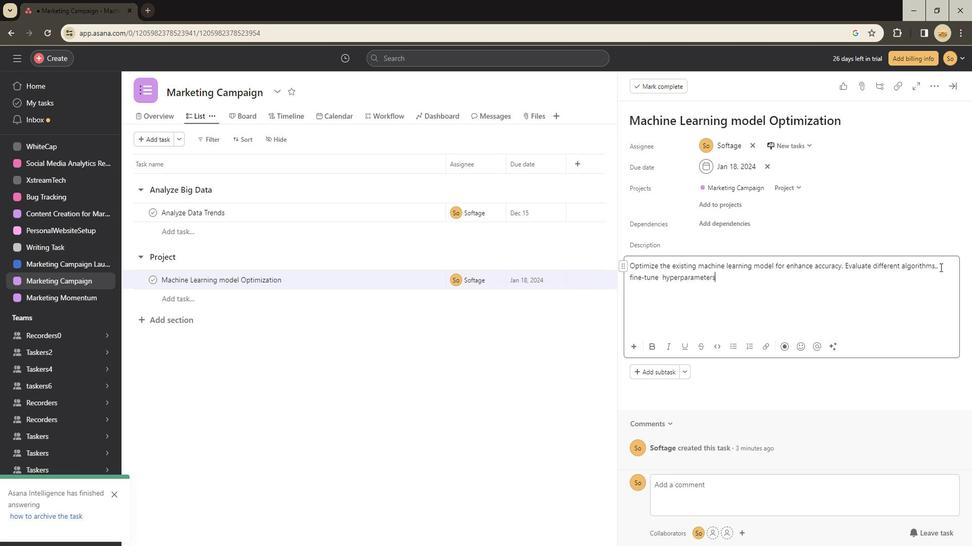 
Action: Mouse moved to (814, 298)
Screenshot: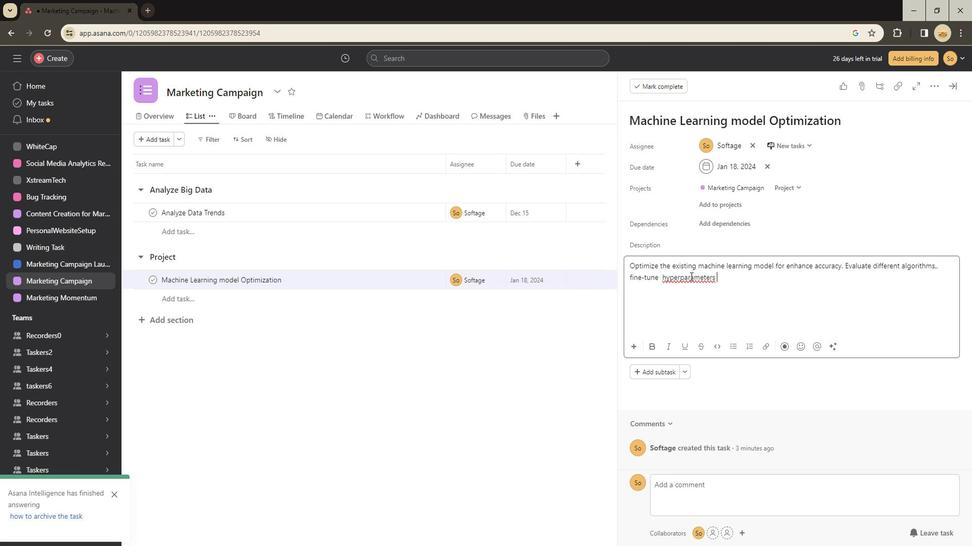 
Action: Mouse pressed right at (814, 298)
Screenshot: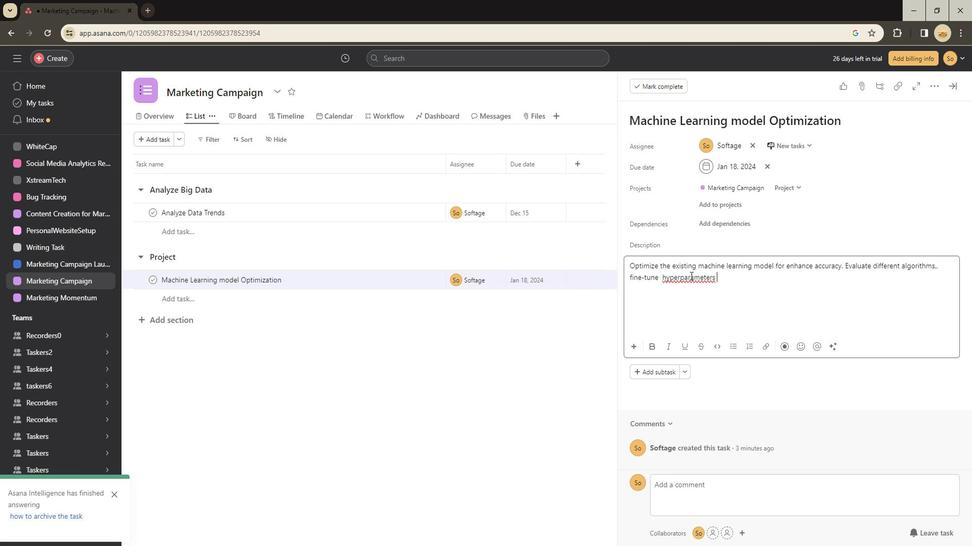 
Action: Mouse moved to (823, 298)
Screenshot: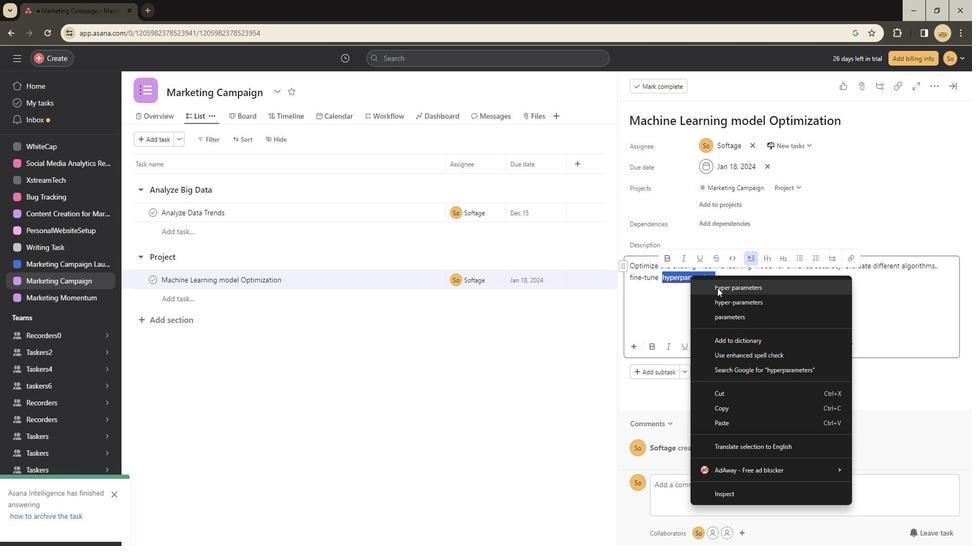 
Action: Mouse pressed left at (823, 298)
Screenshot: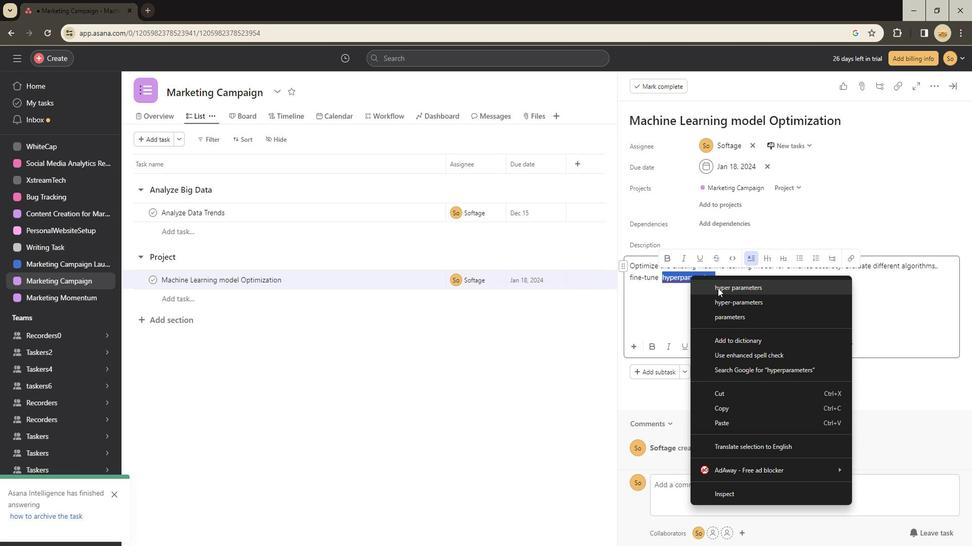 
Action: Mouse moved to (823, 298)
Screenshot: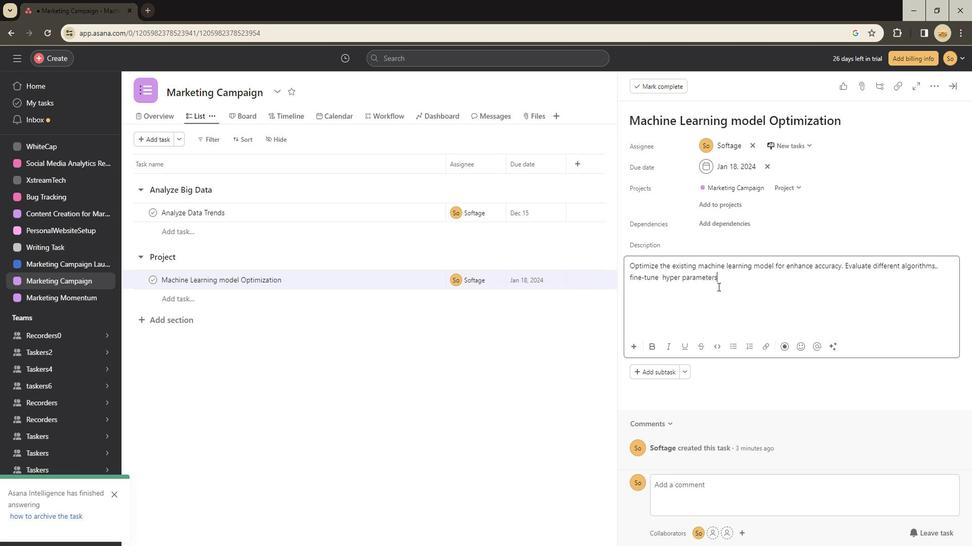 
Action: Mouse pressed left at (823, 298)
Screenshot: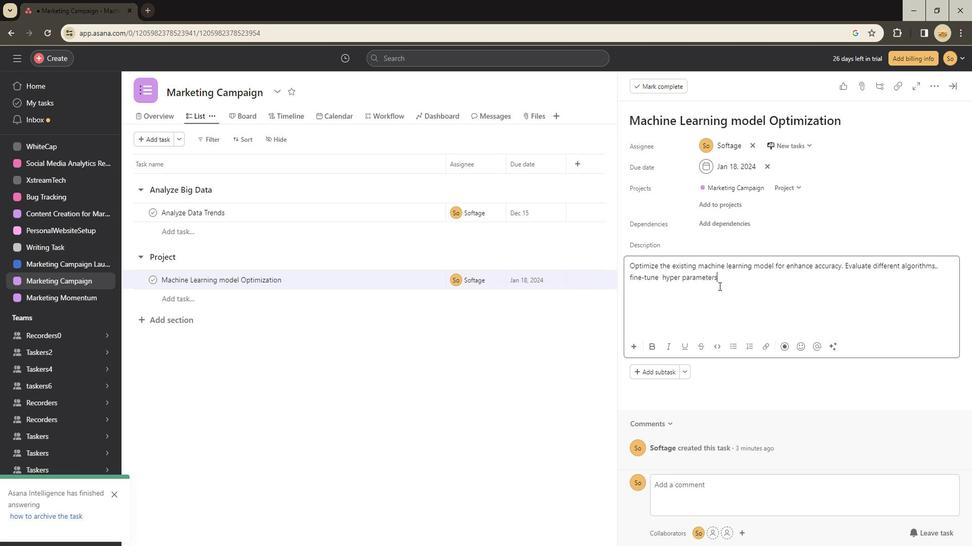 
Action: Key pressed and<Key.space>and<Key.space><Key.backspace><Key.backspace><Key.backspace><Key.backspace>incorporate<Key.space>additional<Key.space>training<Key.space><Key.backspace>data.<Key.space><Key.shift>Document<Key.space>the<Key.space>
Screenshot: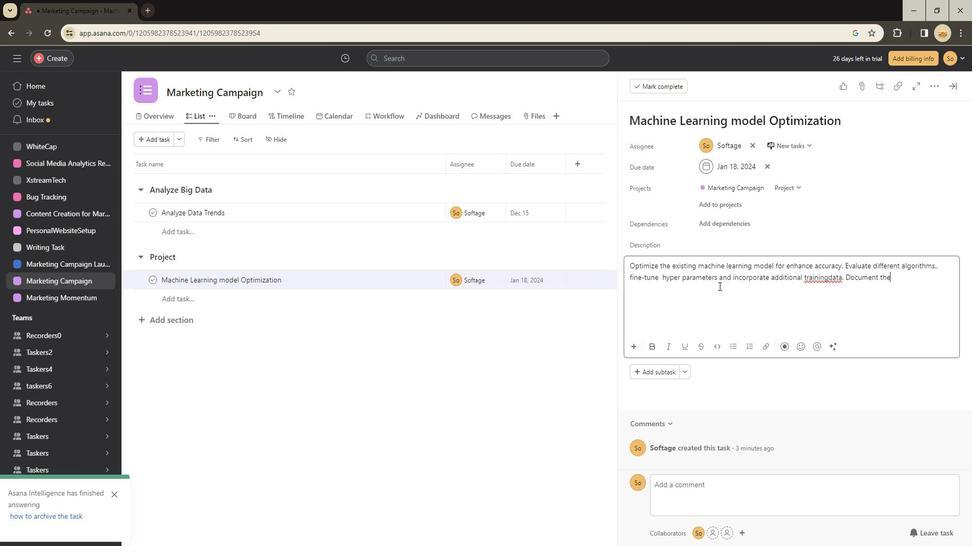 
Action: Mouse moved to (861, 298)
Screenshot: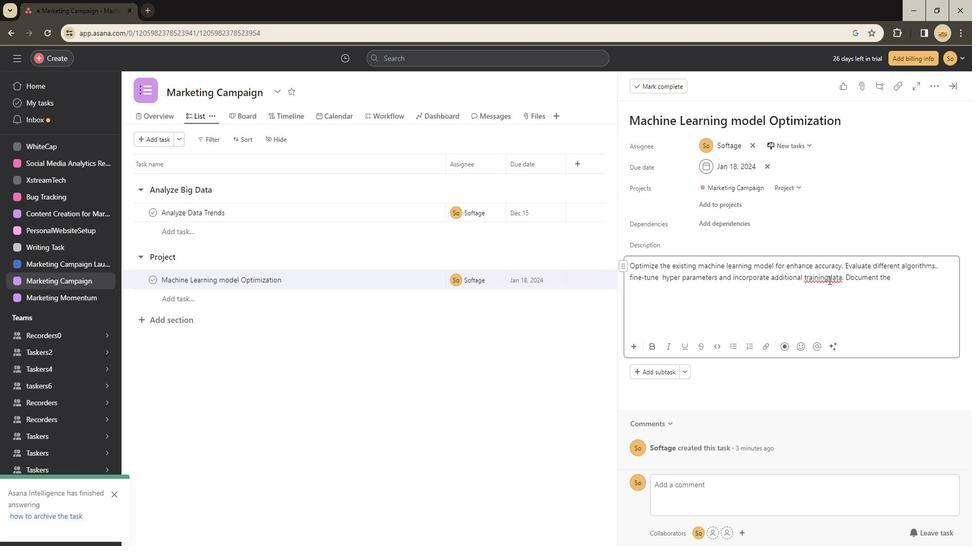 
Action: Mouse pressed left at (861, 298)
Screenshot: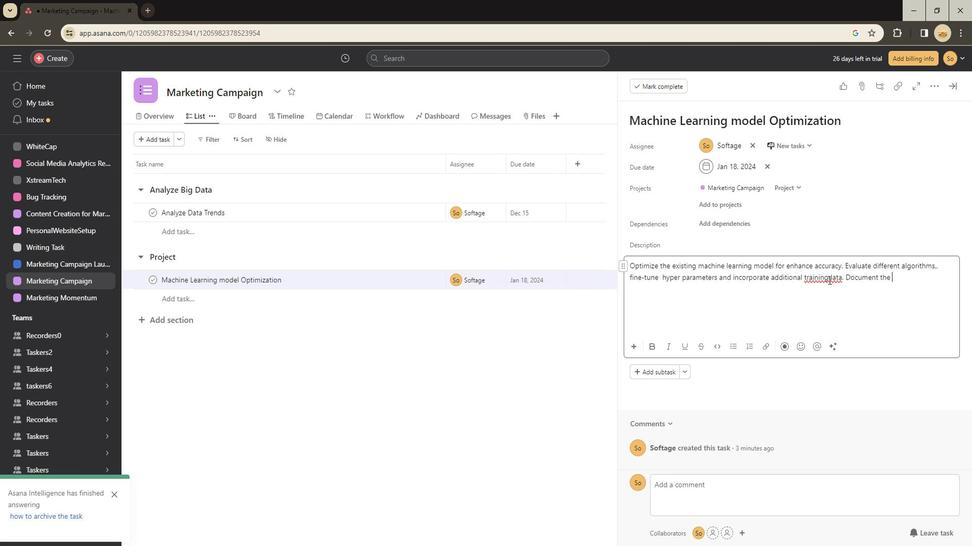 
Action: Key pressed <Key.space>
Screenshot: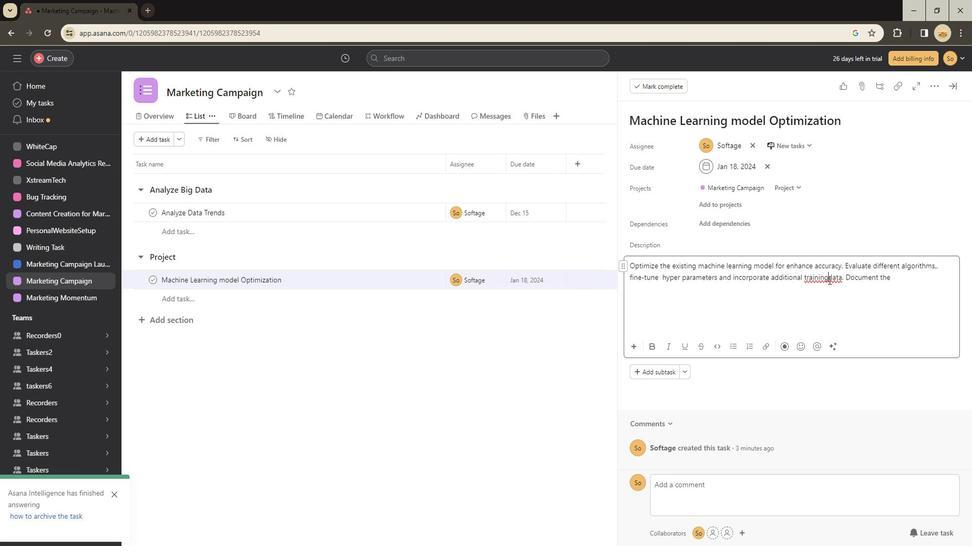 
Action: Mouse moved to (882, 298)
Screenshot: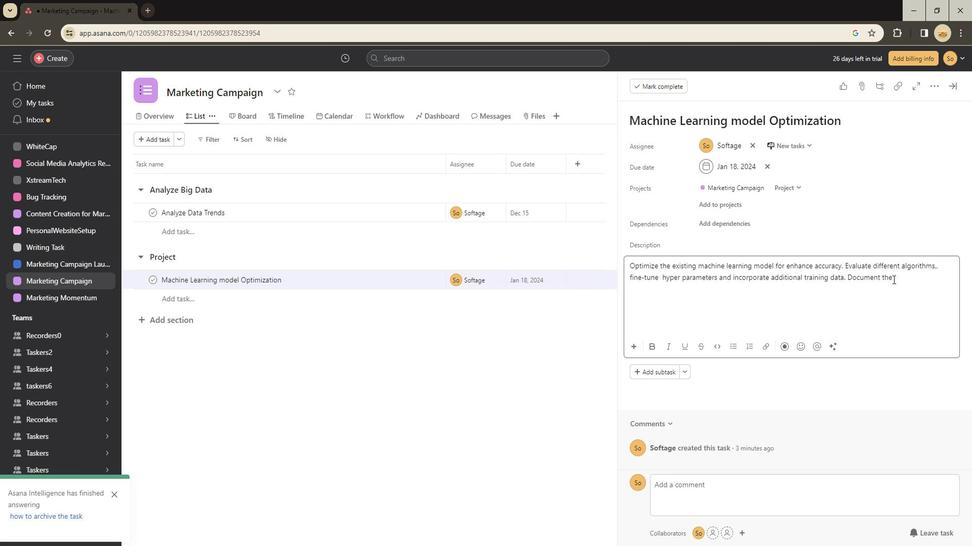 
Action: Mouse pressed left at (882, 298)
Screenshot: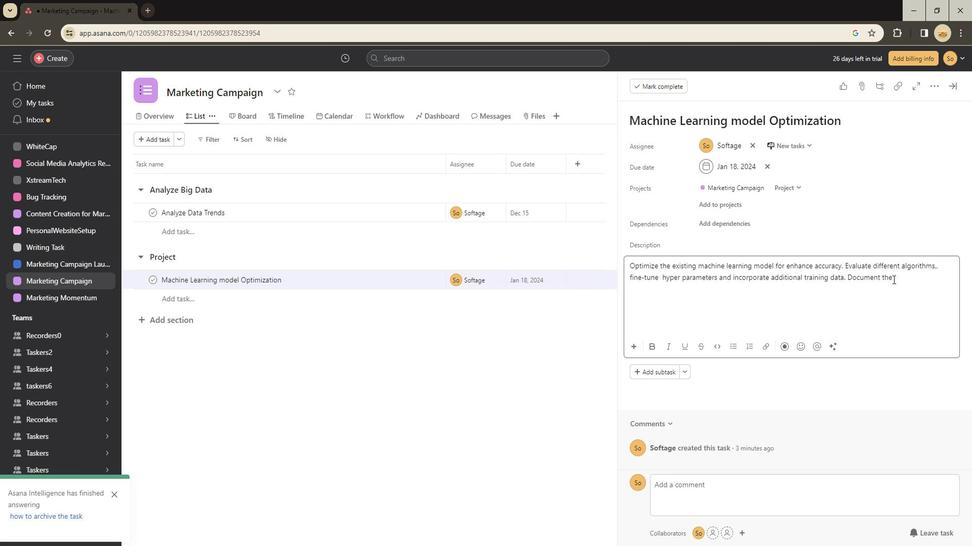 
Action: Mouse moved to (883, 298)
Screenshot: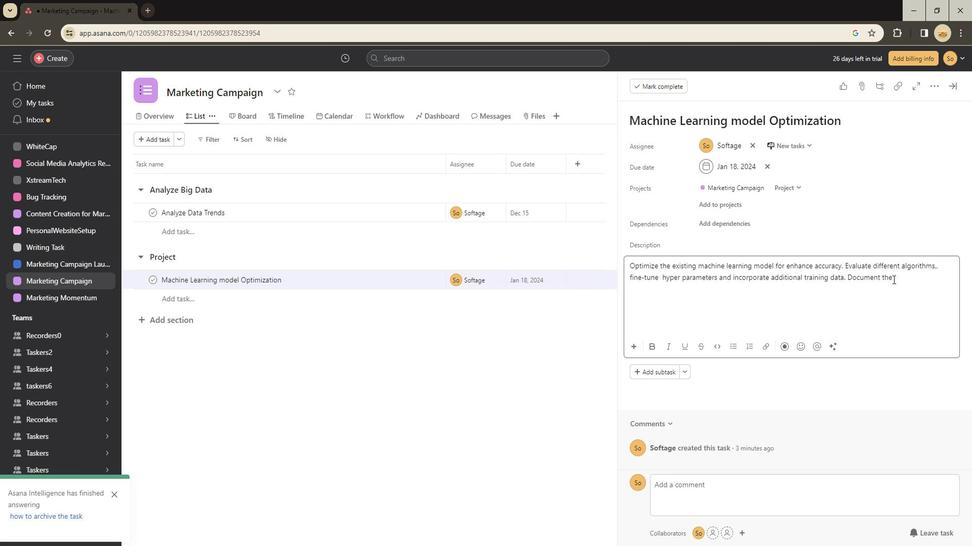 
Action: Key pressed <Key.space>performance<Key.space>improvements<Key.space>achieved<Key.space>
Screenshot: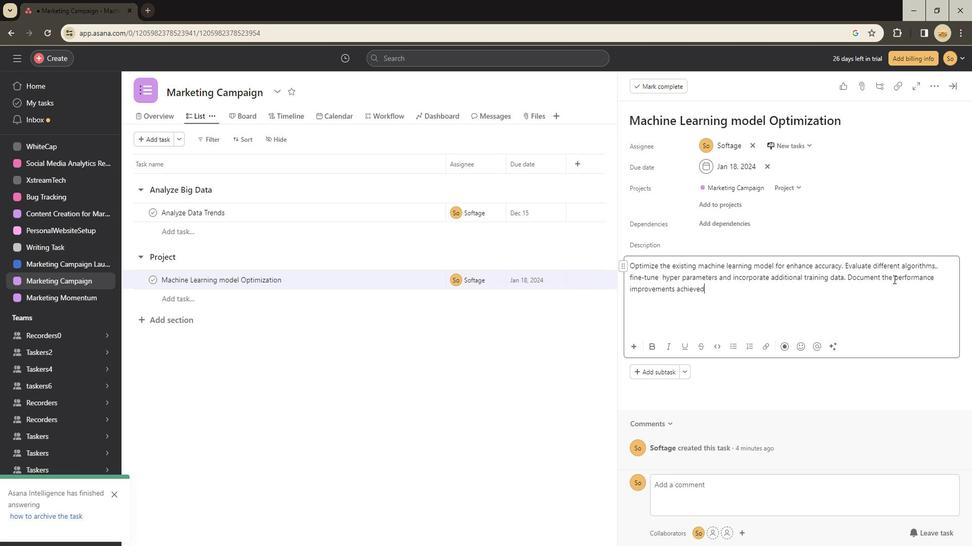 
Action: Mouse moved to (898, 298)
Screenshot: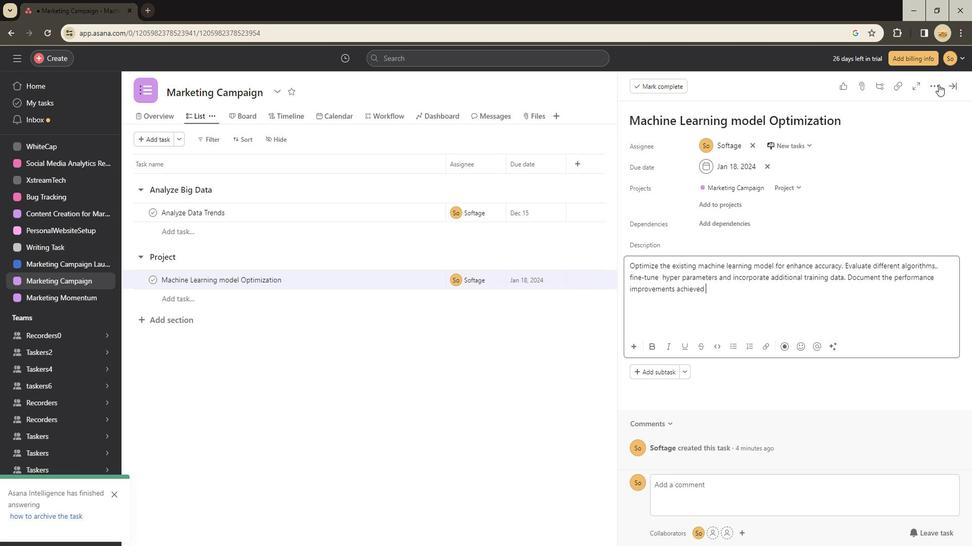 
Action: Mouse pressed left at (898, 298)
Screenshot: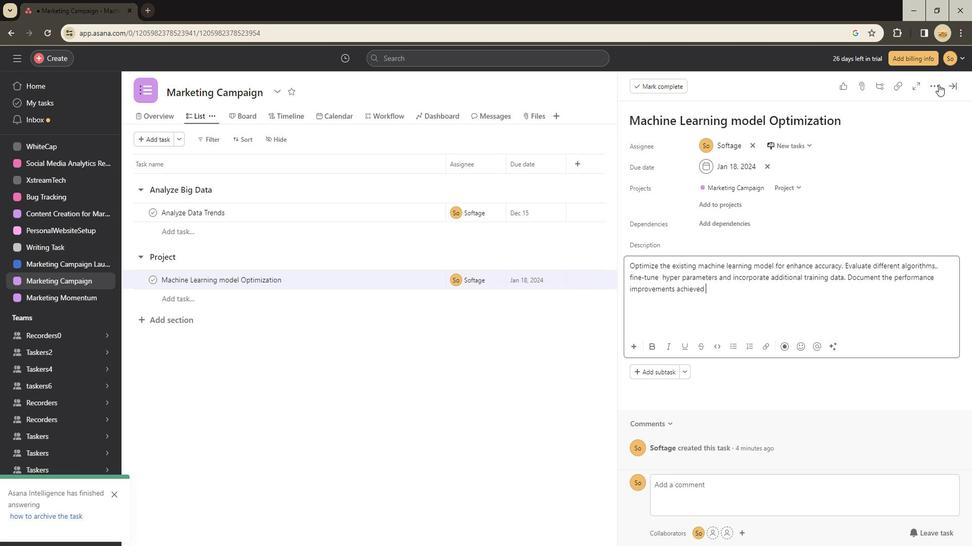 
Action: Mouse moved to (864, 298)
Screenshot: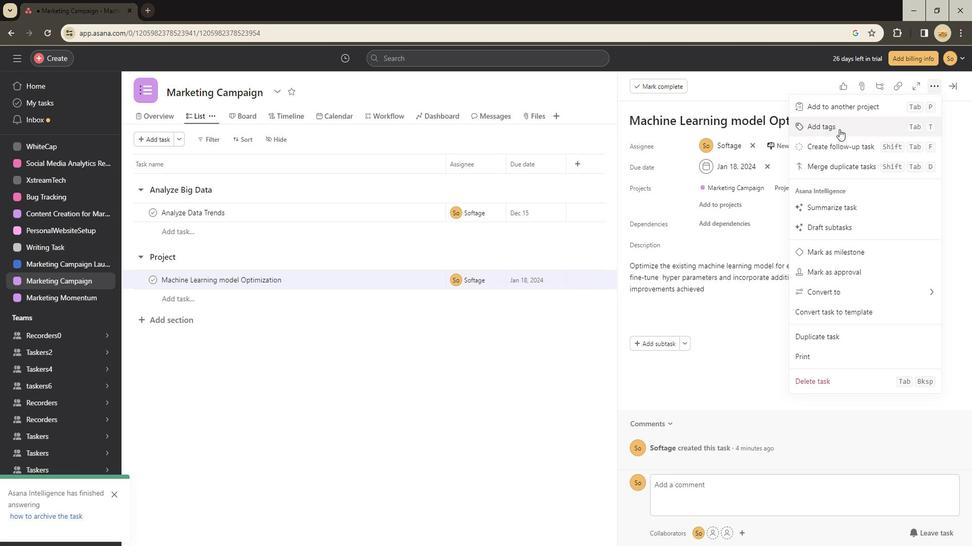 
Action: Mouse pressed left at (864, 298)
Screenshot: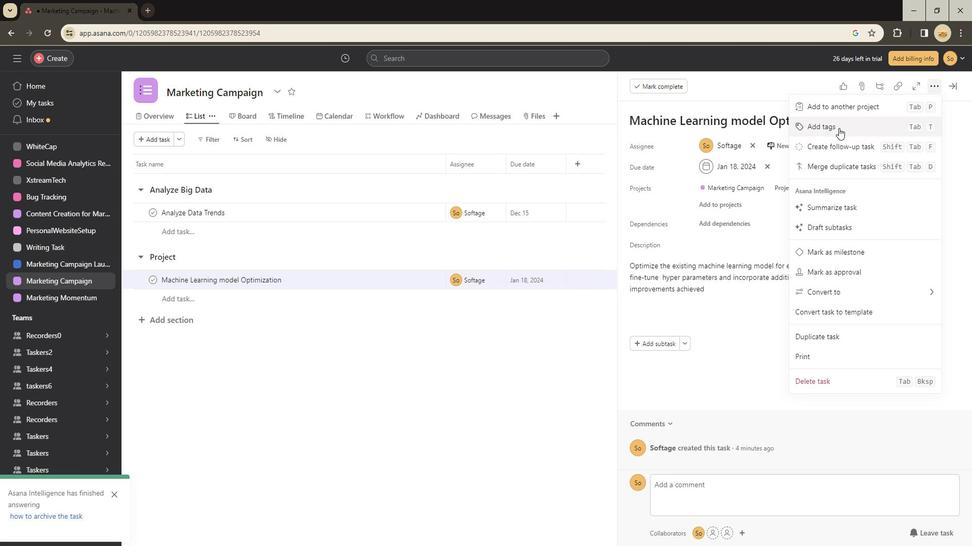 
Action: Mouse moved to (840, 298)
Screenshot: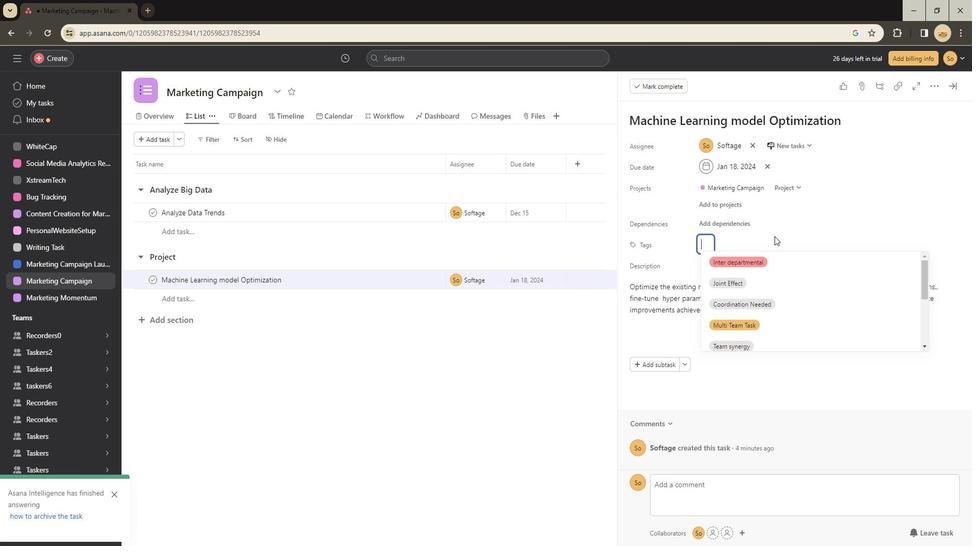 
Action: Key pressed <Key.shift><Key.shift><Key.shift><Key.shift><Key.shift><Key.shift><Key.shift><Key.shift><Key.shift><Key.shift><Key.shift><Key.shift><Key.shift><Key.shift><Key.shift><Key.shift><Key.shift><Key.shift><Key.shift><Key.shift><Key.shift><Key.shift><Key.shift><Key.shift><Key.shift><Key.shift><Key.shift><Key.shift><Key.shift><Key.shift><Key.shift><Key.shift>Machine<Key.space><Key.shift>Learning<Key.enter><Key.shift><Key.shift><Key.shift><Key.shift><Key.shift><Key.shift><Key.shift><Key.shift><Key.shift>Optimizarion<Key.enter>
Screenshot: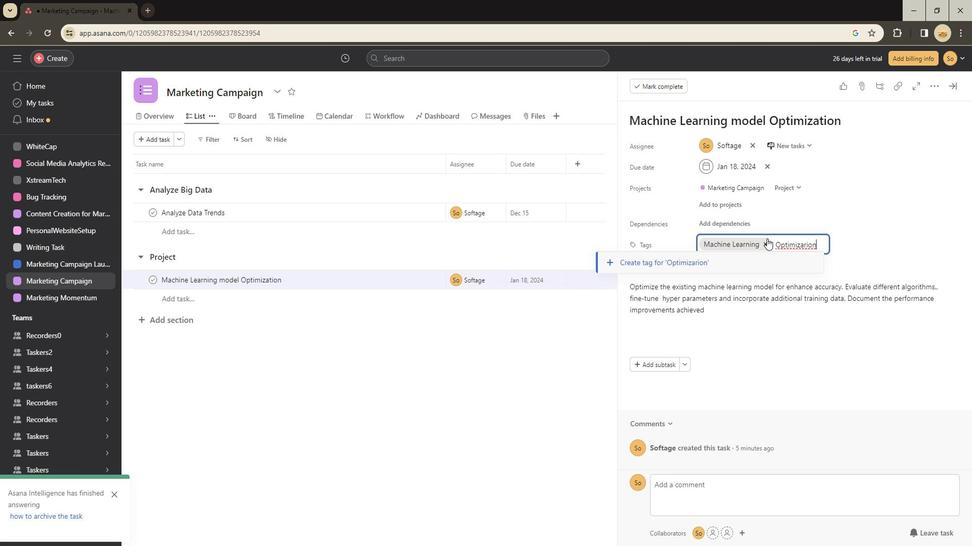 
Action: Mouse moved to (864, 298)
Screenshot: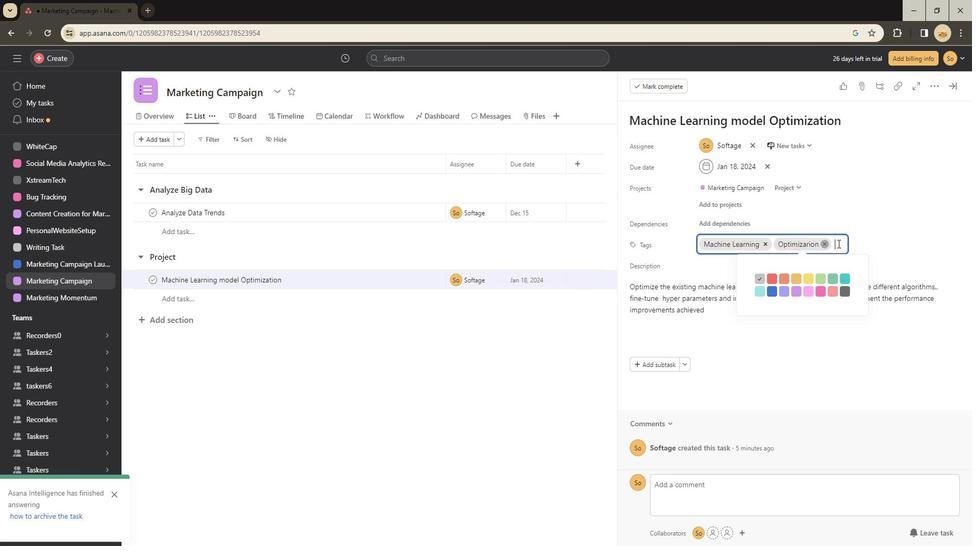 
Action: Key pressed <Key.shift>Data<Key.space><Key.shift>Science<Key.space><Key.enter>
Screenshot: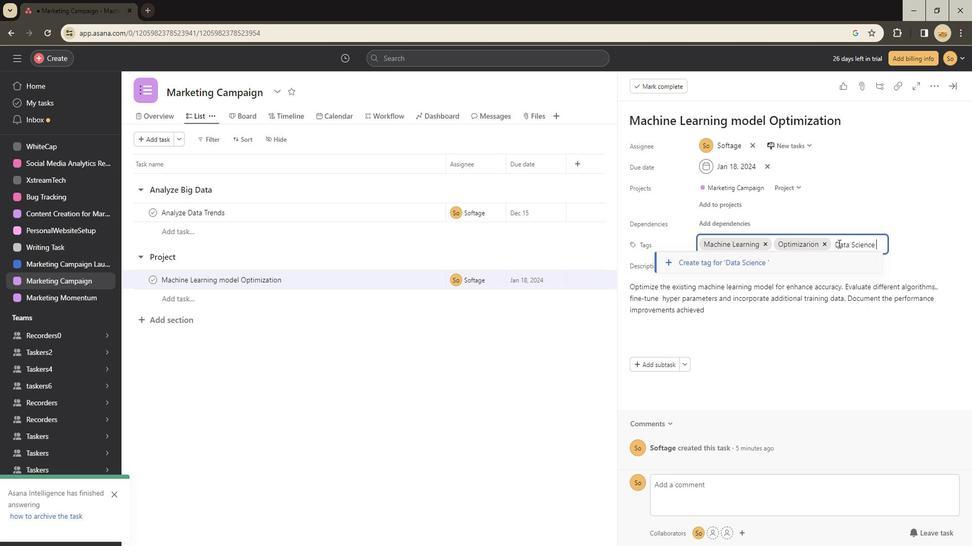 
Action: Mouse moved to (879, 298)
Screenshot: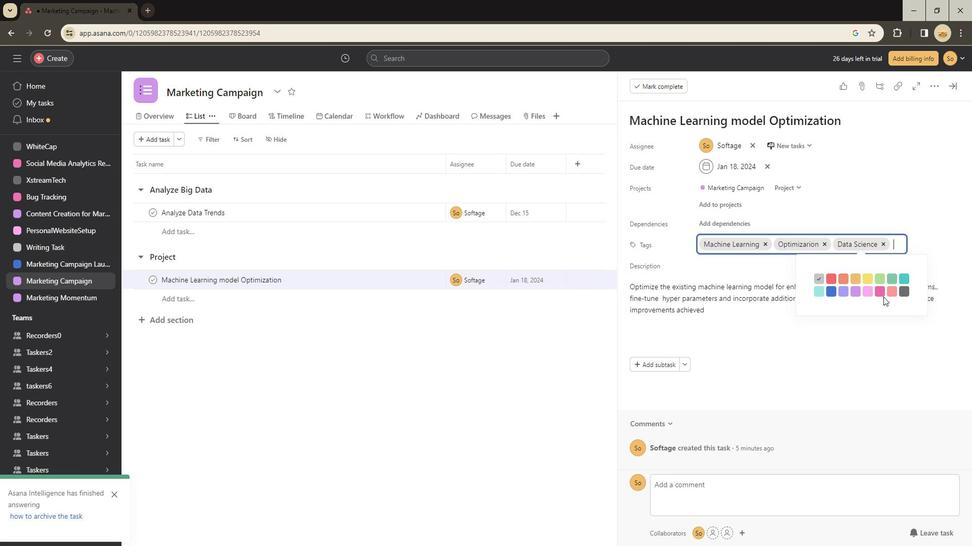 
Action: Mouse pressed left at (879, 298)
Screenshot: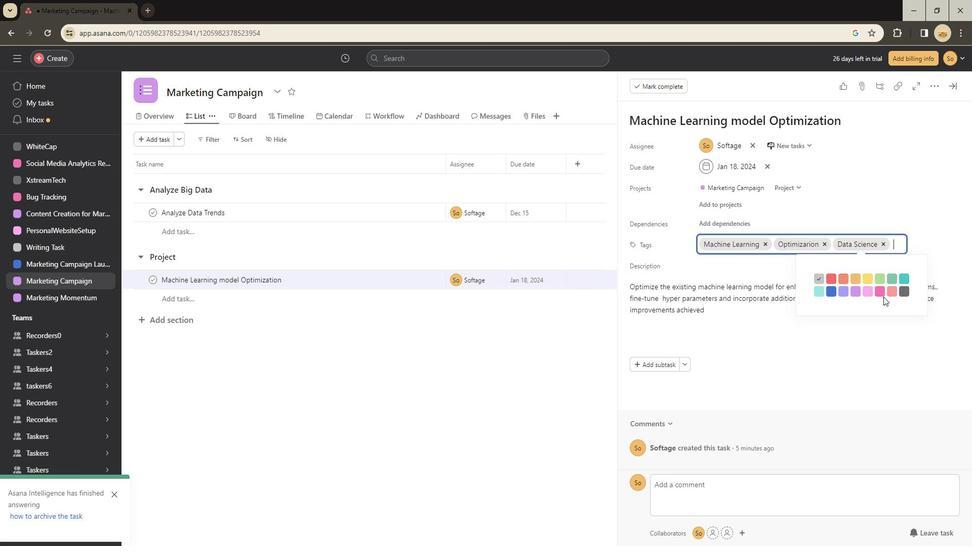 
Action: Mouse moved to (879, 298)
Screenshot: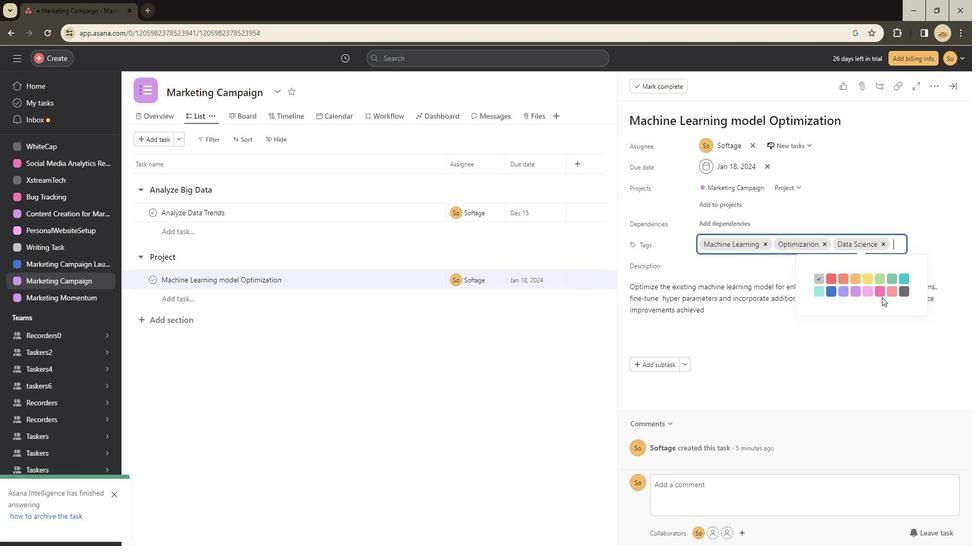 
Action: Mouse pressed left at (879, 298)
Screenshot: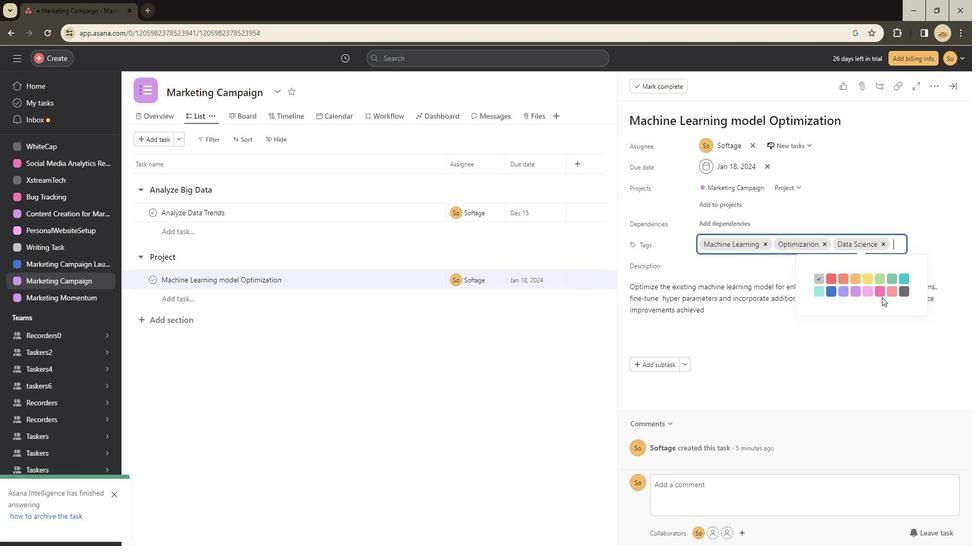 
Action: Mouse moved to (878, 298)
Screenshot: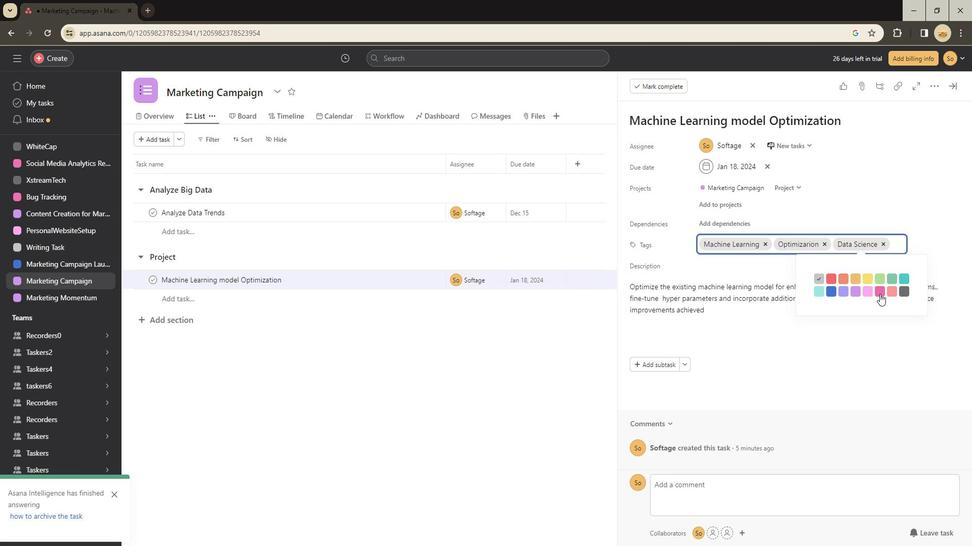 
Action: Mouse pressed left at (878, 298)
Screenshot: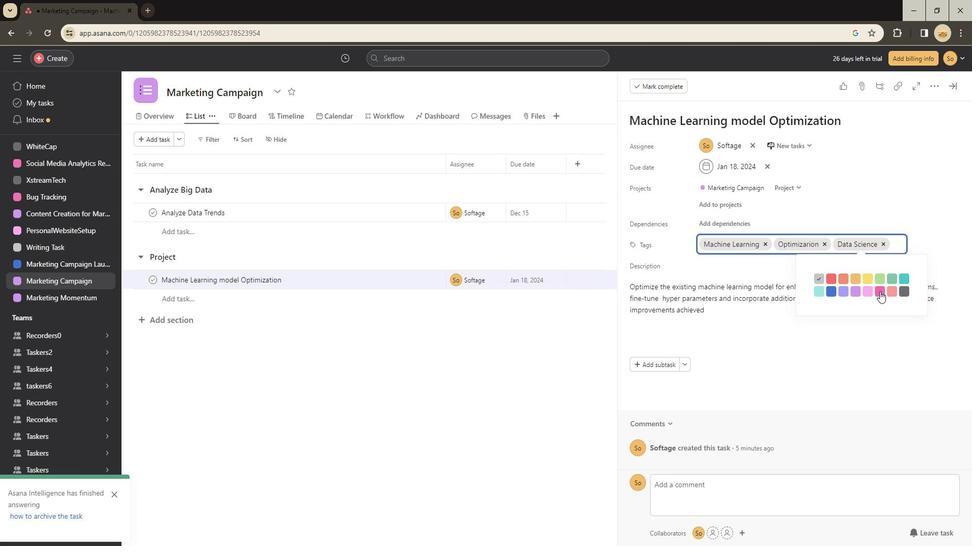 
Action: Mouse moved to (890, 298)
Screenshot: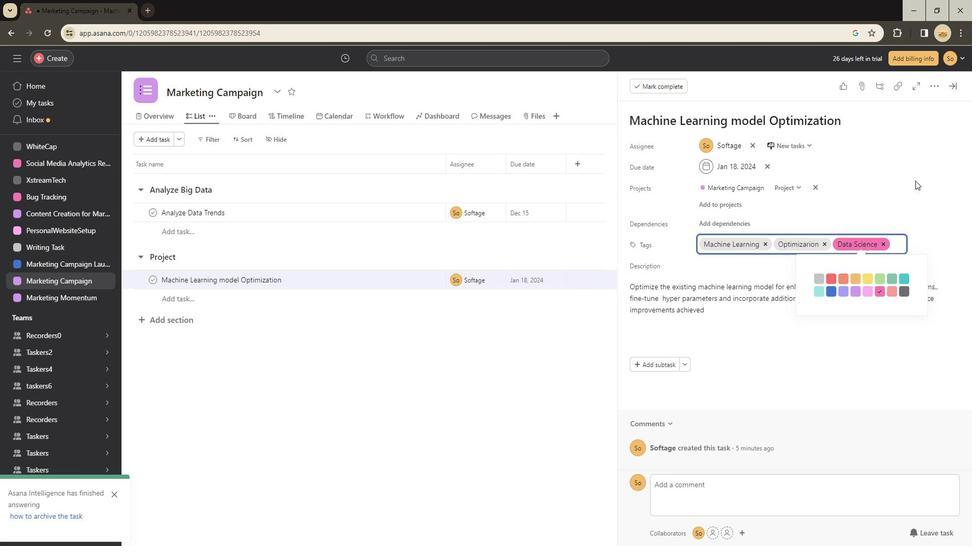 
Action: Mouse pressed left at (890, 298)
Screenshot: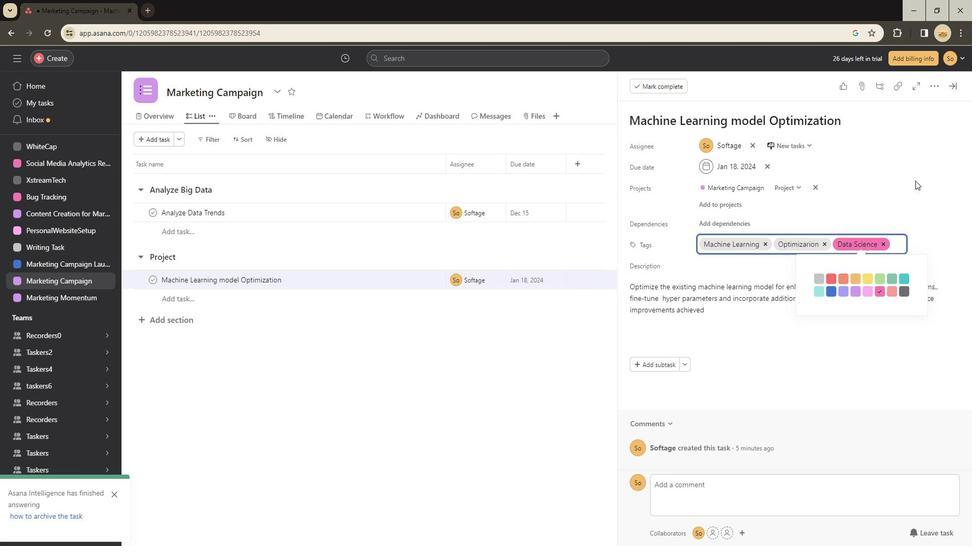 
Action: Mouse moved to (489, 298)
Screenshot: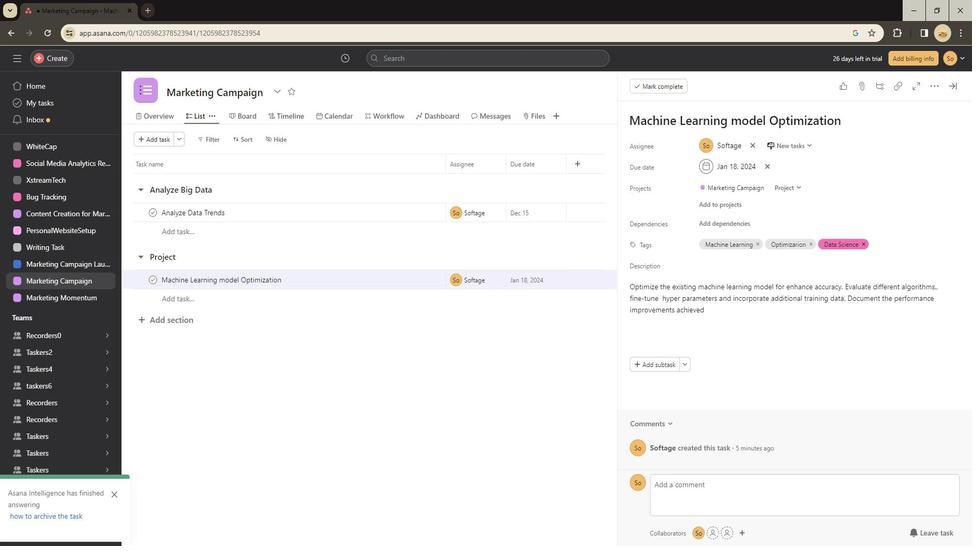 
Action: Mouse pressed left at (489, 298)
Screenshot: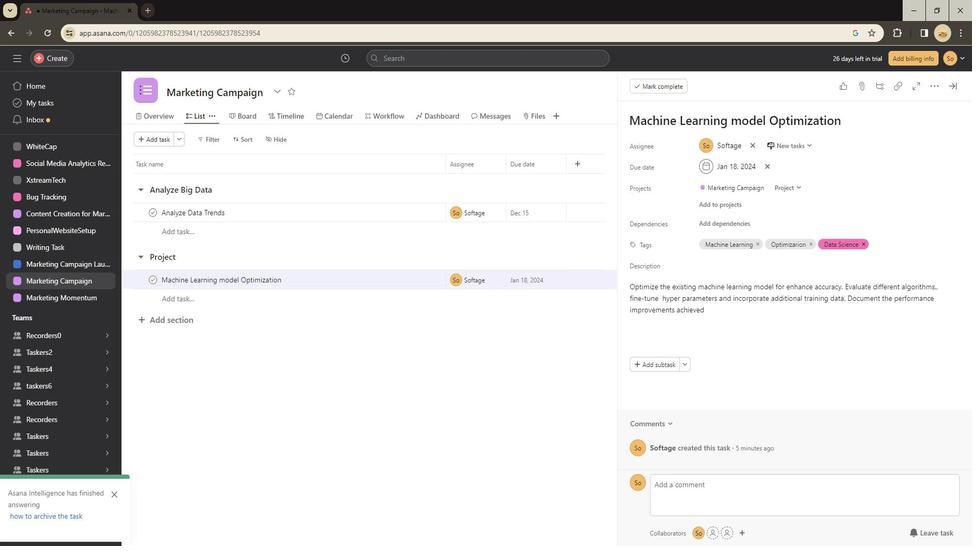 
Action: Mouse moved to (453, 298)
Screenshot: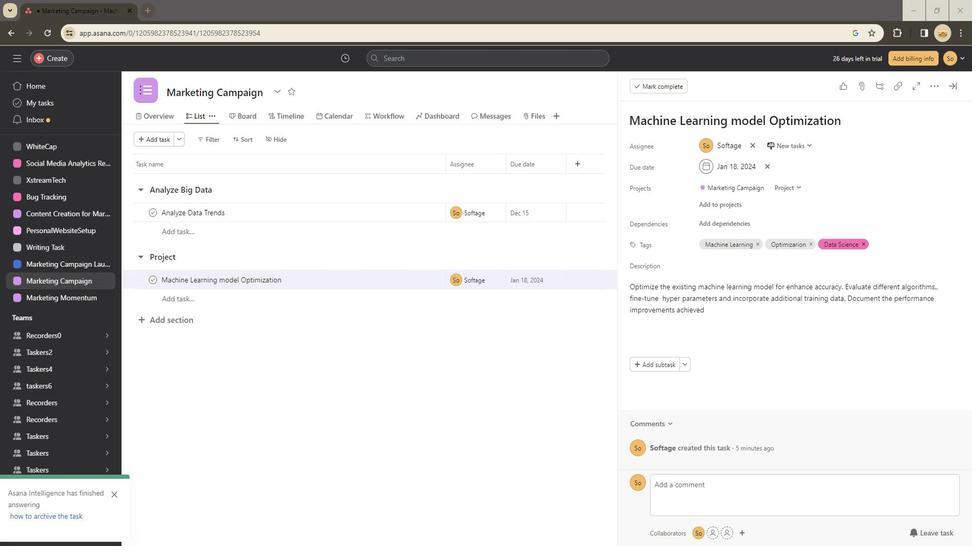
Action: Mouse scrolled (453, 298) with delta (0, 0)
Screenshot: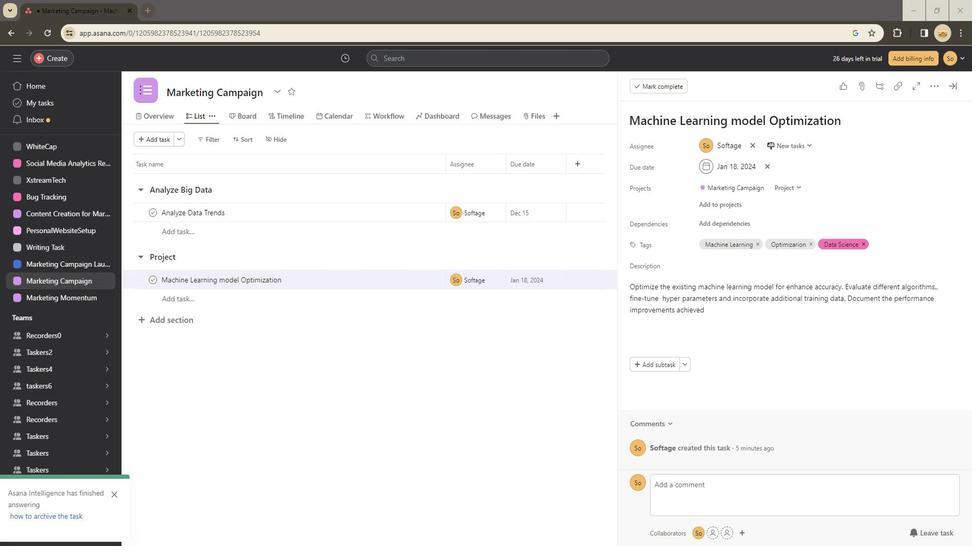 
Action: Mouse scrolled (453, 298) with delta (0, 0)
Screenshot: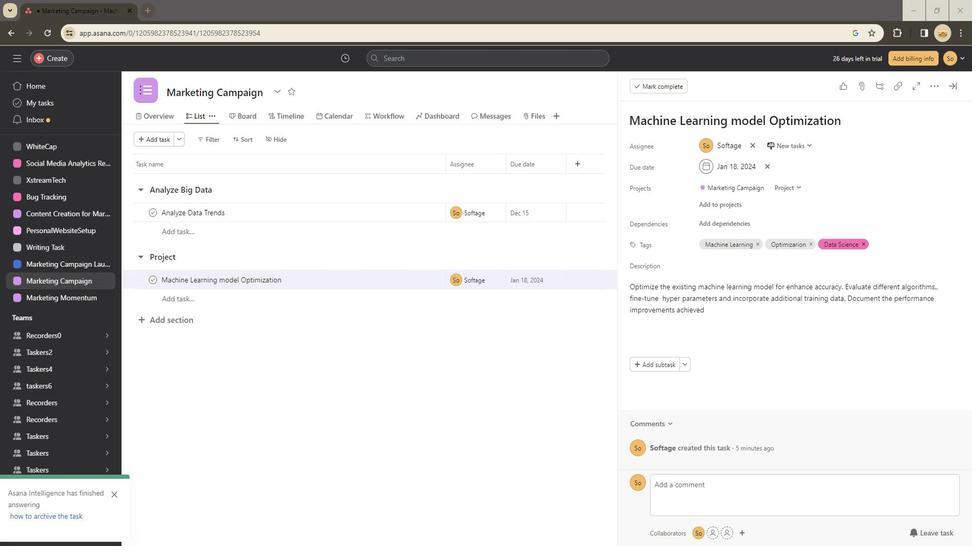 
Action: Mouse scrolled (453, 298) with delta (0, 0)
Screenshot: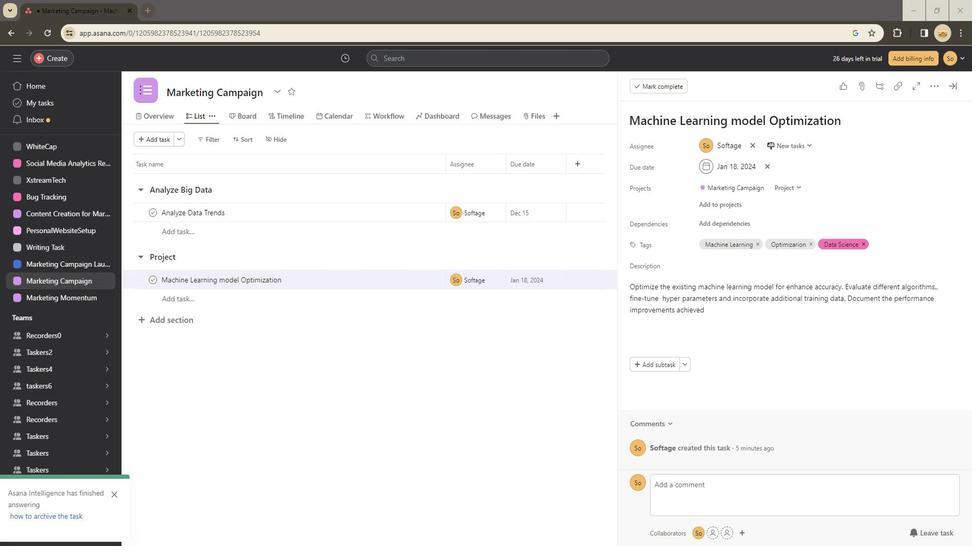 
Action: Mouse scrolled (453, 298) with delta (0, 0)
Screenshot: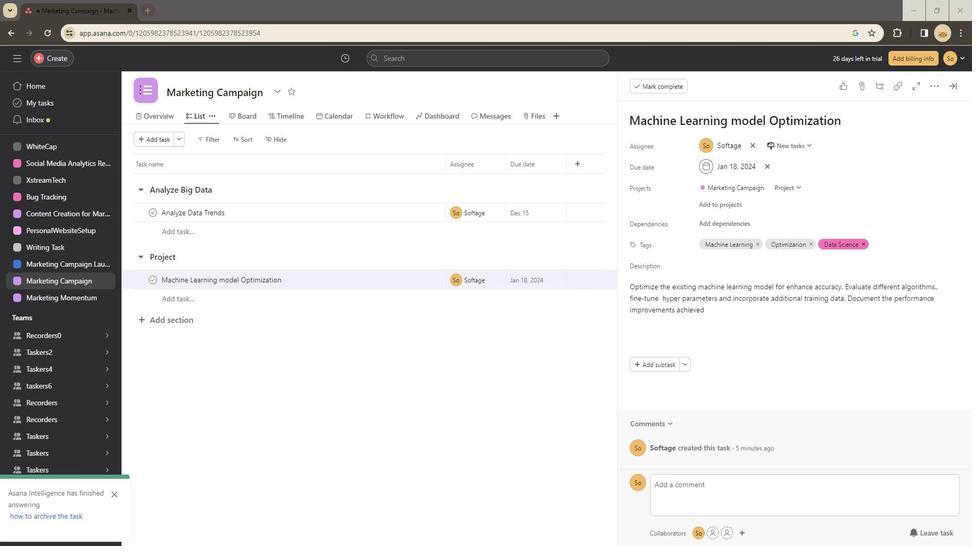 
Action: Mouse scrolled (453, 298) with delta (0, 0)
Screenshot: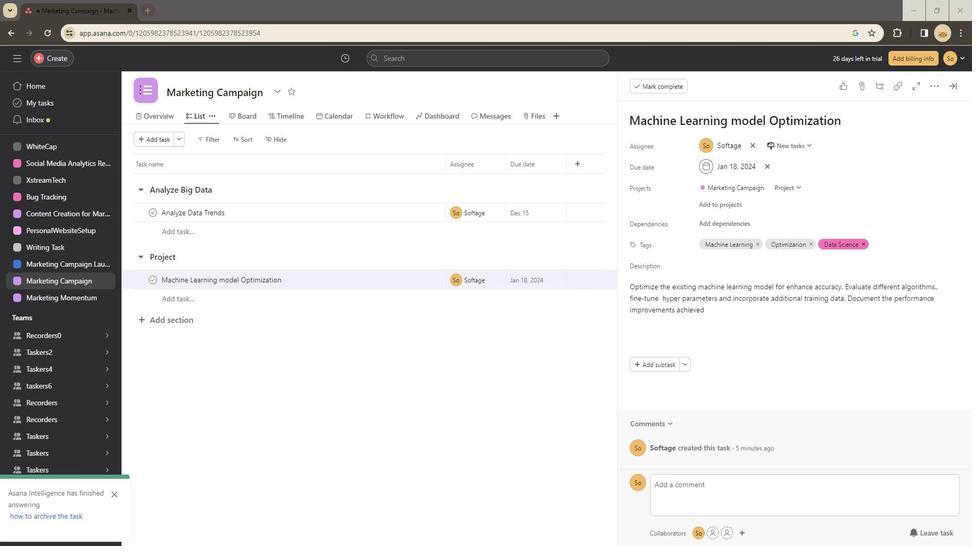 
Action: Mouse scrolled (453, 298) with delta (0, 0)
Screenshot: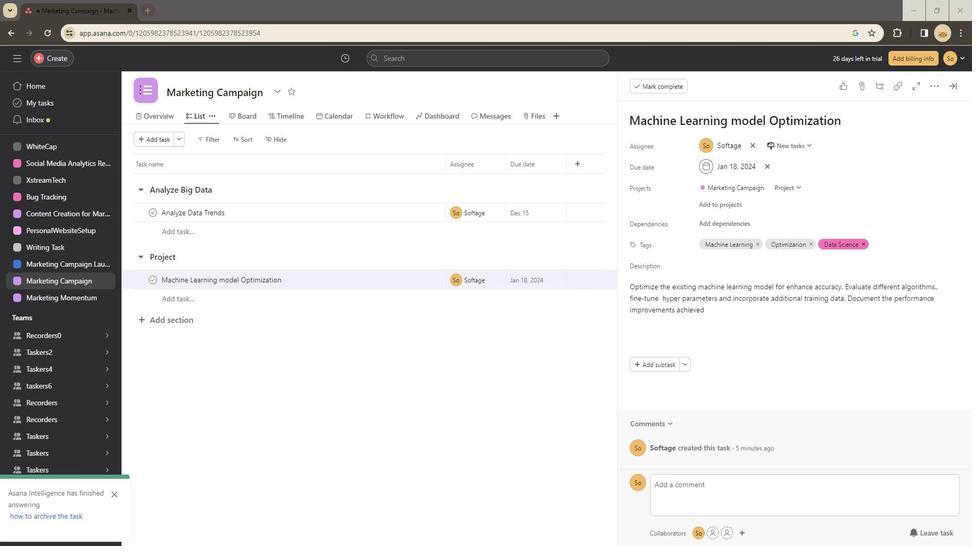 
Action: Mouse scrolled (453, 298) with delta (0, 0)
Screenshot: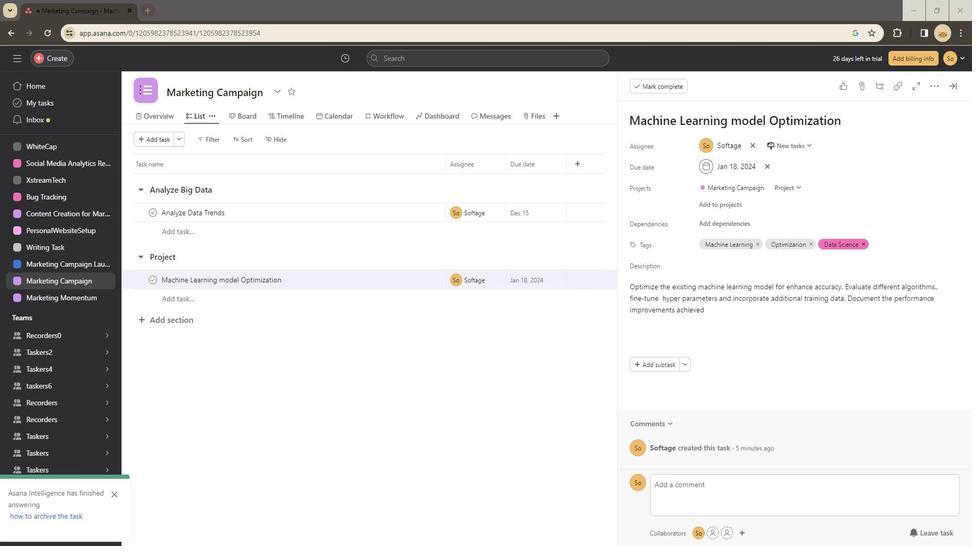 
Action: Mouse scrolled (453, 298) with delta (0, 0)
Screenshot: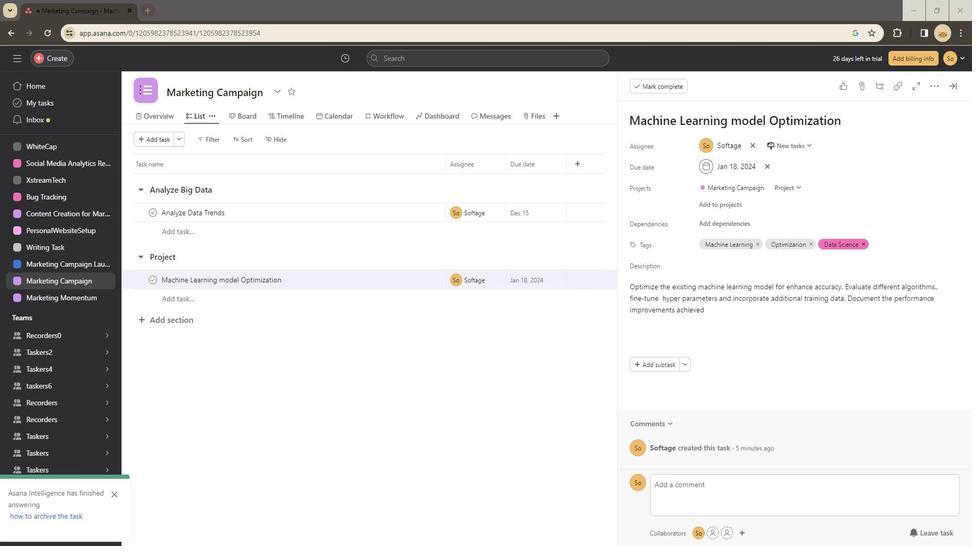 
Action: Mouse scrolled (453, 298) with delta (0, 0)
Screenshot: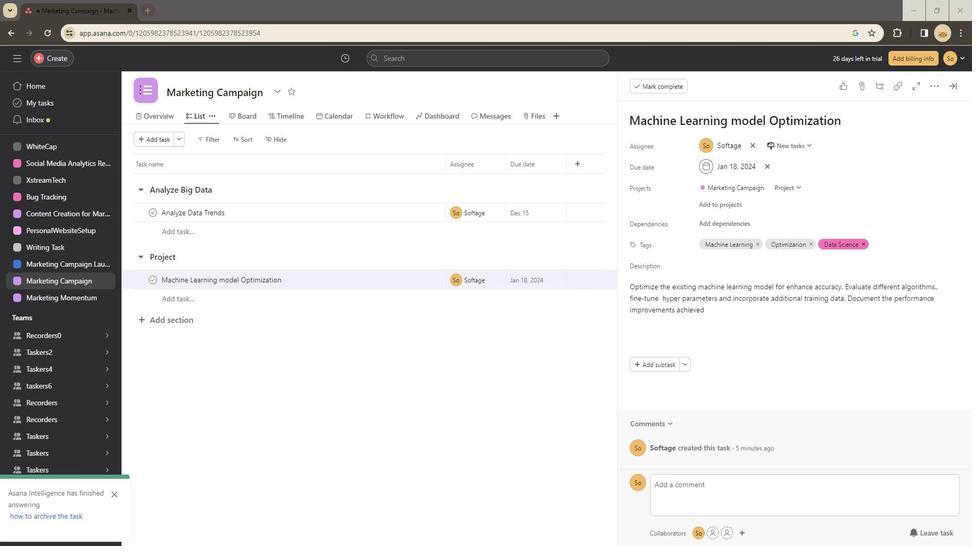 
Action: Mouse scrolled (453, 298) with delta (0, 0)
Screenshot: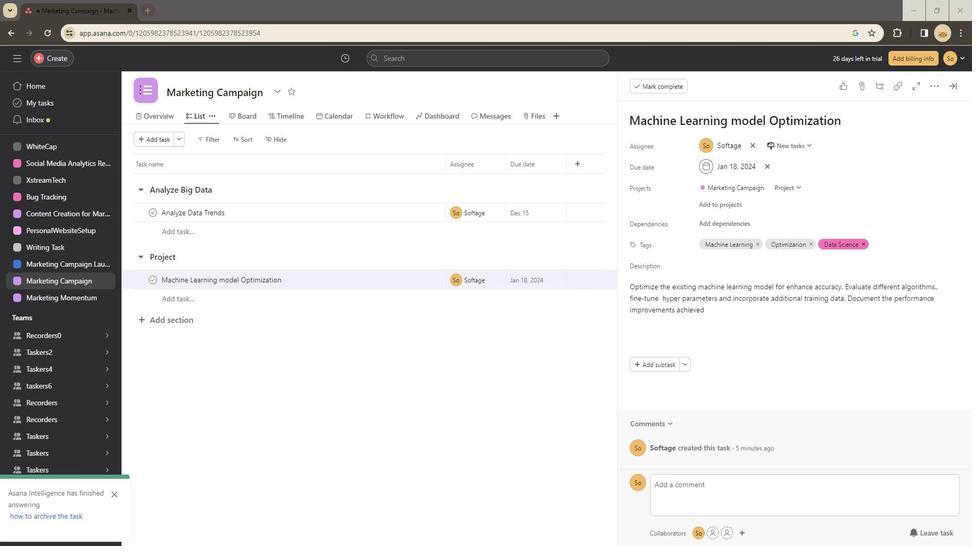 
Action: Mouse scrolled (453, 298) with delta (0, 0)
Screenshot: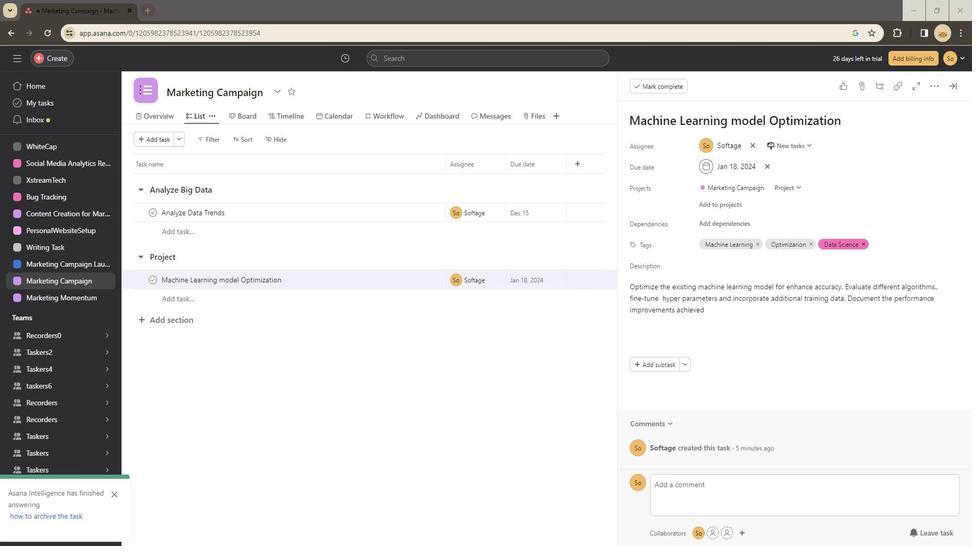 
Action: Mouse scrolled (453, 298) with delta (0, 0)
Screenshot: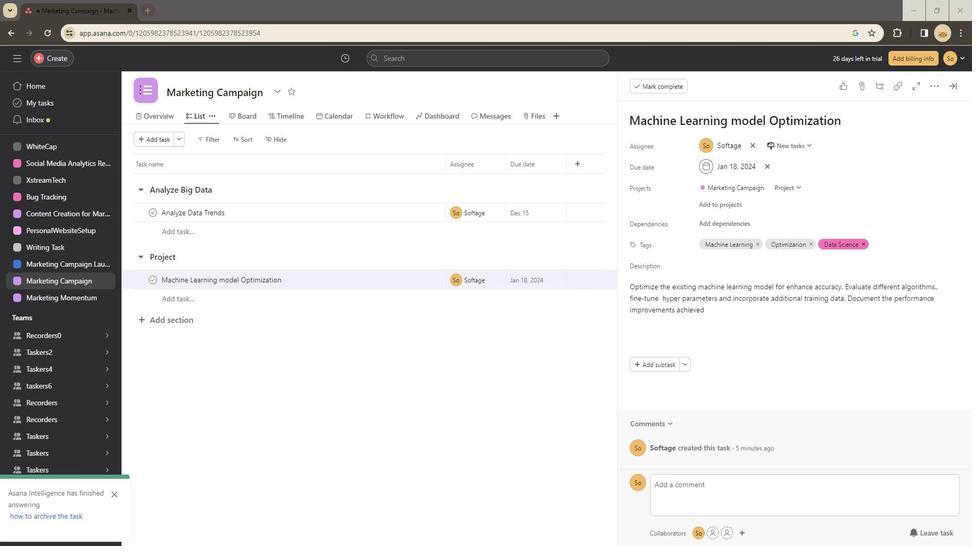 
Action: Mouse scrolled (453, 298) with delta (0, 0)
Screenshot: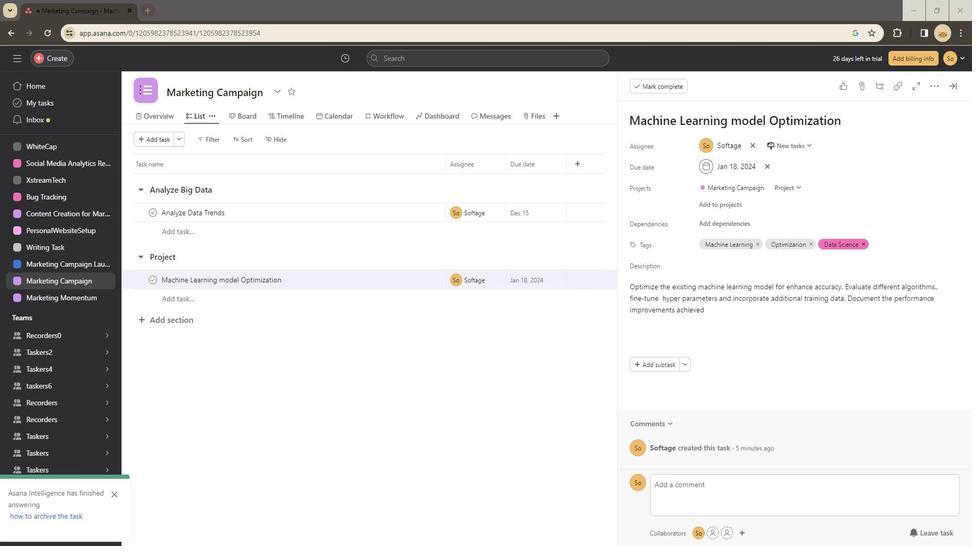 
Action: Mouse scrolled (453, 298) with delta (0, 0)
Screenshot: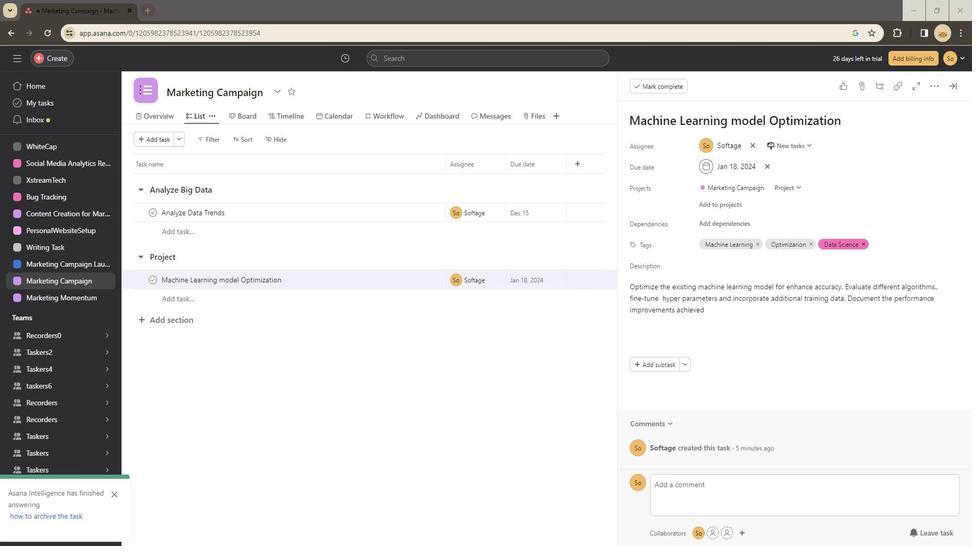 
Action: Mouse scrolled (453, 298) with delta (0, 0)
Screenshot: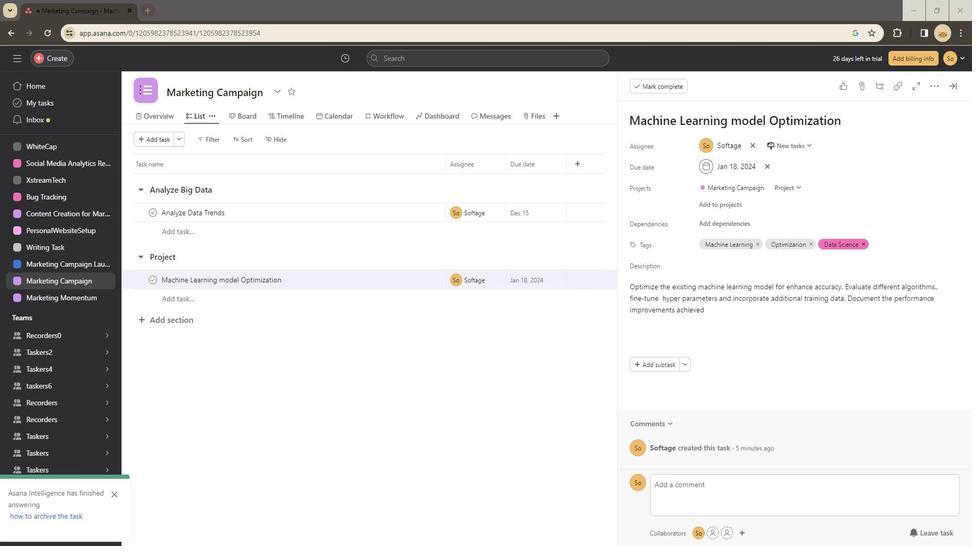 
Action: Mouse scrolled (453, 298) with delta (0, 0)
Screenshot: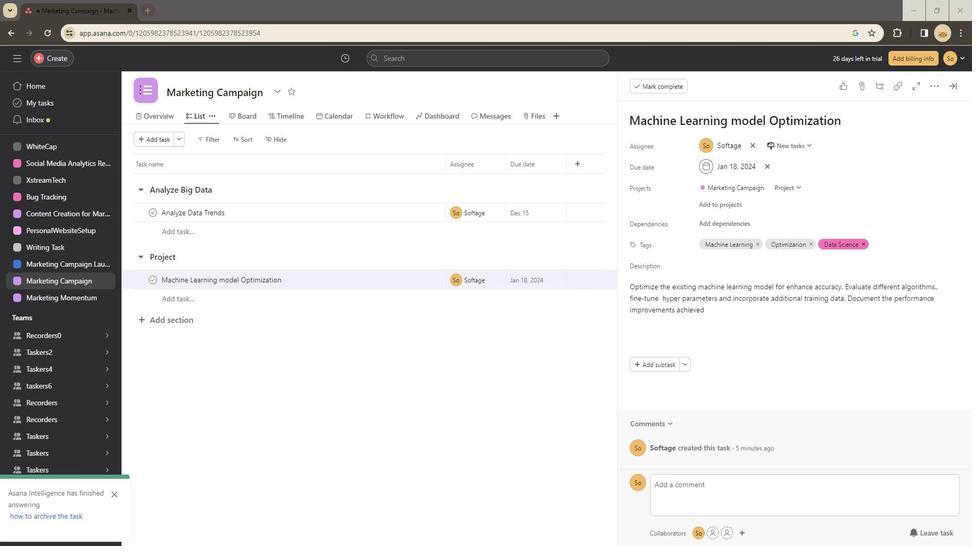 
Action: Mouse scrolled (453, 298) with delta (0, 0)
Screenshot: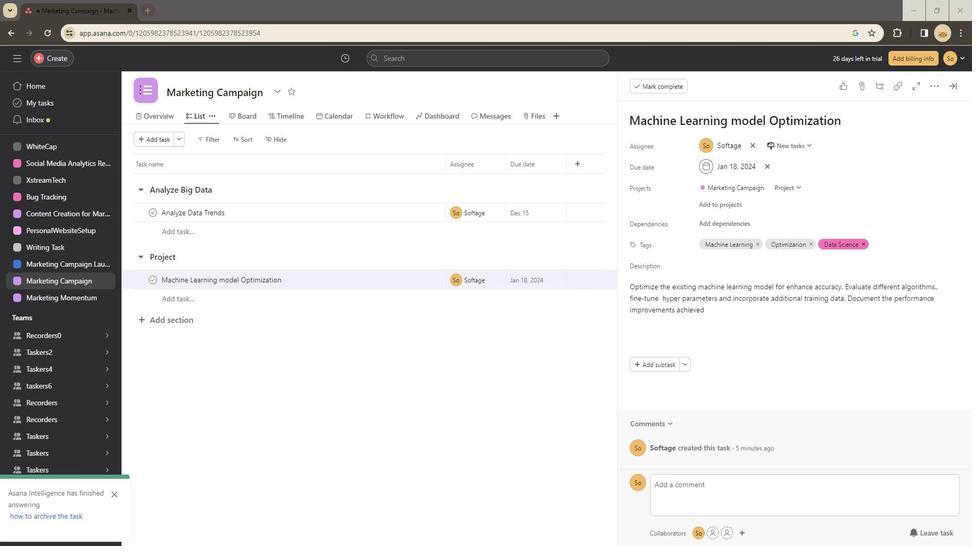 
Action: Mouse scrolled (453, 298) with delta (0, 0)
Screenshot: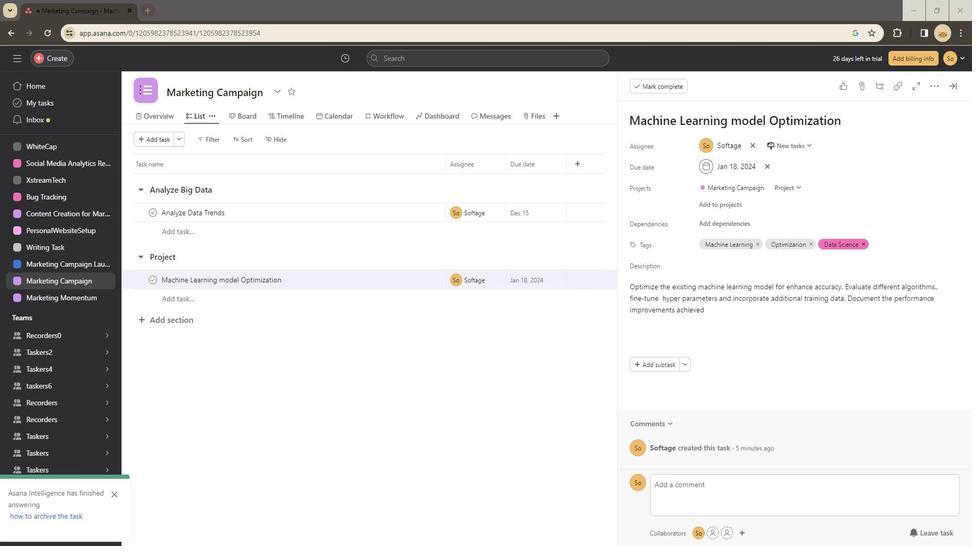 
Action: Mouse scrolled (453, 298) with delta (0, 0)
Screenshot: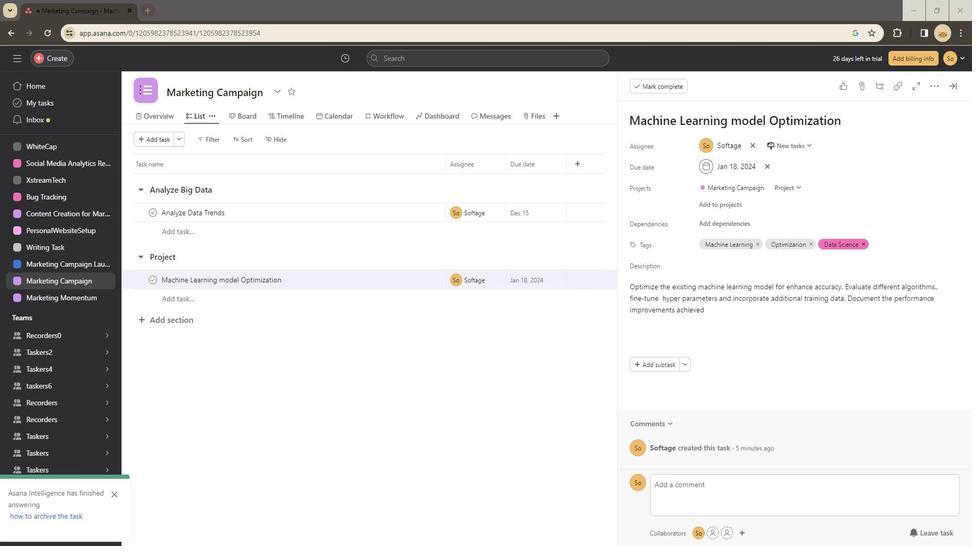 
Action: Mouse scrolled (453, 298) with delta (0, 0)
Screenshot: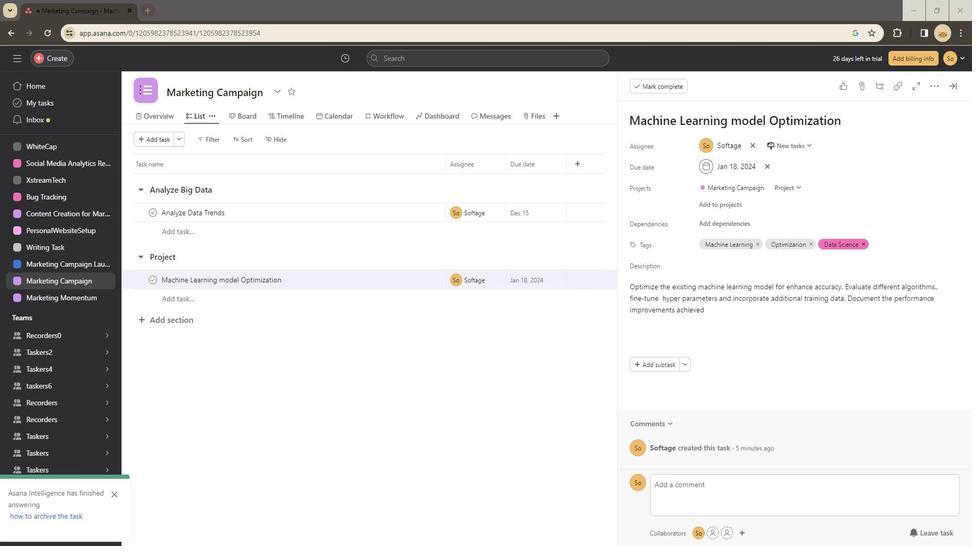 
Action: Mouse scrolled (453, 298) with delta (0, 0)
Screenshot: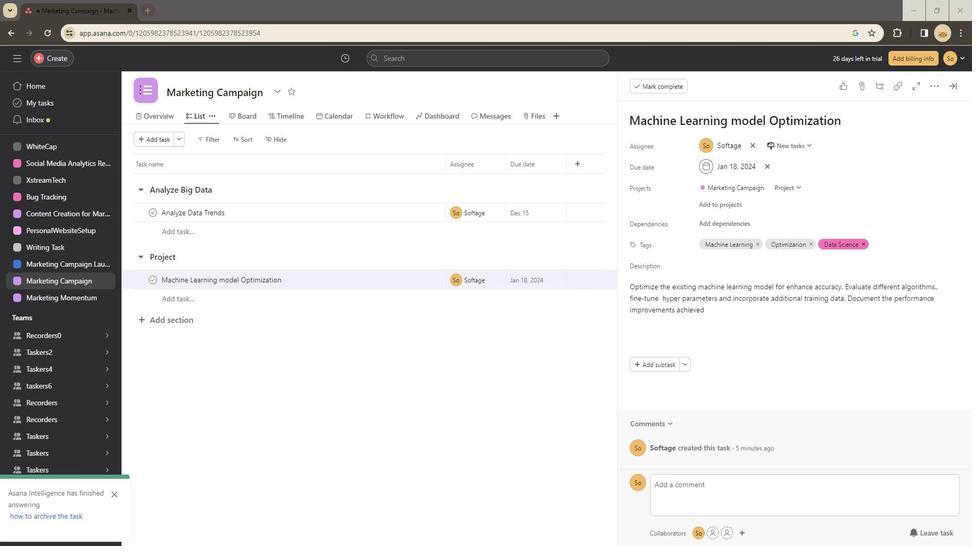
Action: Mouse scrolled (453, 298) with delta (0, 0)
Screenshot: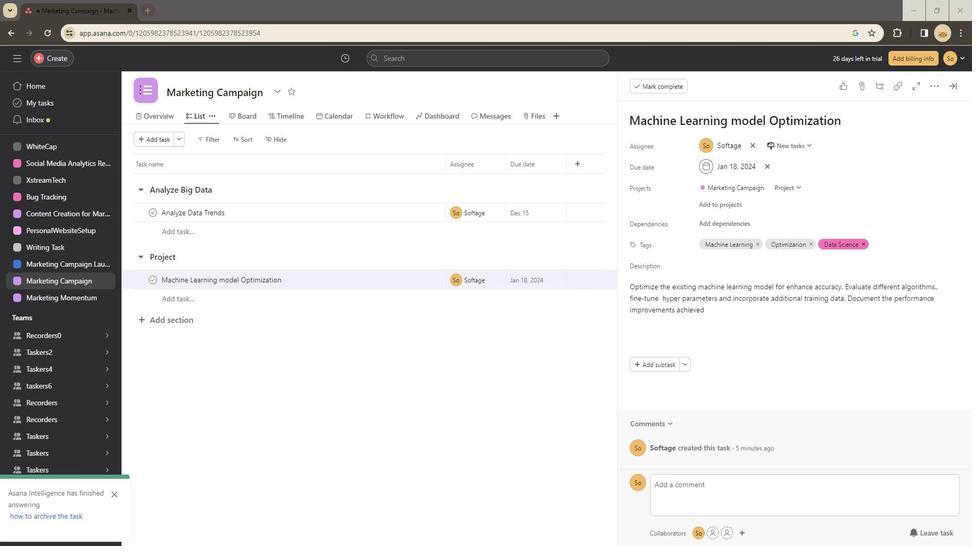 
Action: Mouse scrolled (453, 298) with delta (0, 0)
Screenshot: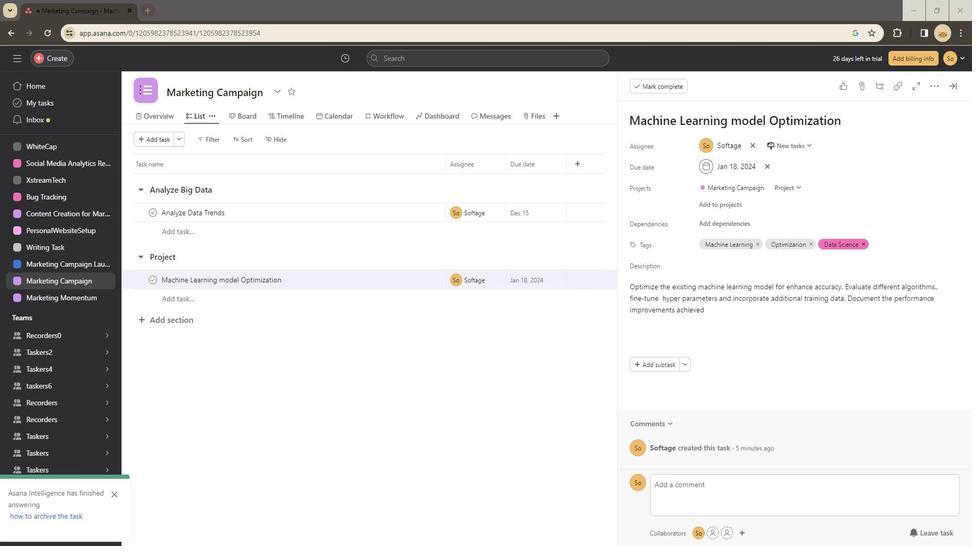 
Action: Mouse scrolled (453, 298) with delta (0, 0)
Screenshot: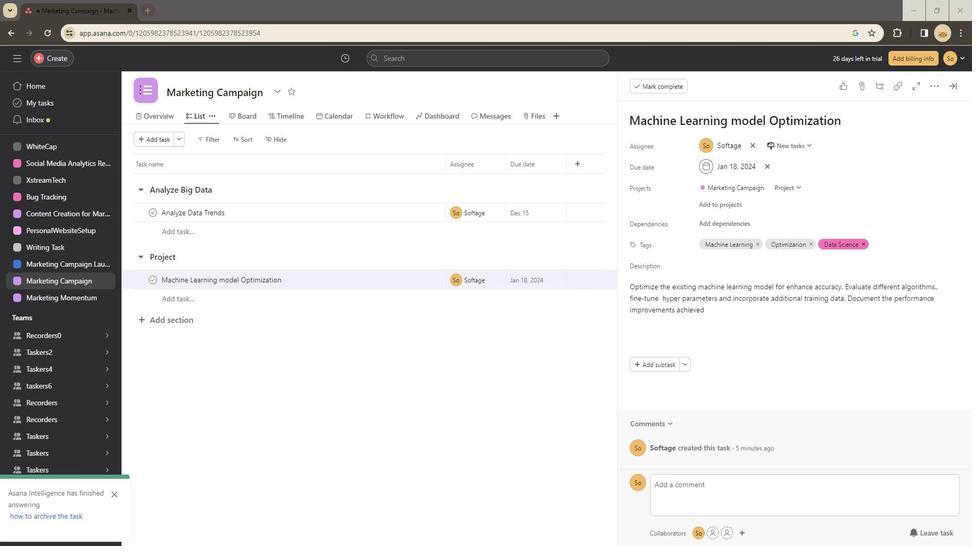 
Action: Mouse scrolled (453, 298) with delta (0, 0)
Screenshot: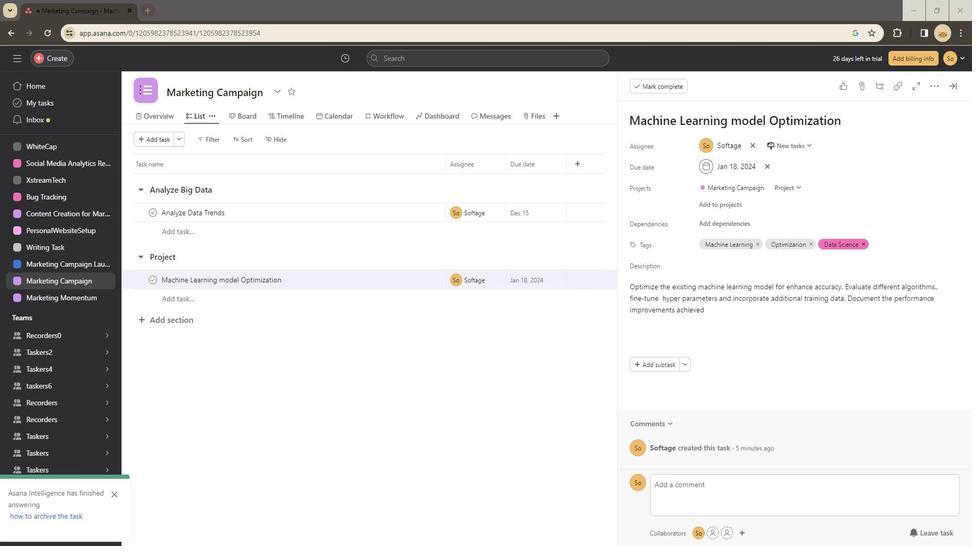 
Action: Mouse scrolled (453, 298) with delta (0, 0)
Screenshot: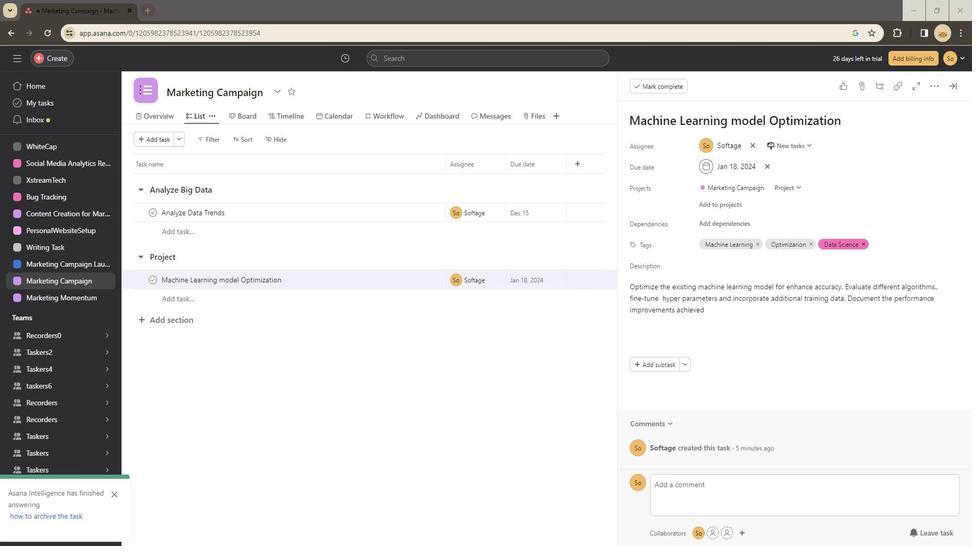 
Action: Mouse scrolled (453, 298) with delta (0, 0)
Screenshot: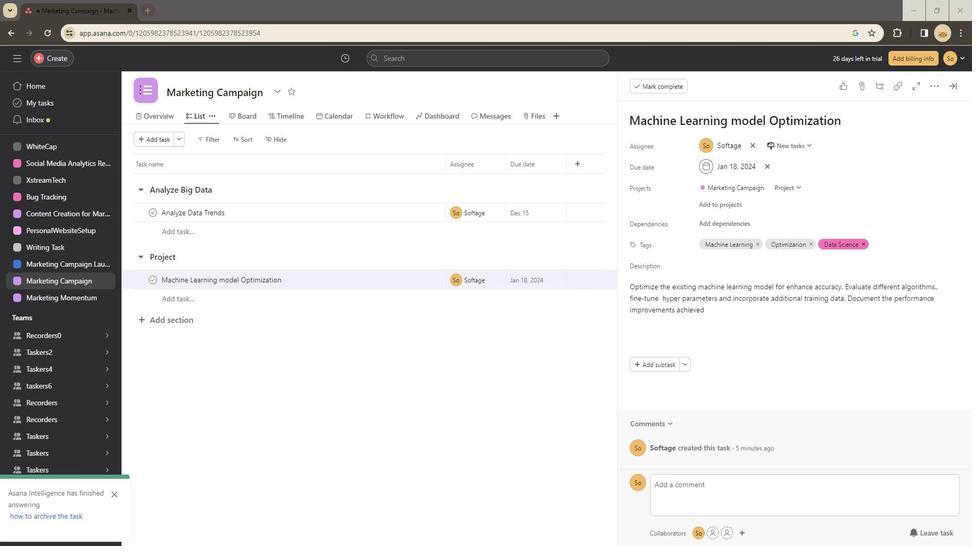 
Action: Mouse scrolled (453, 298) with delta (0, 0)
Screenshot: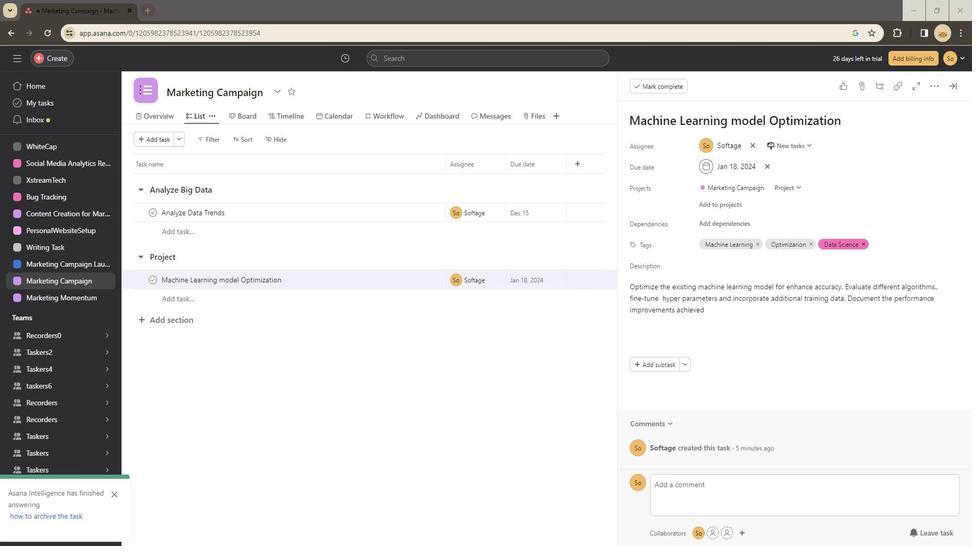 
Action: Mouse scrolled (453, 298) with delta (0, 0)
Screenshot: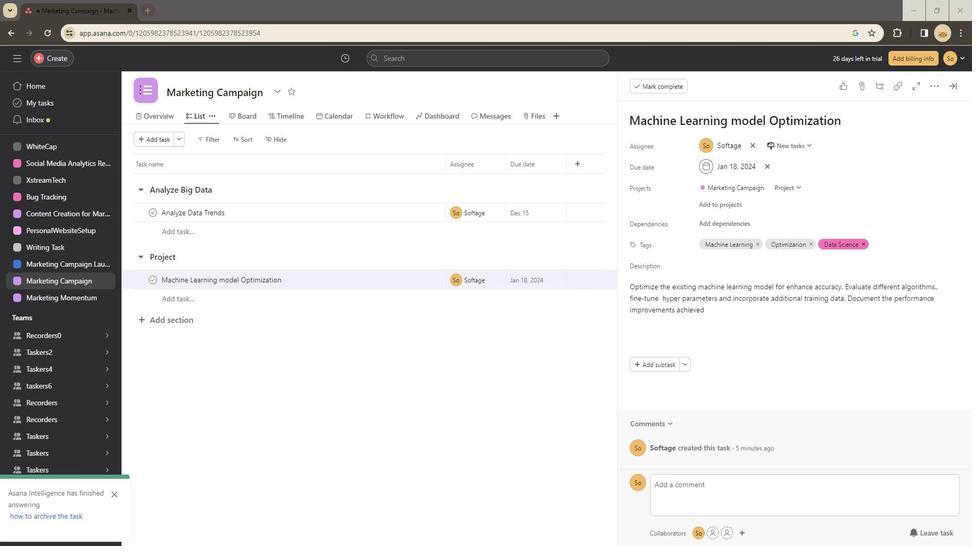 
Action: Mouse scrolled (453, 298) with delta (0, 0)
Screenshot: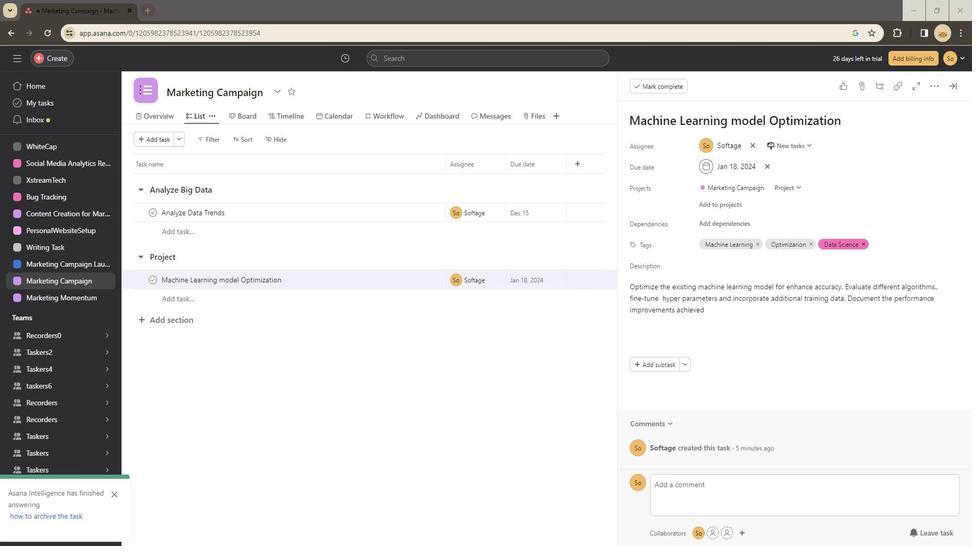 
Action: Mouse scrolled (453, 298) with delta (0, 0)
Screenshot: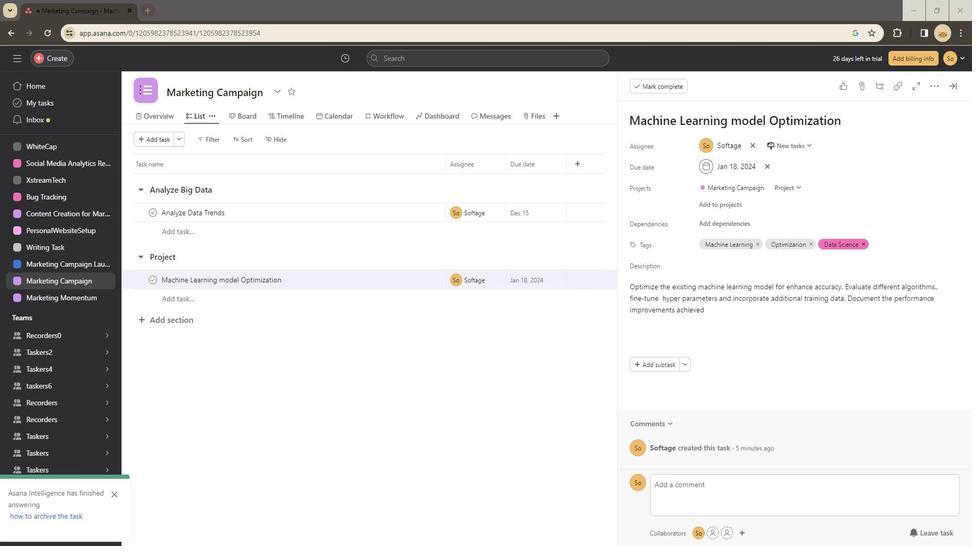 
Action: Mouse moved to (452, 298)
Screenshot: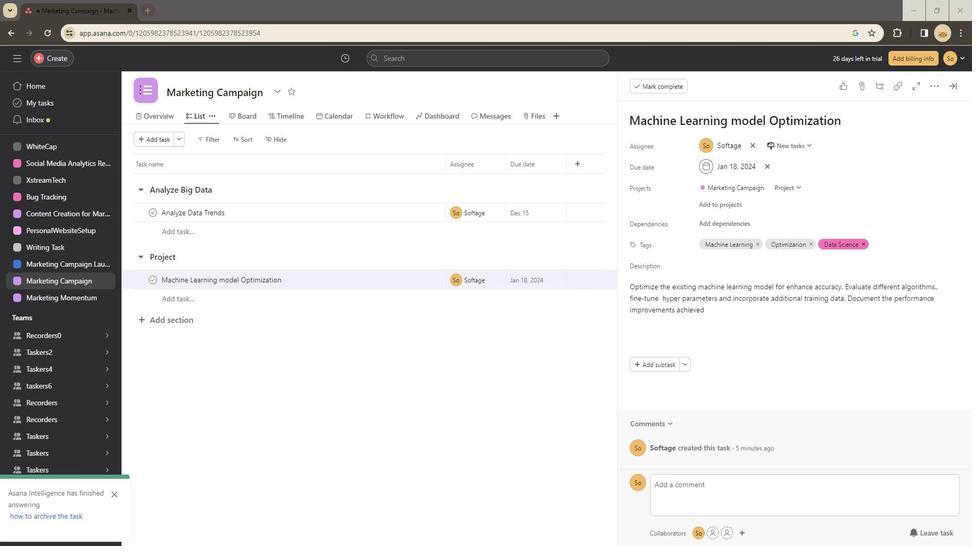 
Action: Mouse scrolled (452, 298) with delta (0, 0)
Screenshot: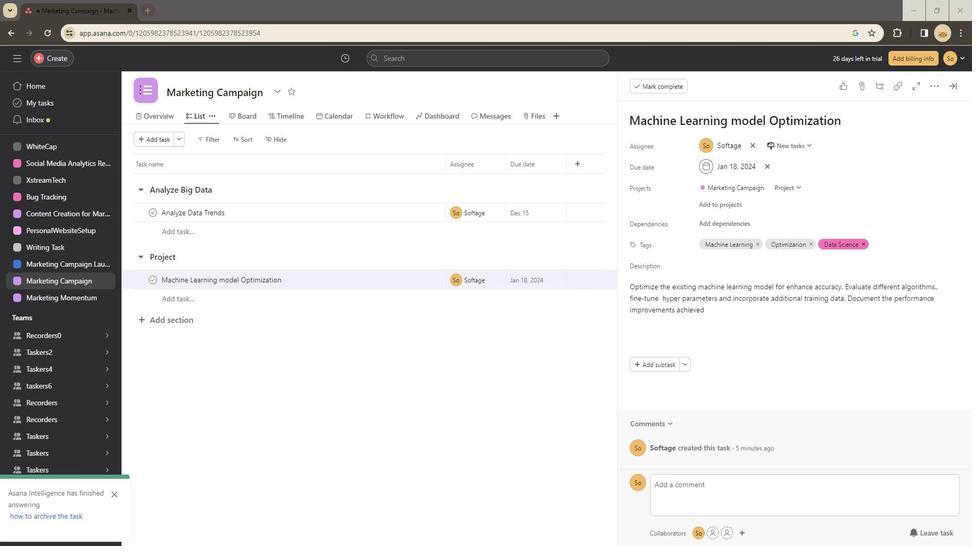 
Action: Mouse scrolled (452, 298) with delta (0, 0)
Screenshot: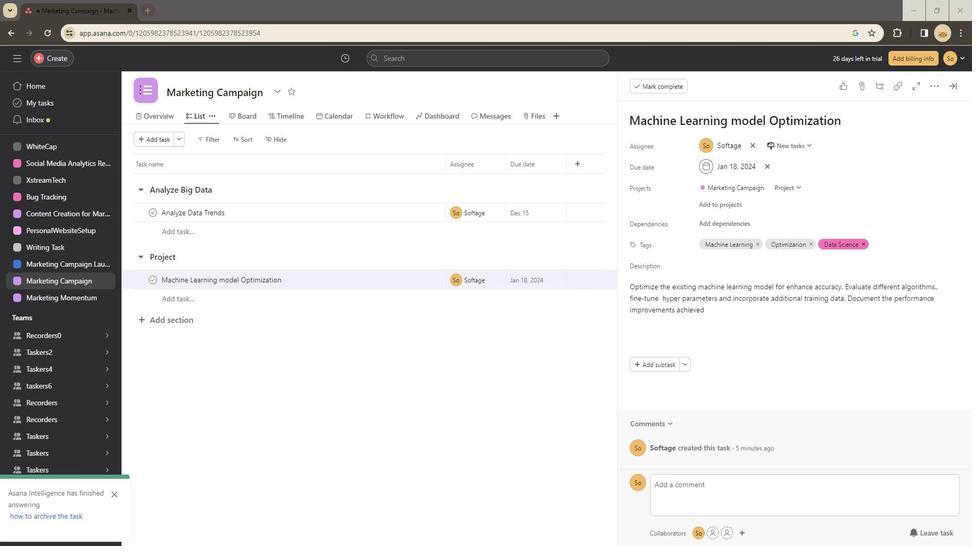 
Action: Mouse scrolled (452, 298) with delta (0, 0)
Screenshot: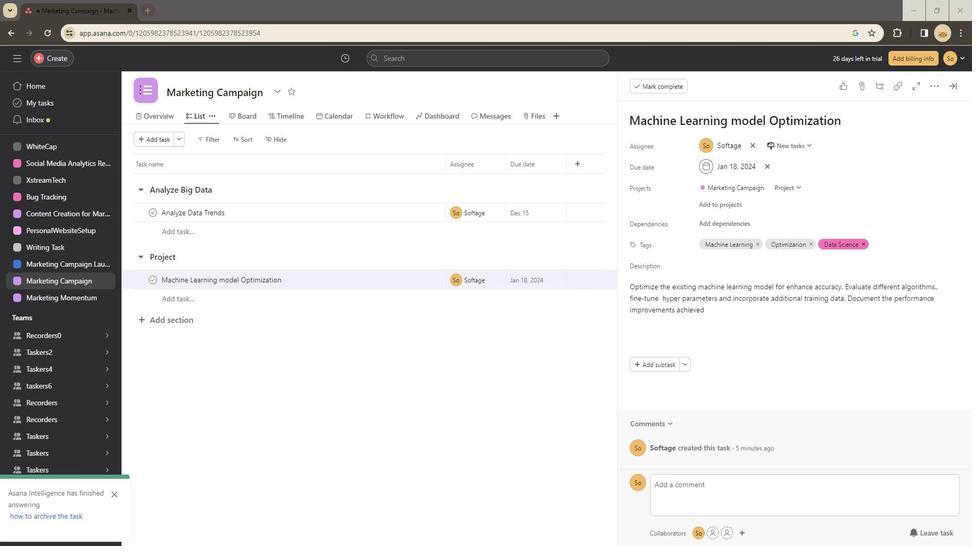 
Action: Mouse scrolled (452, 298) with delta (0, 0)
Screenshot: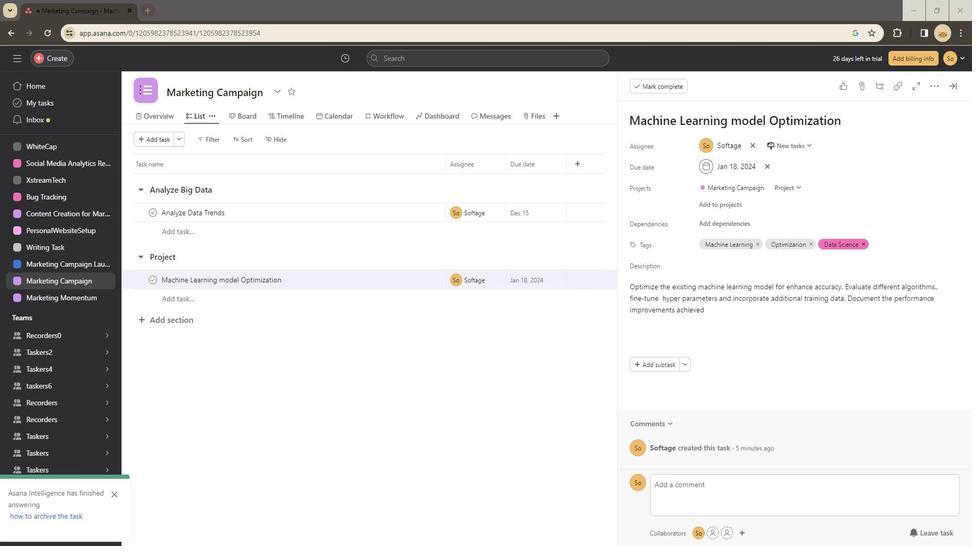 
Action: Mouse scrolled (452, 298) with delta (0, 0)
Screenshot: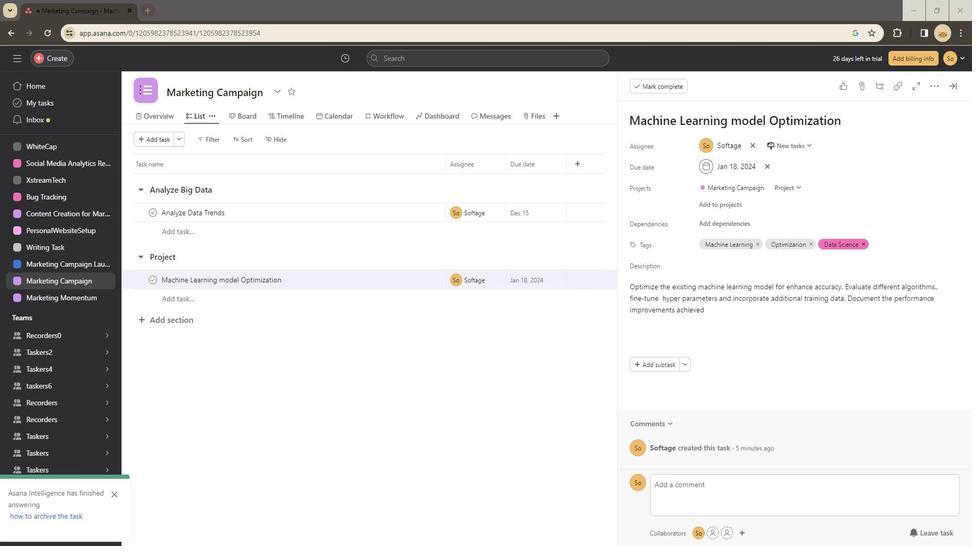
Action: Mouse scrolled (452, 298) with delta (0, 0)
Screenshot: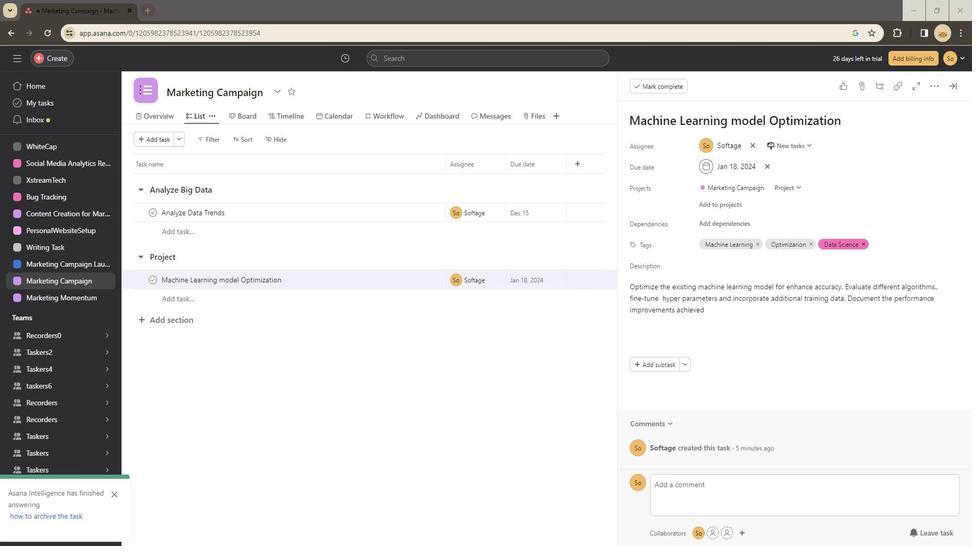 
Action: Mouse scrolled (452, 298) with delta (0, 0)
Screenshot: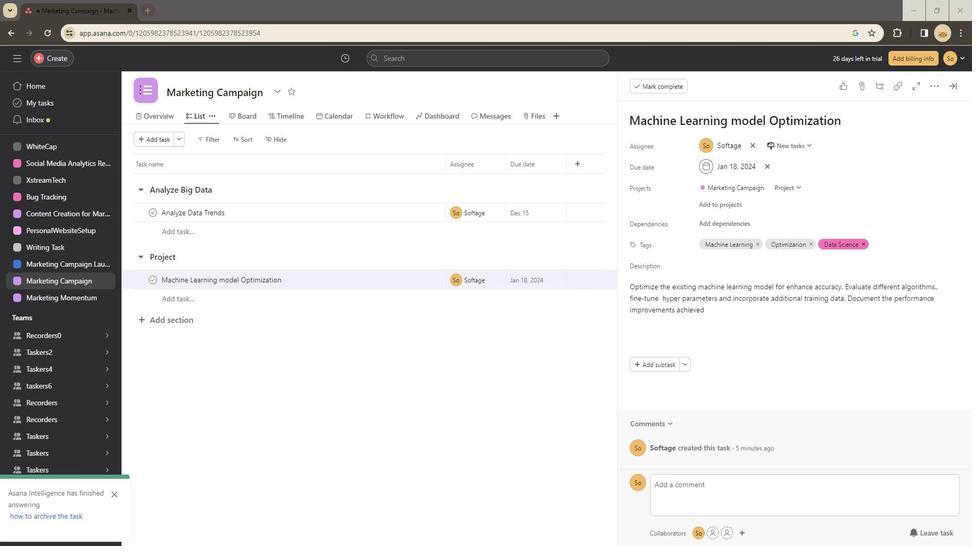 
Action: Mouse scrolled (452, 298) with delta (0, 0)
Screenshot: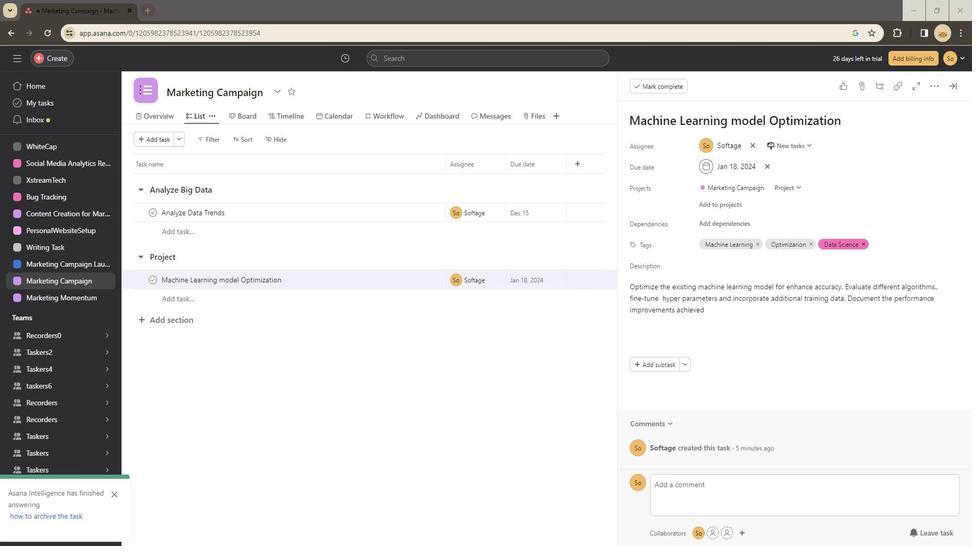 
Action: Mouse scrolled (452, 298) with delta (0, 0)
Screenshot: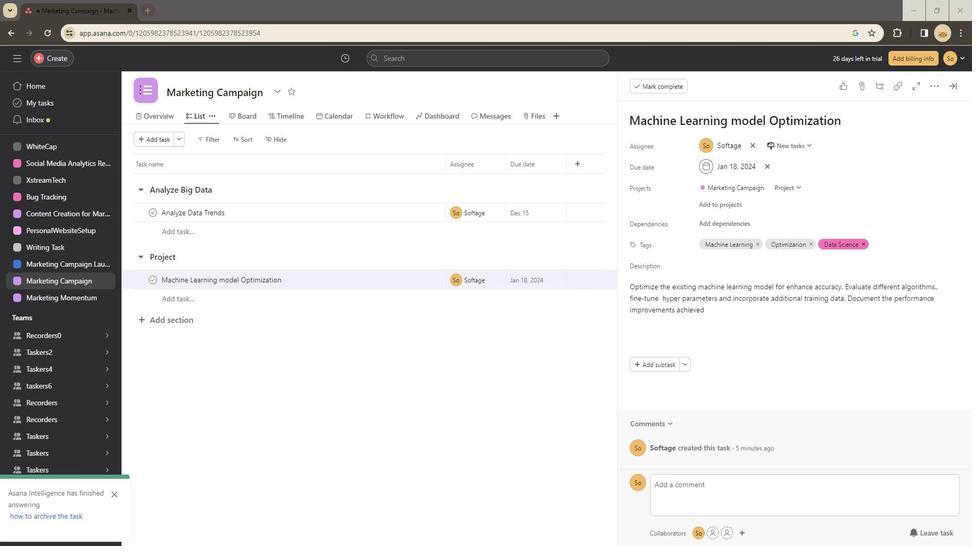 
Action: Mouse scrolled (452, 298) with delta (0, 0)
Screenshot: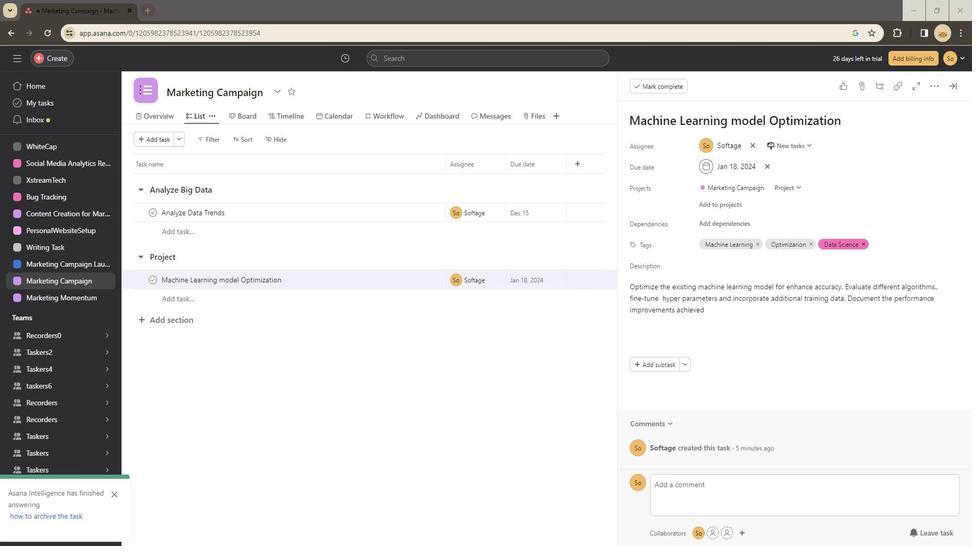 
Action: Mouse scrolled (452, 298) with delta (0, 0)
Screenshot: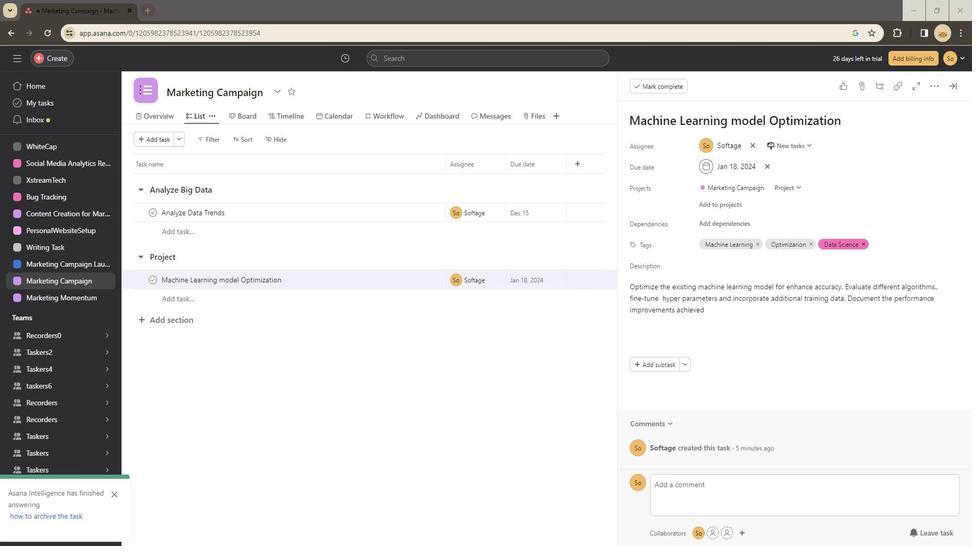 
Action: Mouse scrolled (452, 298) with delta (0, 0)
Screenshot: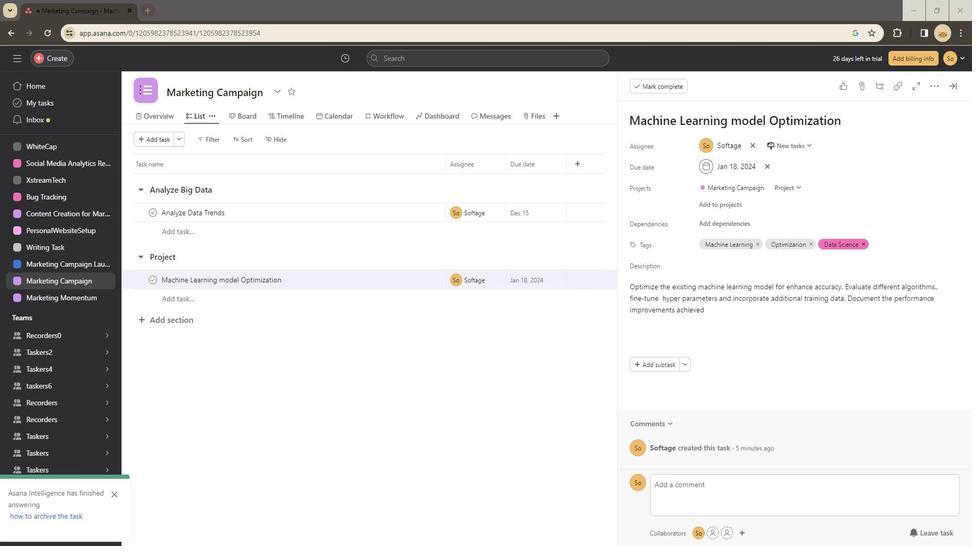 
Action: Mouse scrolled (452, 298) with delta (0, 0)
Screenshot: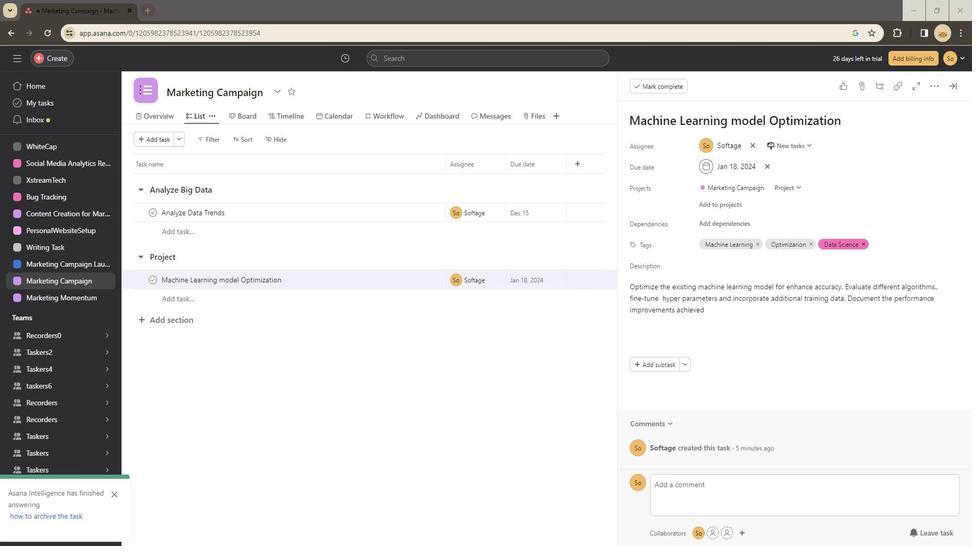 
Action: Mouse scrolled (452, 298) with delta (0, 0)
Screenshot: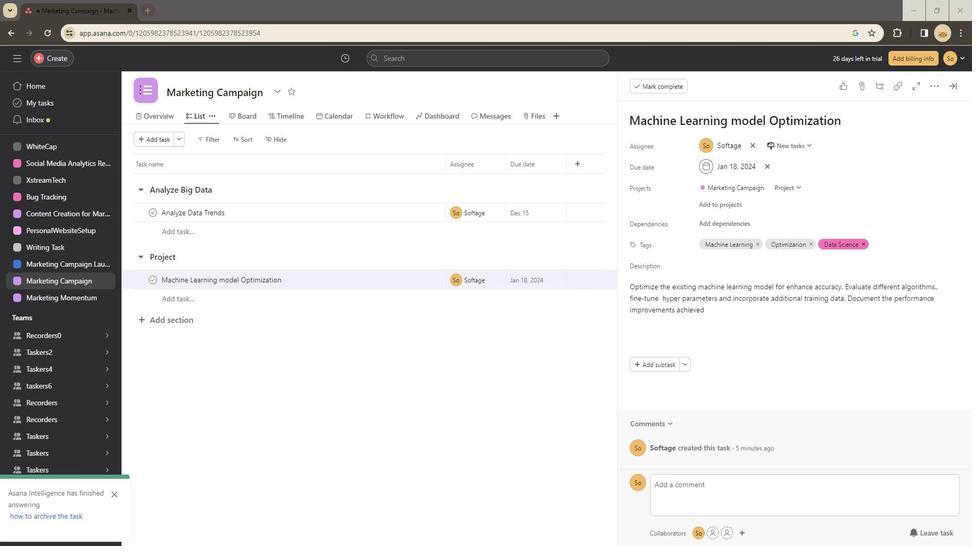 
Action: Mouse scrolled (452, 298) with delta (0, 0)
Screenshot: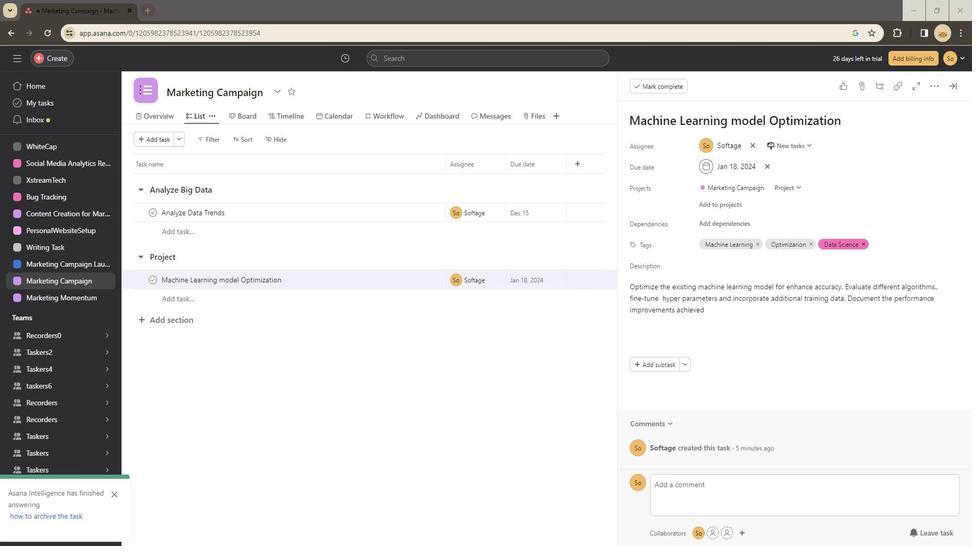 
Action: Mouse moved to (452, 298)
Screenshot: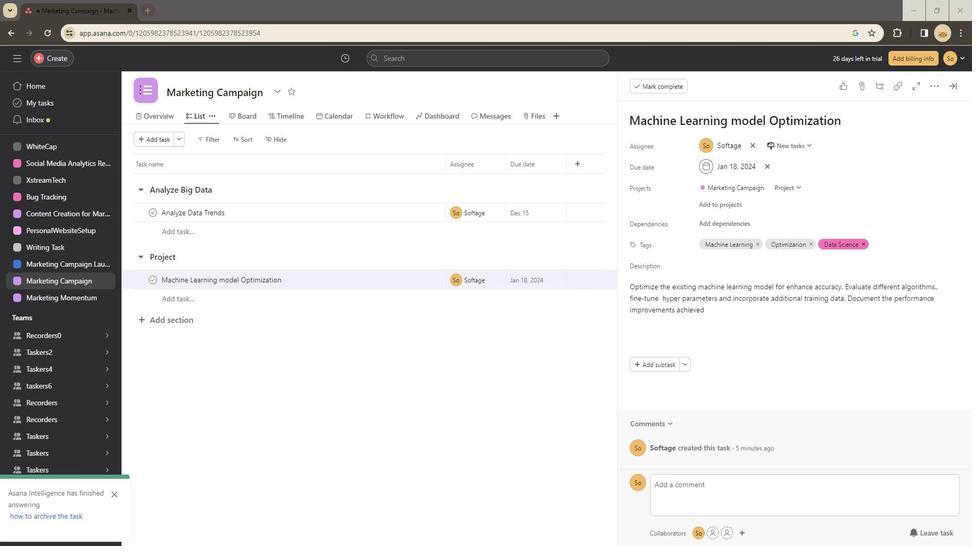 
Action: Mouse scrolled (452, 298) with delta (0, 0)
Screenshot: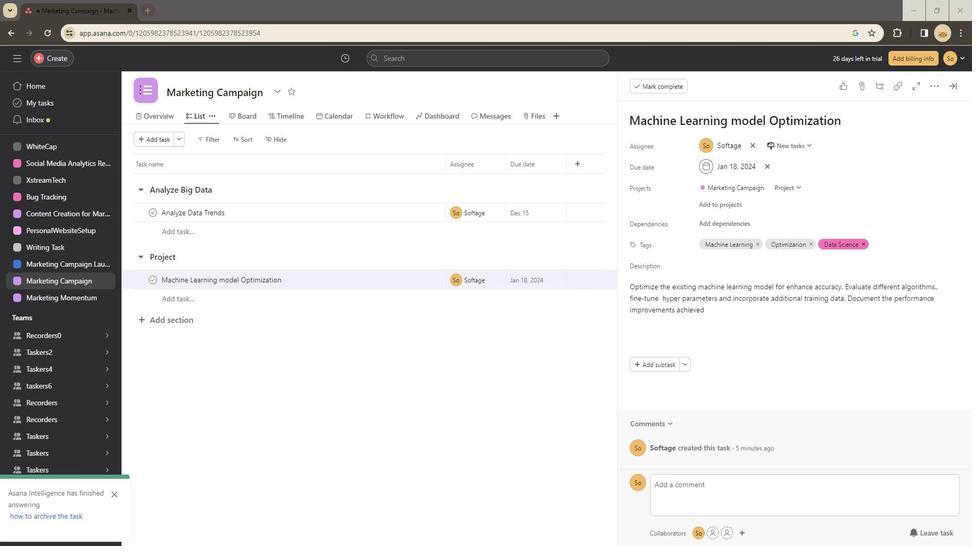 
Action: Mouse scrolled (452, 298) with delta (0, 0)
Screenshot: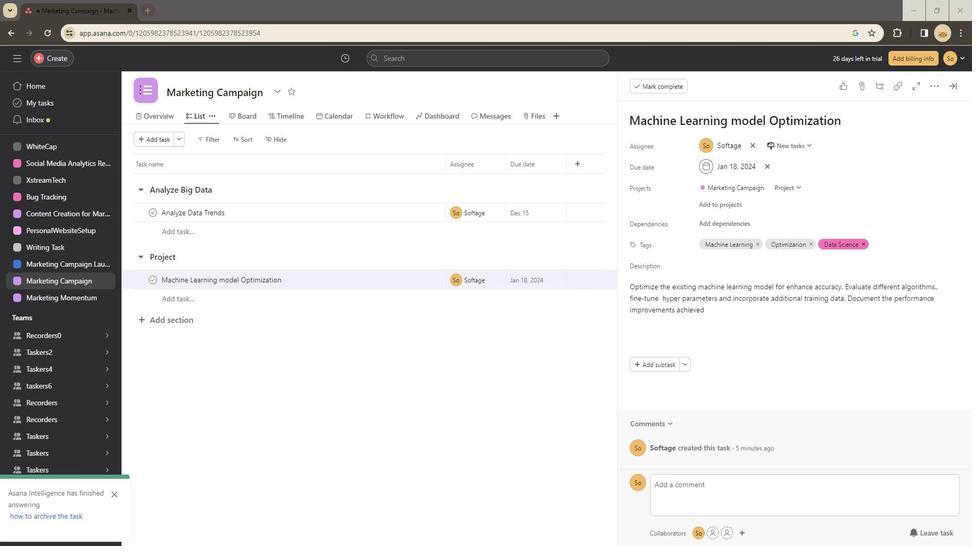 
Action: Mouse moved to (444, 298)
Screenshot: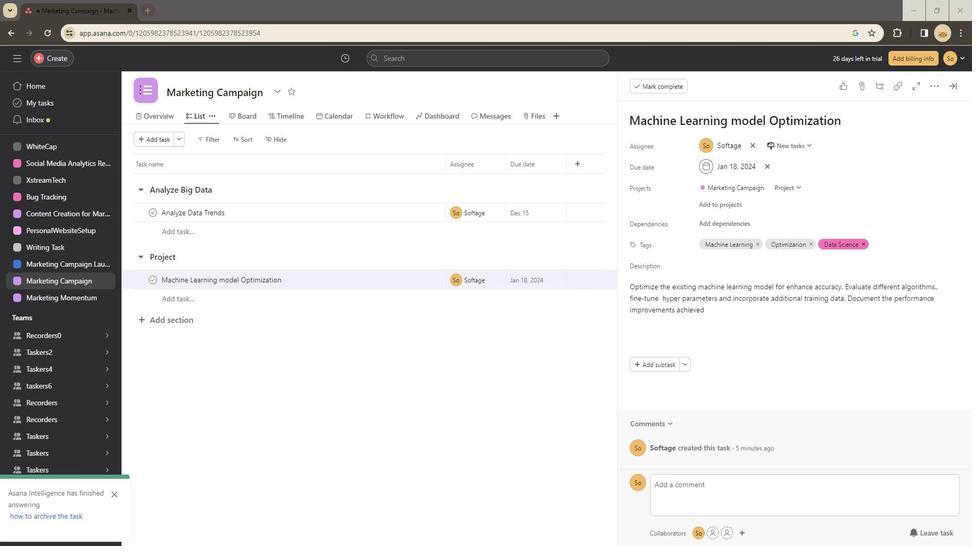 
Action: Mouse scrolled (444, 298) with delta (0, 0)
Screenshot: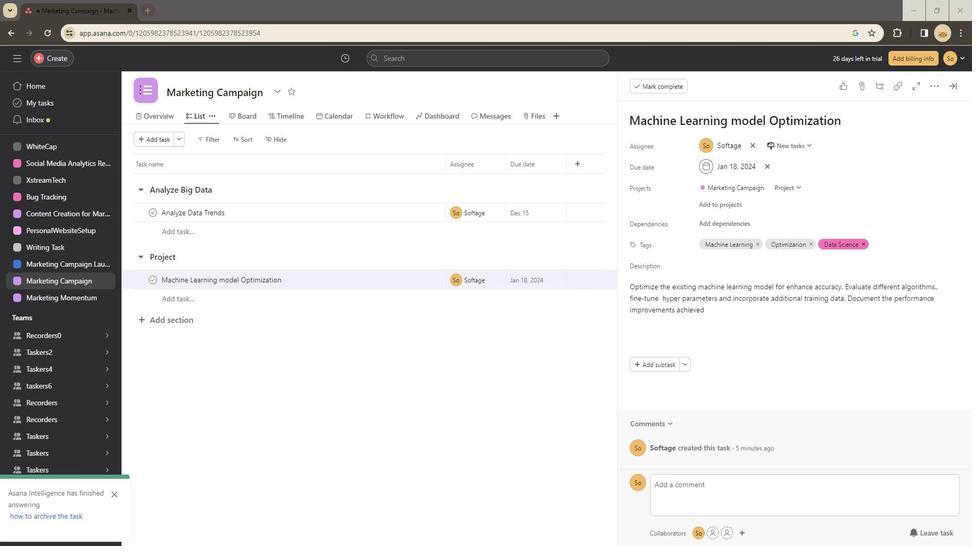
Action: Mouse scrolled (444, 298) with delta (0, 0)
Screenshot: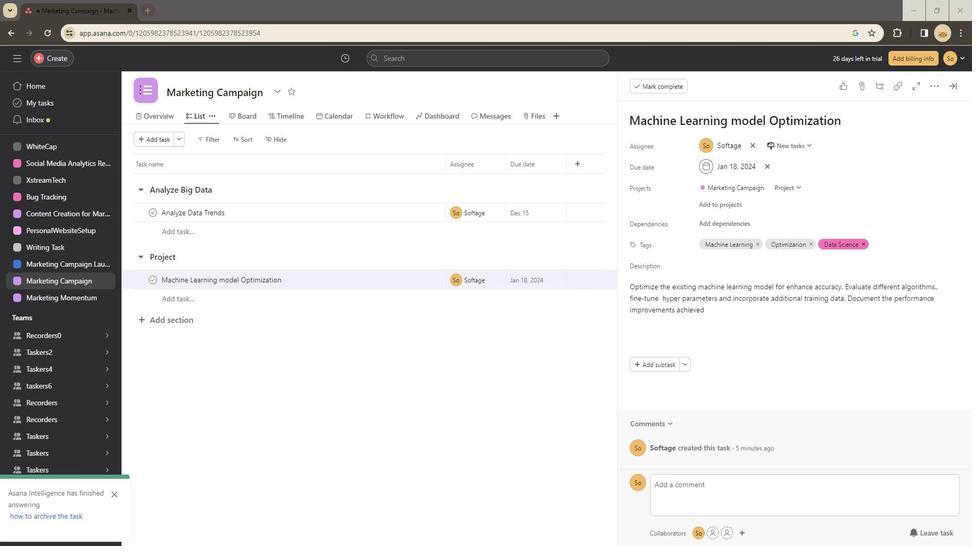 
Action: Mouse scrolled (444, 298) with delta (0, 0)
Screenshot: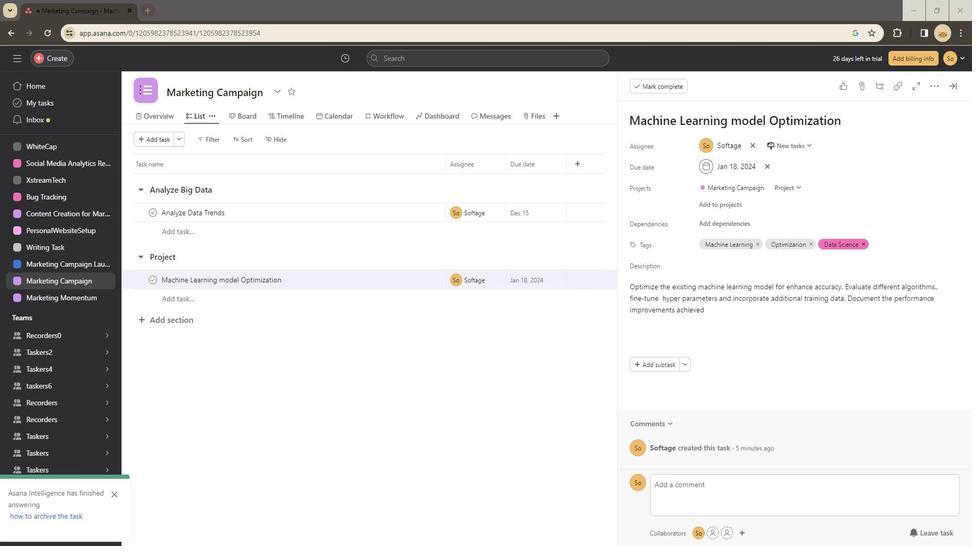 
Action: Mouse scrolled (444, 298) with delta (0, 0)
Screenshot: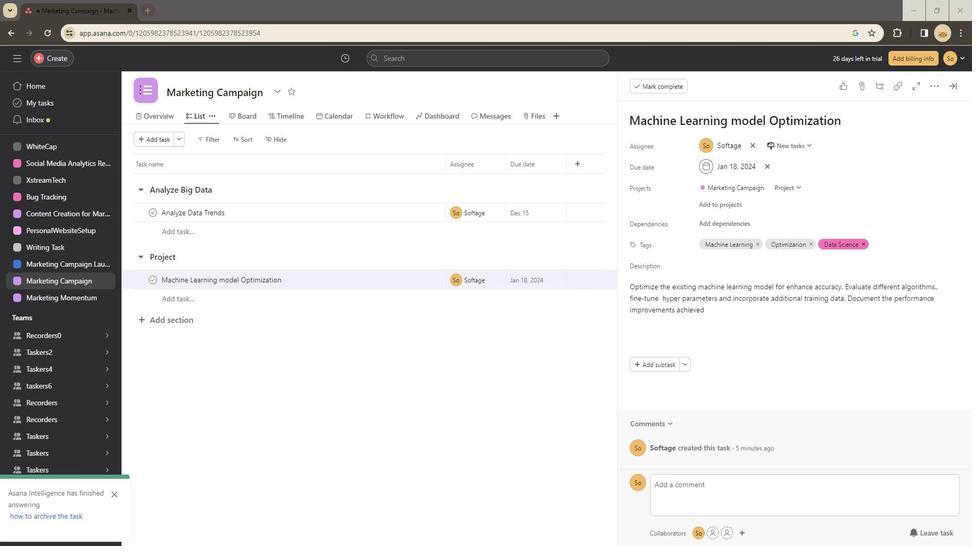 
Action: Mouse scrolled (444, 298) with delta (0, 0)
Screenshot: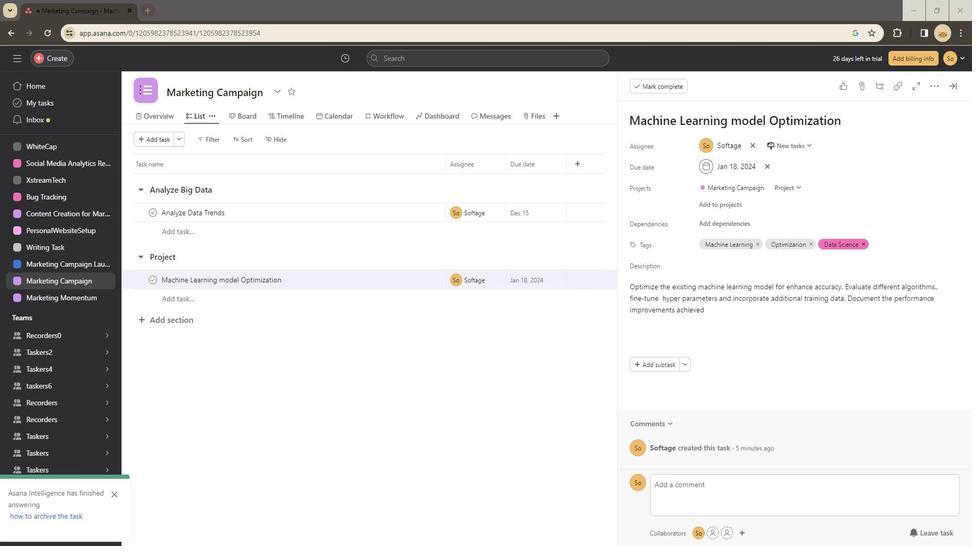 
Action: Mouse scrolled (444, 298) with delta (0, 0)
Screenshot: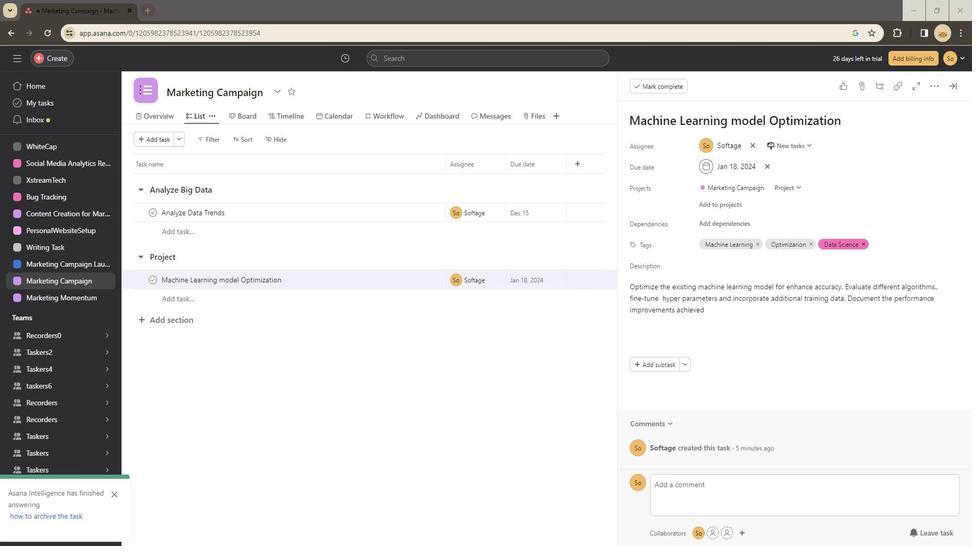 
Action: Mouse scrolled (444, 298) with delta (0, 0)
Screenshot: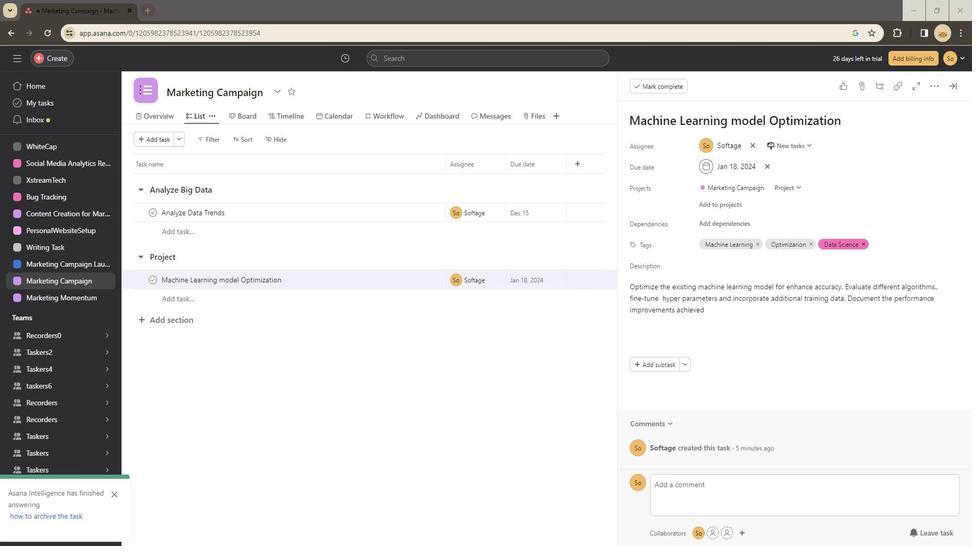 
Action: Mouse scrolled (444, 298) with delta (0, 0)
Screenshot: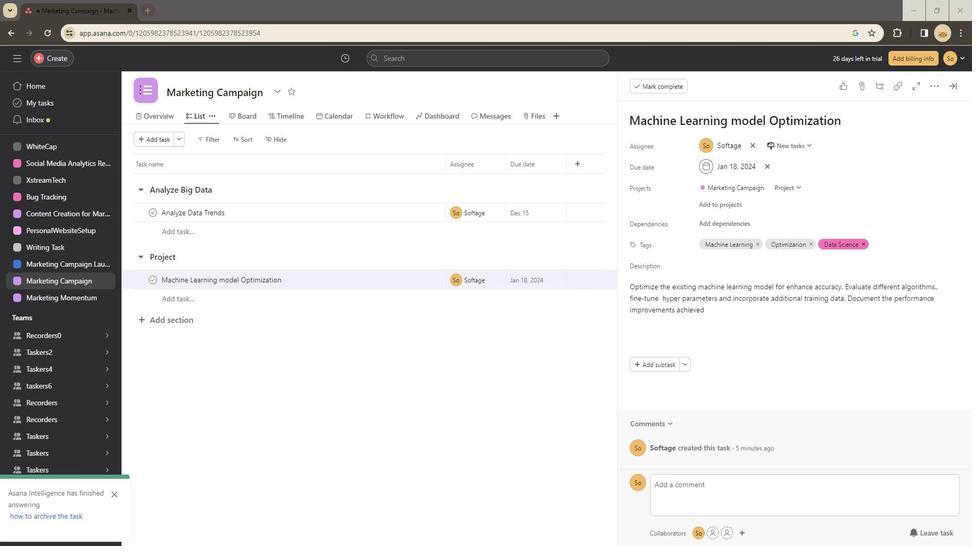 
Action: Mouse moved to (444, 298)
Screenshot: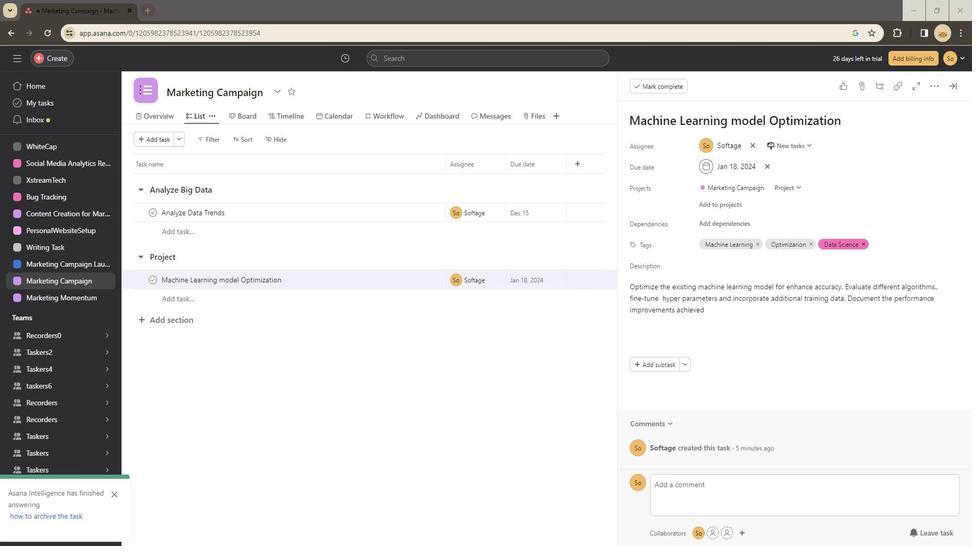 
Action: Mouse scrolled (444, 298) with delta (0, 0)
Screenshot: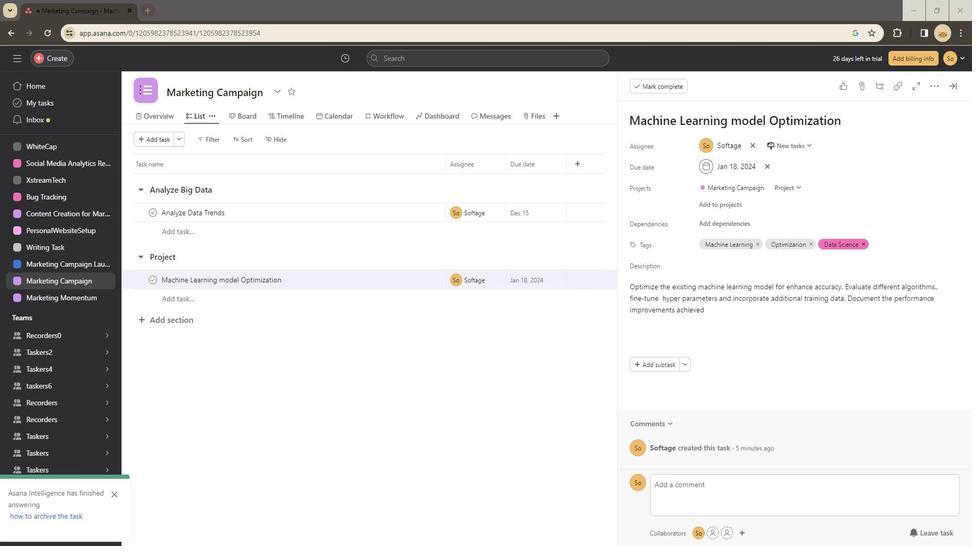 
Action: Mouse moved to (709, 298)
Screenshot: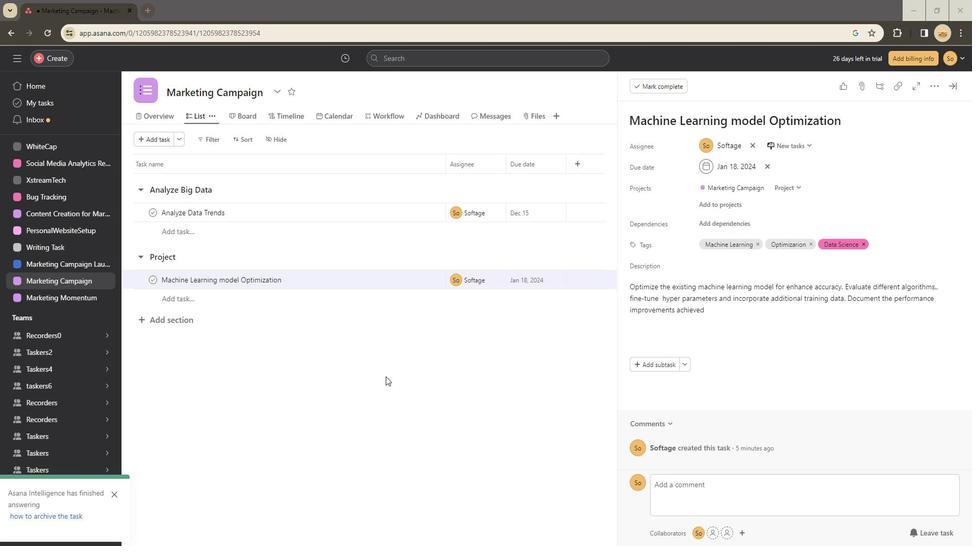
Action: Mouse pressed left at (709, 298)
Screenshot: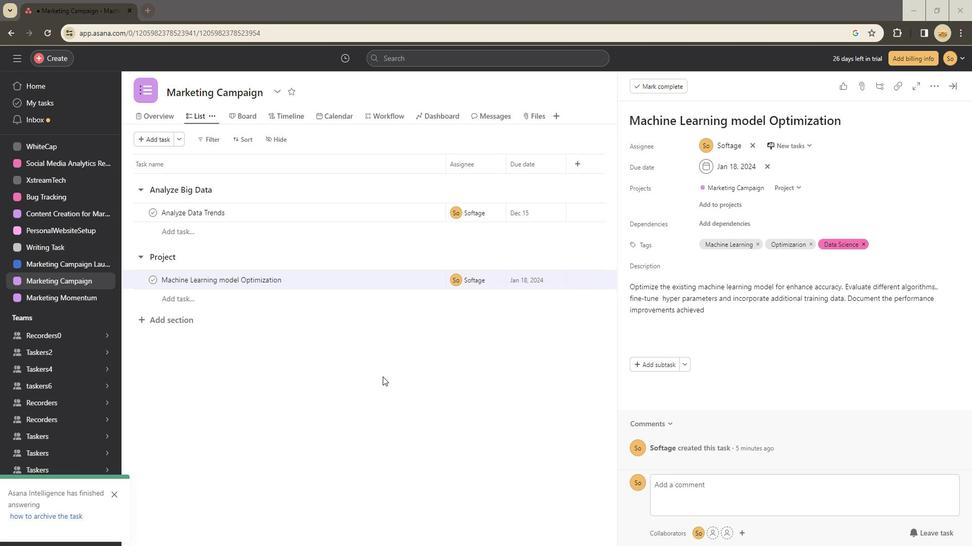 
Action: Mouse moved to (557, 298)
Screenshot: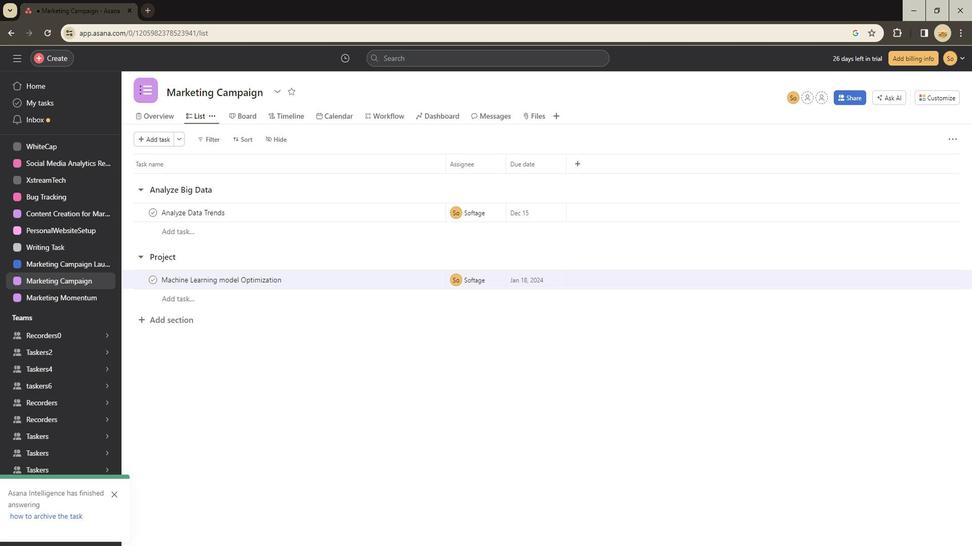 
Action: Mouse pressed left at (557, 298)
Screenshot: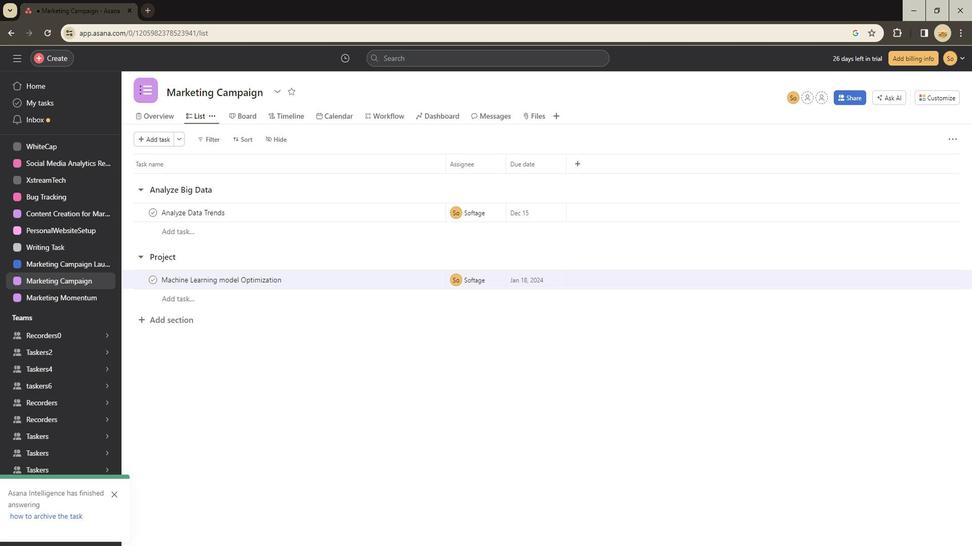 
Action: Mouse moved to (445, 298)
Screenshot: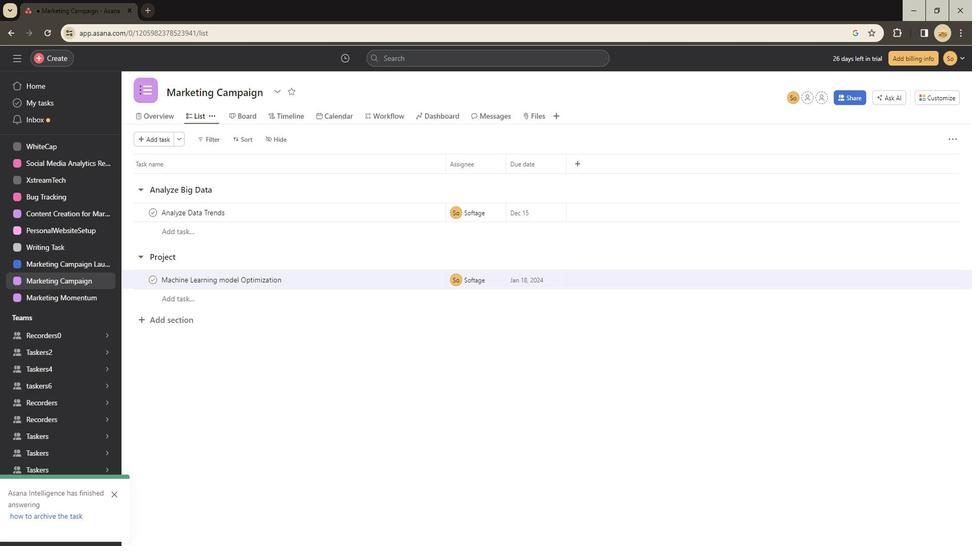 
Action: Mouse scrolled (445, 298) with delta (0, 0)
Screenshot: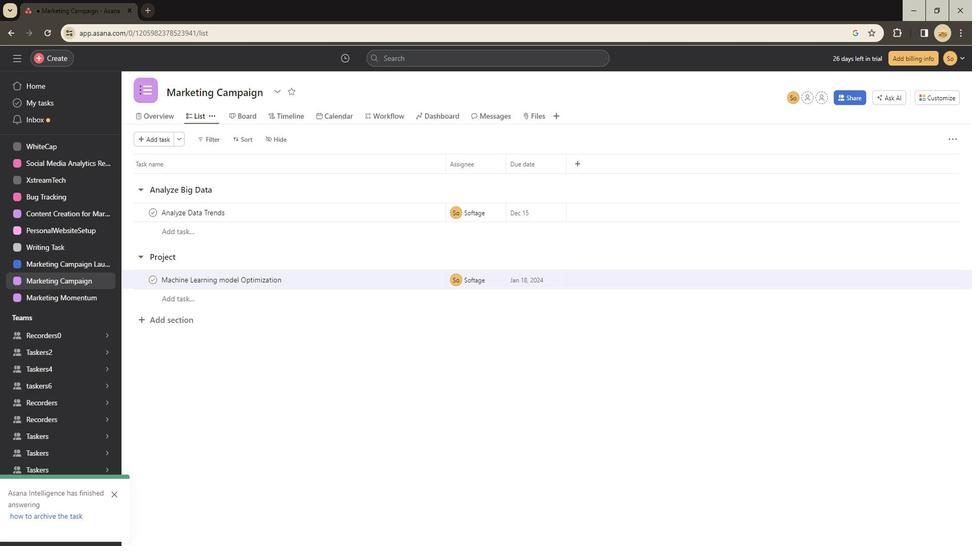 
Action: Mouse scrolled (445, 298) with delta (0, 0)
Screenshot: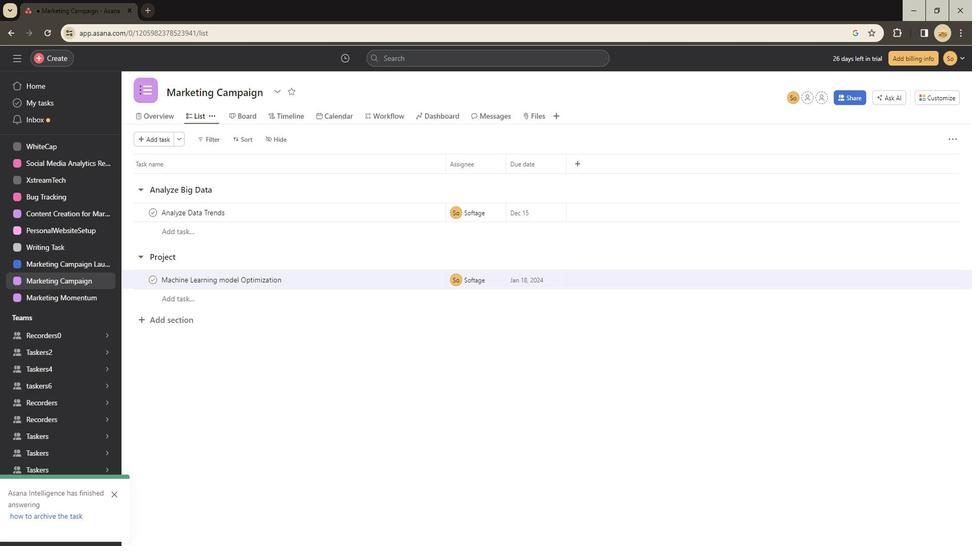 
Action: Mouse moved to (376, 298)
Screenshot: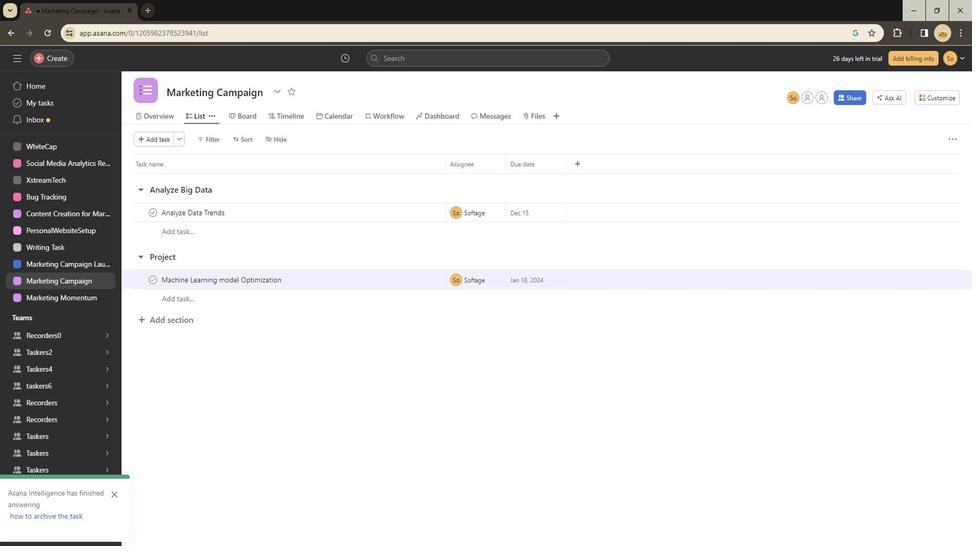 
Action: Mouse scrolled (376, 298) with delta (0, 0)
Screenshot: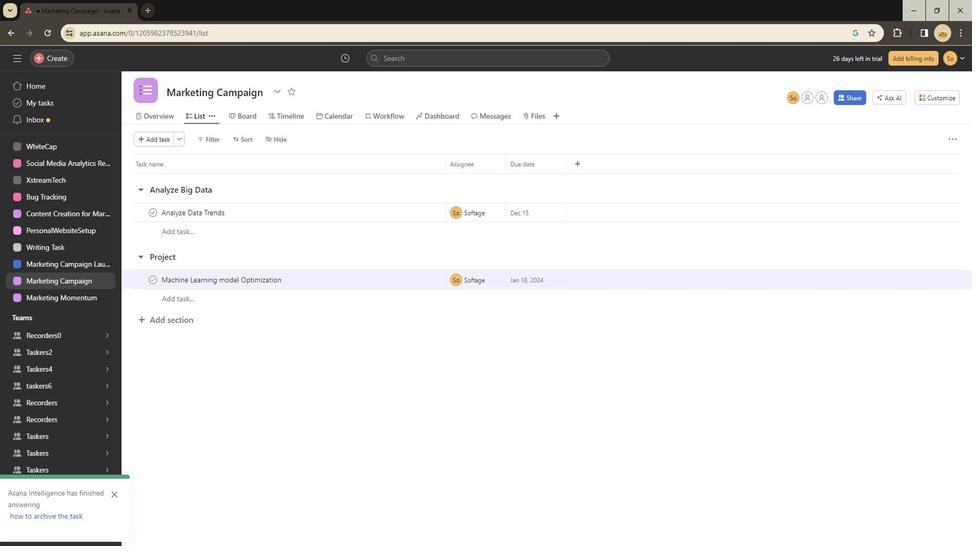 
Action: Mouse moved to (373, 298)
Screenshot: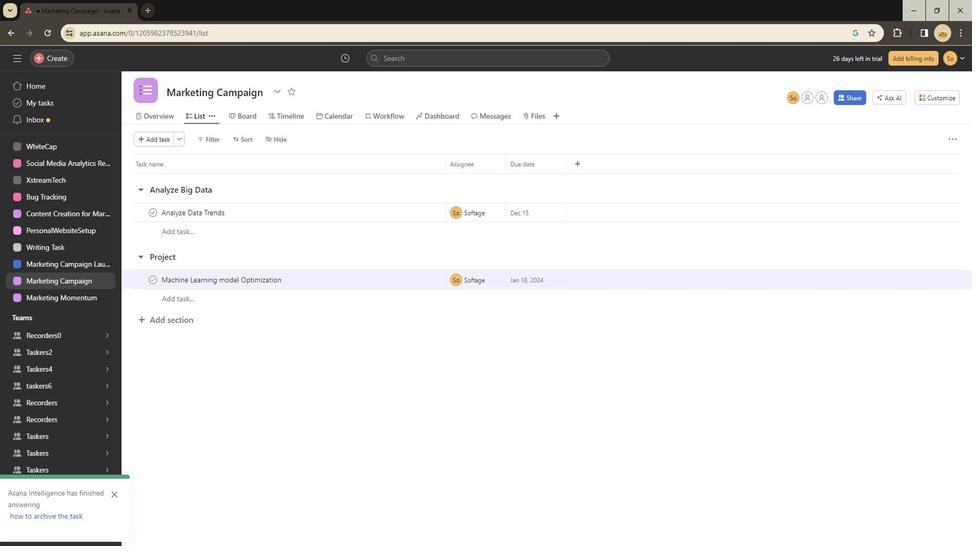 
Action: Mouse scrolled (373, 298) with delta (0, 0)
Screenshot: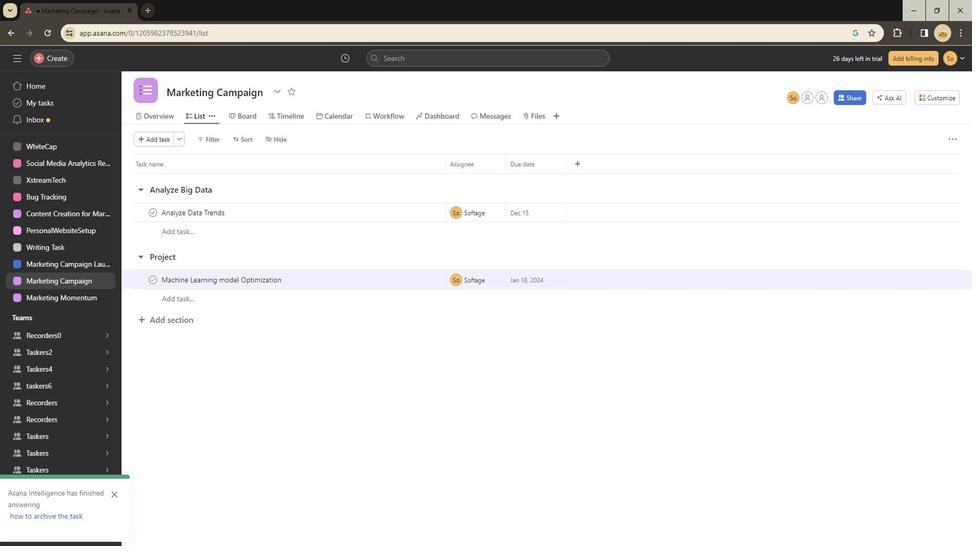 
Action: Mouse moved to (369, 298)
Screenshot: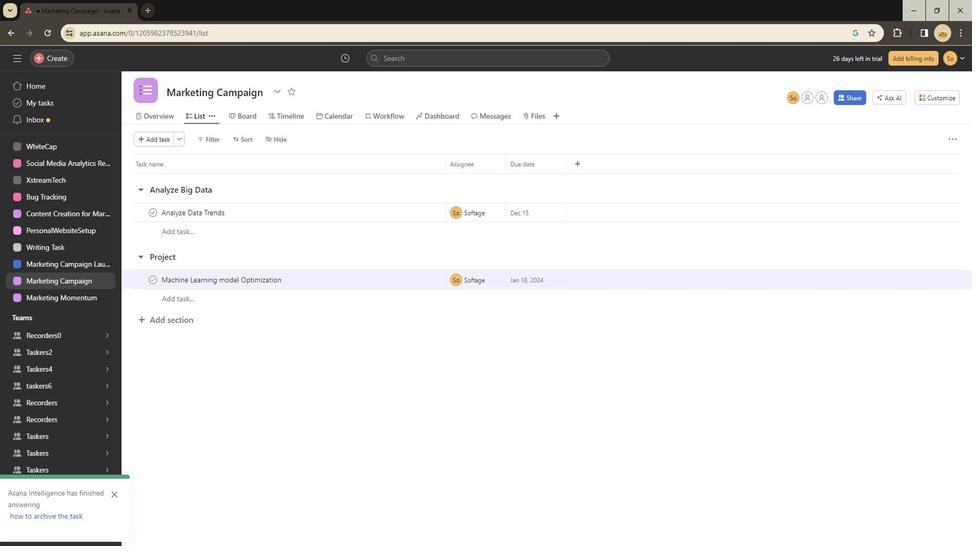 
Action: Mouse scrolled (369, 298) with delta (0, 0)
Screenshot: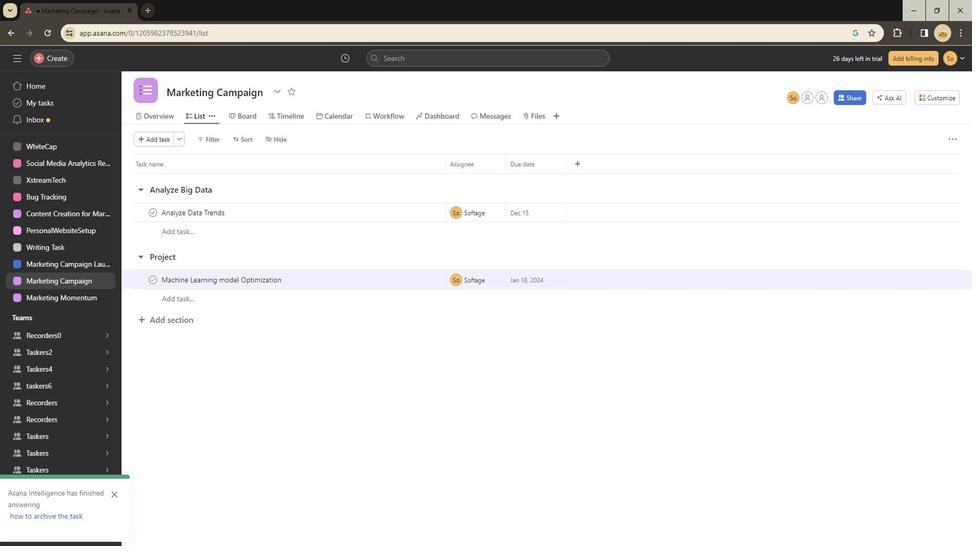 
Action: Mouse moved to (362, 298)
Screenshot: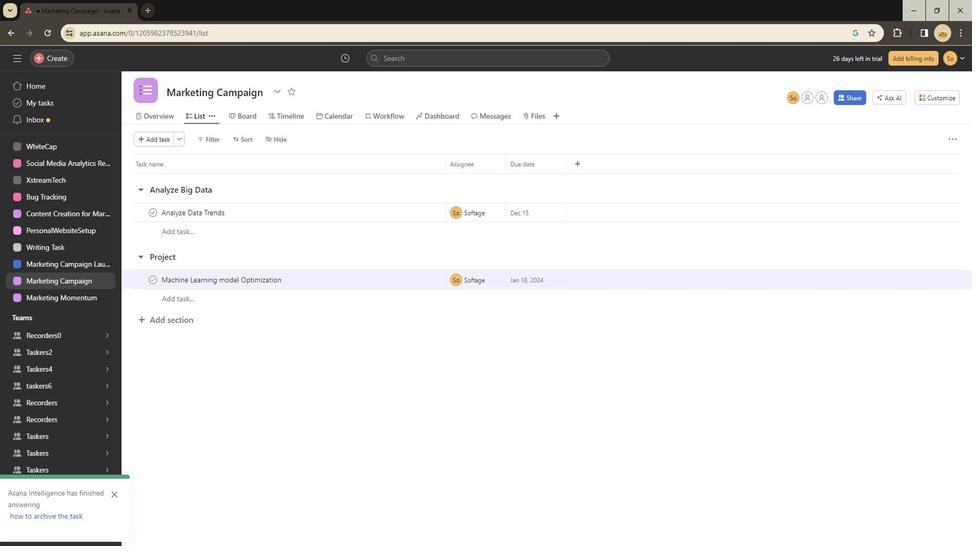 
Action: Mouse pressed left at (362, 298)
Screenshot: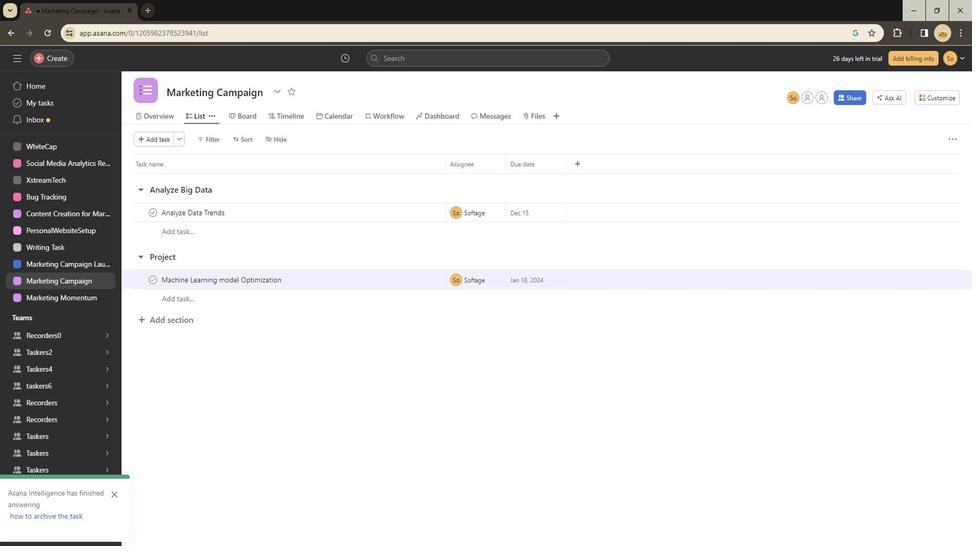 
Action: Mouse moved to (647, 298)
Screenshot: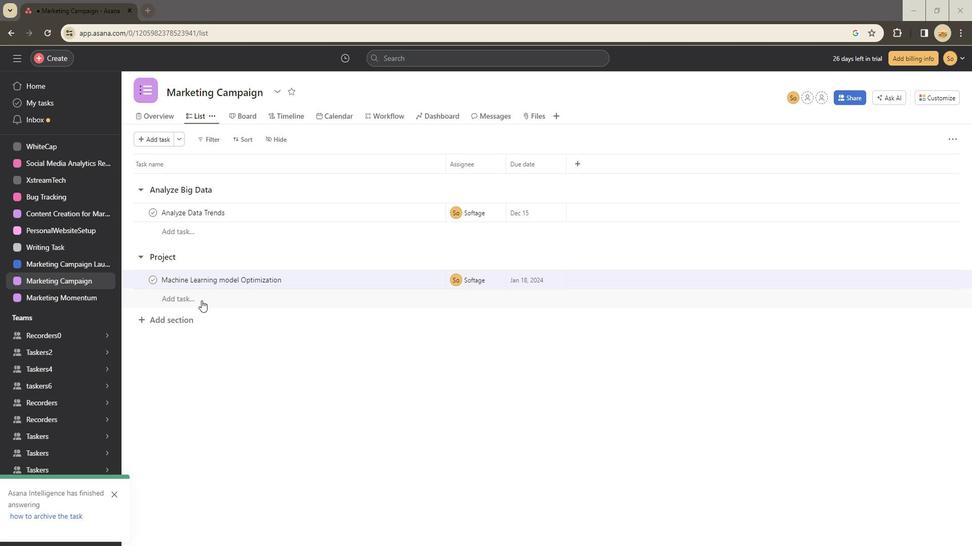 
Action: Mouse pressed left at (647, 298)
Screenshot: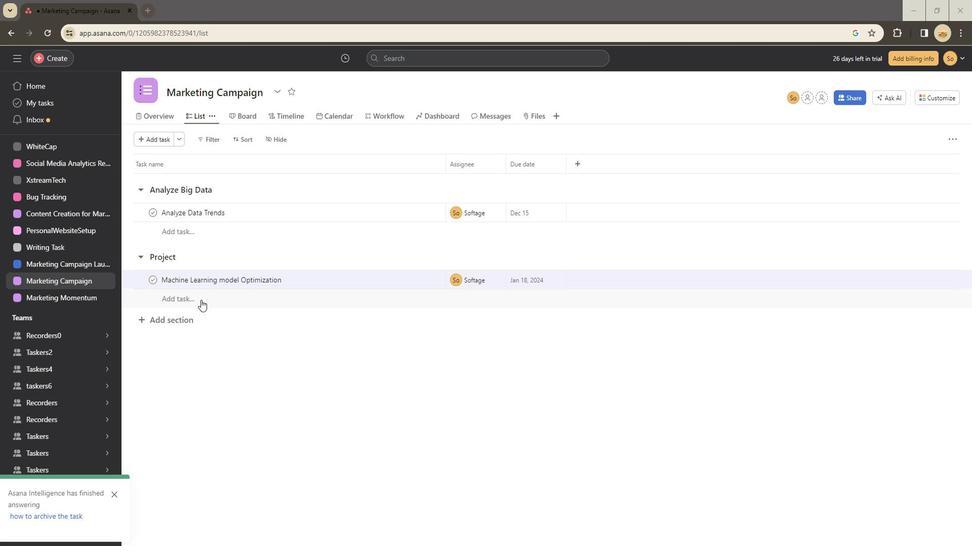 
Action: Mouse moved to (355, 298)
Screenshot: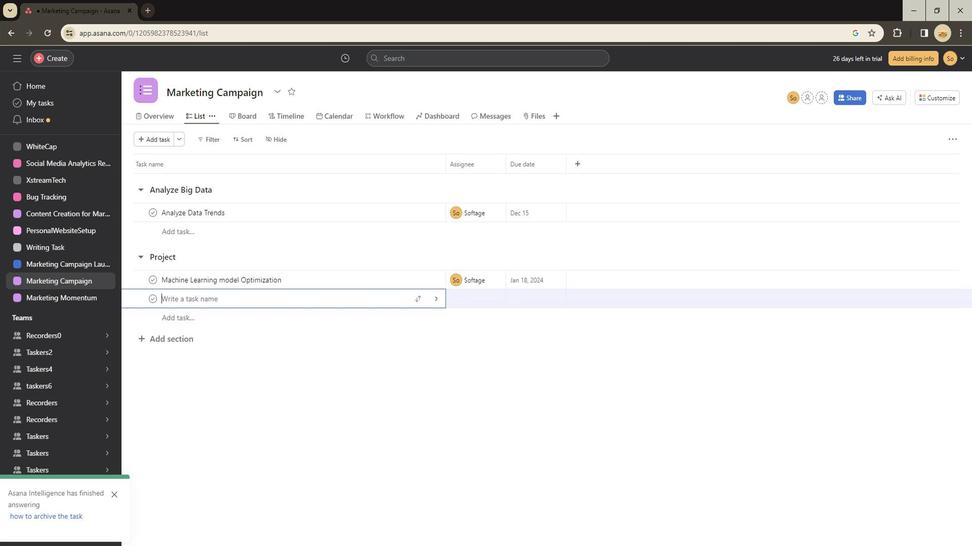 
Action: Mouse pressed left at (355, 298)
Screenshot: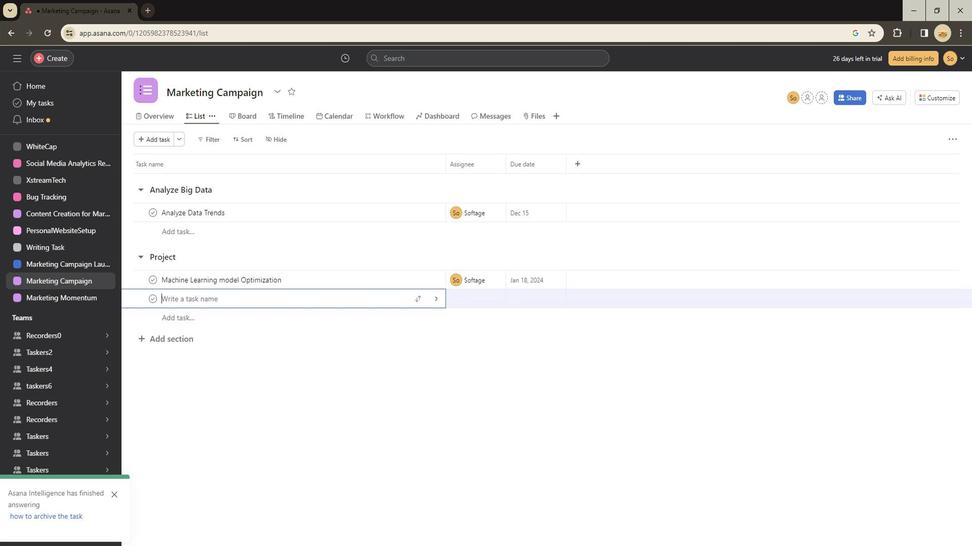 
Action: Mouse moved to (355, 298)
Screenshot: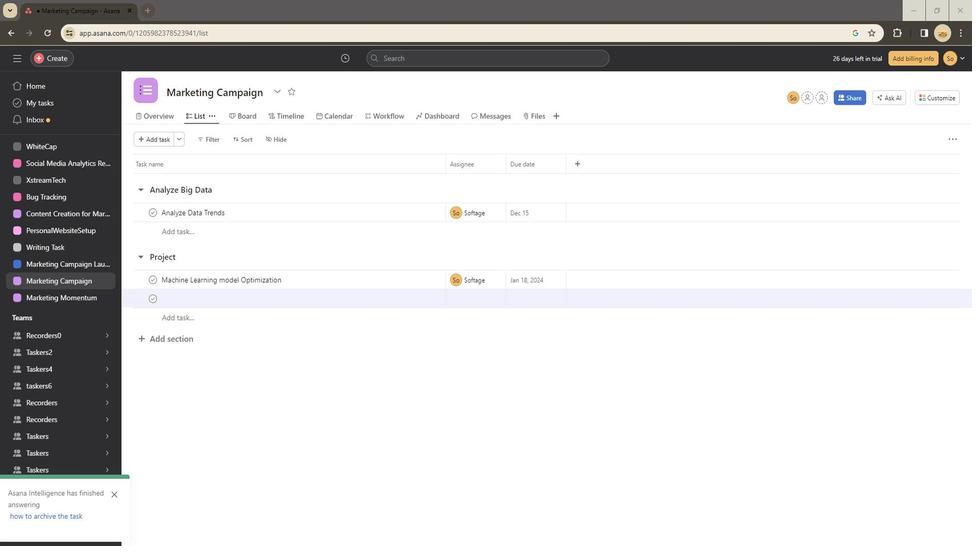
Action: Mouse pressed left at (355, 298)
Screenshot: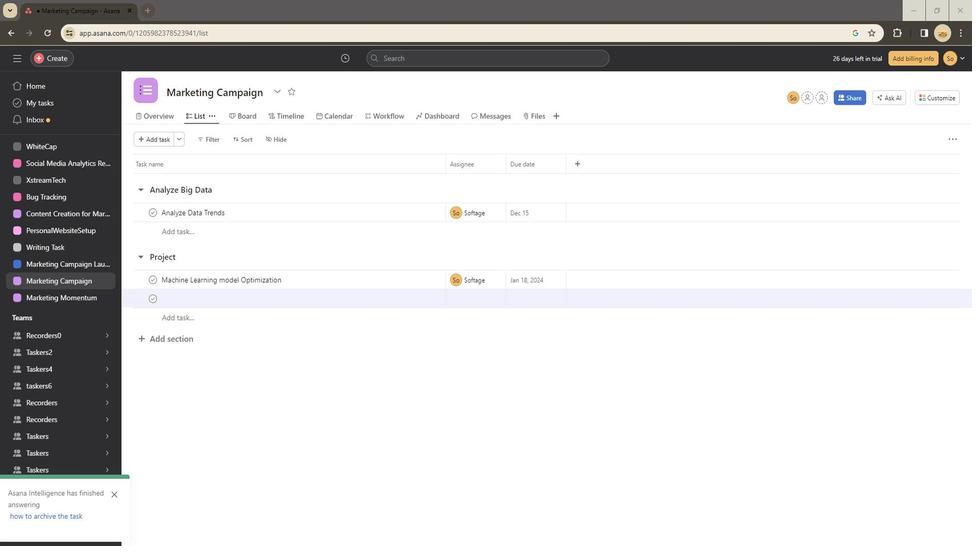 
Action: Mouse moved to (640, 298)
Screenshot: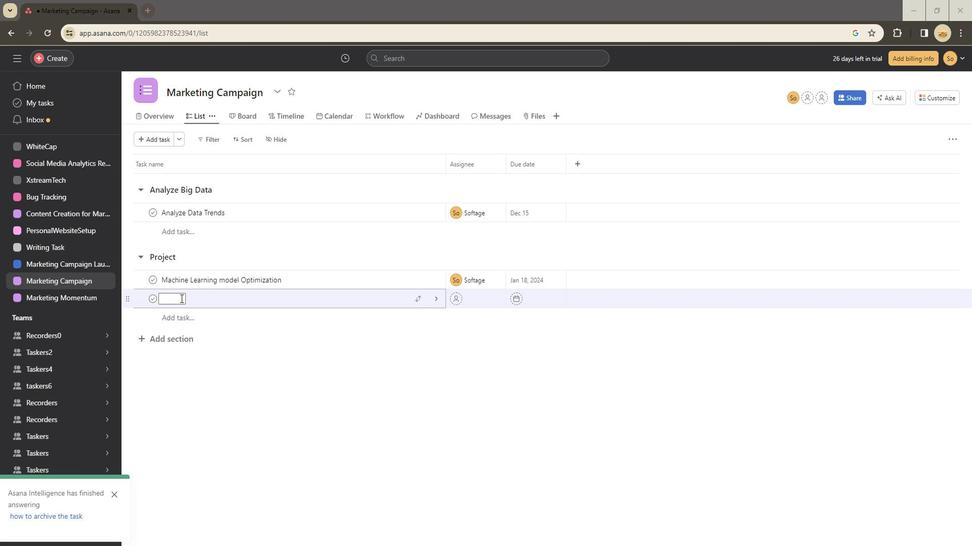 
Action: Mouse pressed left at (640, 298)
Screenshot: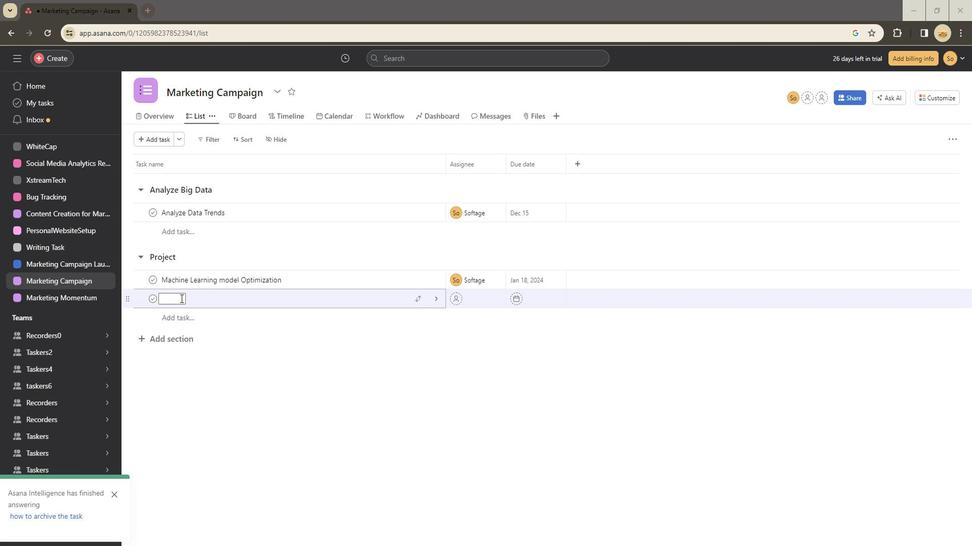 
Action: Mouse moved to (640, 298)
Screenshot: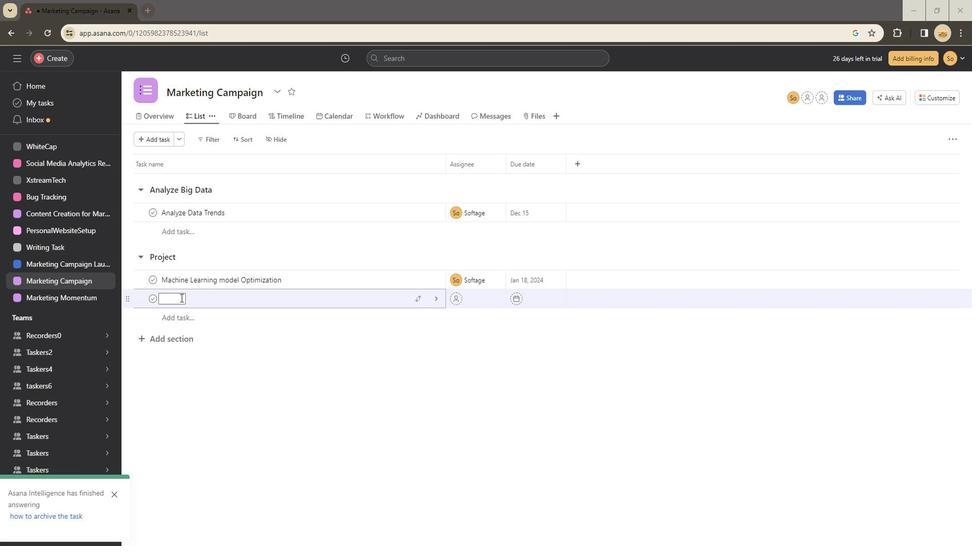 
Action: Key pressed <Key.shift>Customer<Key.space><Key.shift>Segmentation<Key.space><Key.shift>Analysis
Screenshot: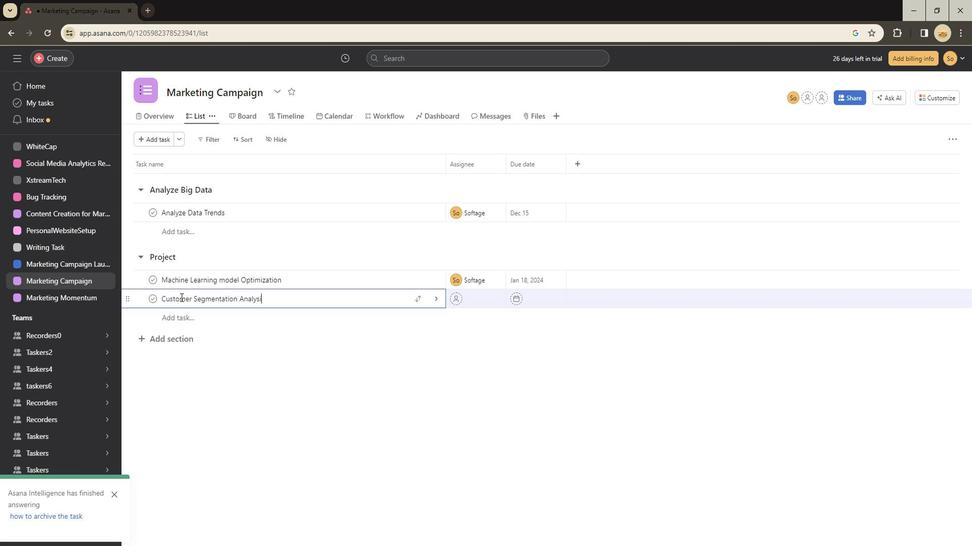 
Action: Mouse moved to (728, 298)
Screenshot: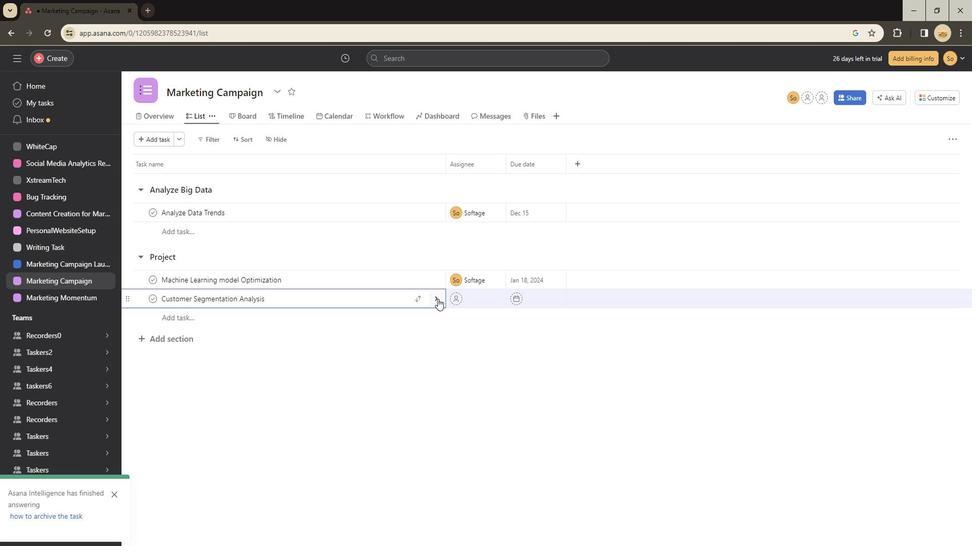 
Action: Mouse pressed left at (728, 298)
Screenshot: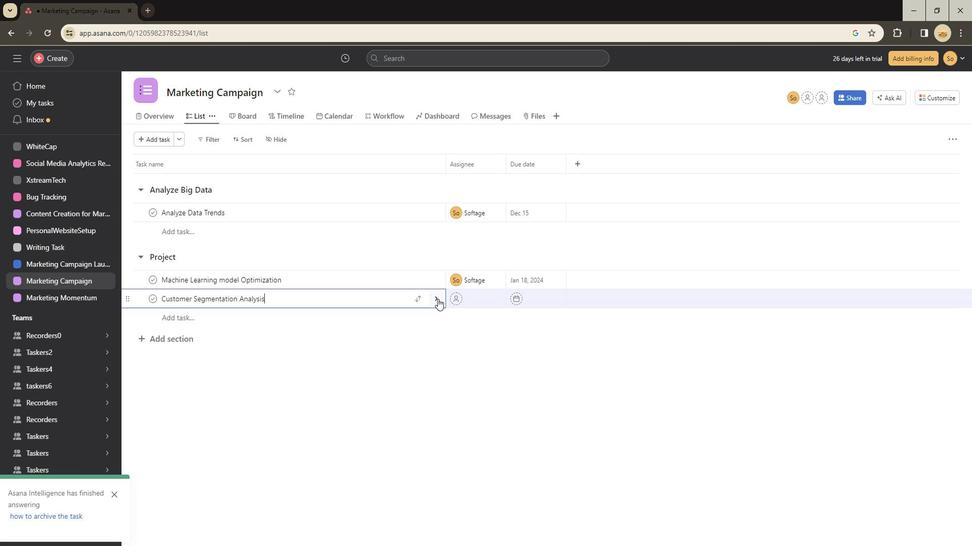 
Action: Mouse moved to (818, 298)
Screenshot: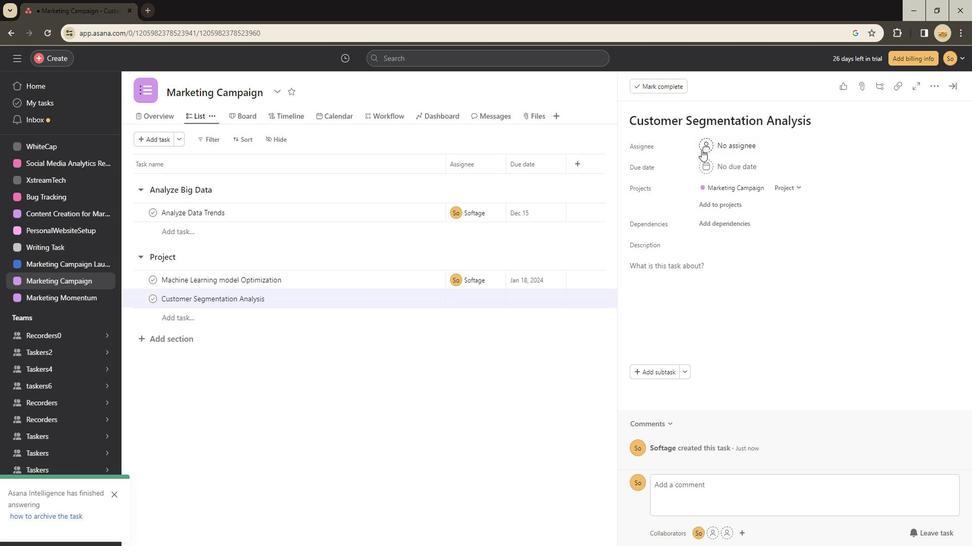 
Action: Mouse pressed left at (818, 298)
Screenshot: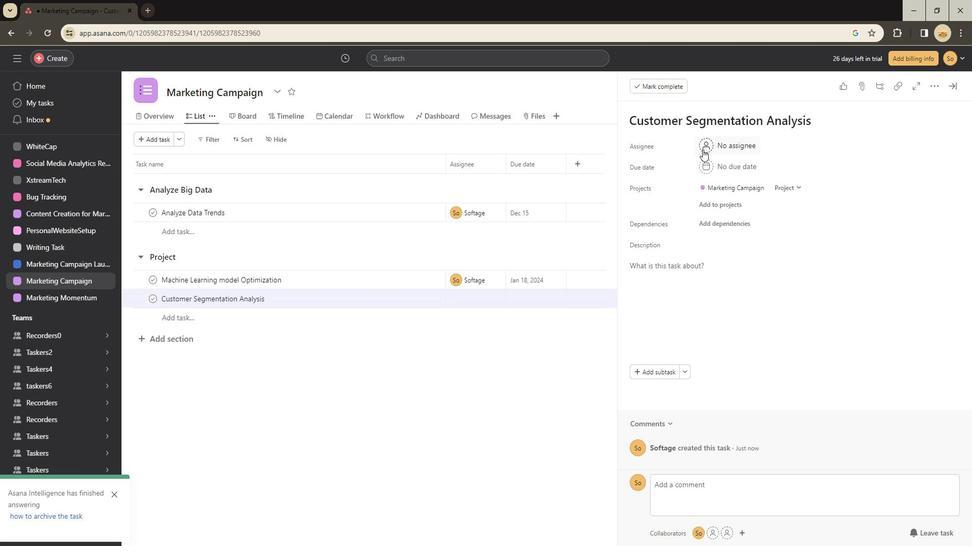 
Action: Mouse moved to (824, 298)
Screenshot: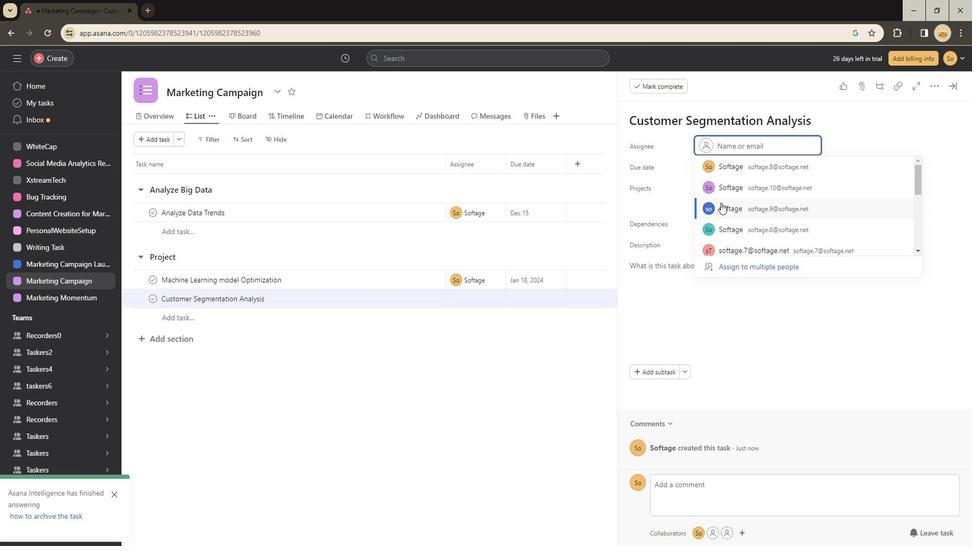 
Action: Mouse pressed left at (824, 298)
Screenshot: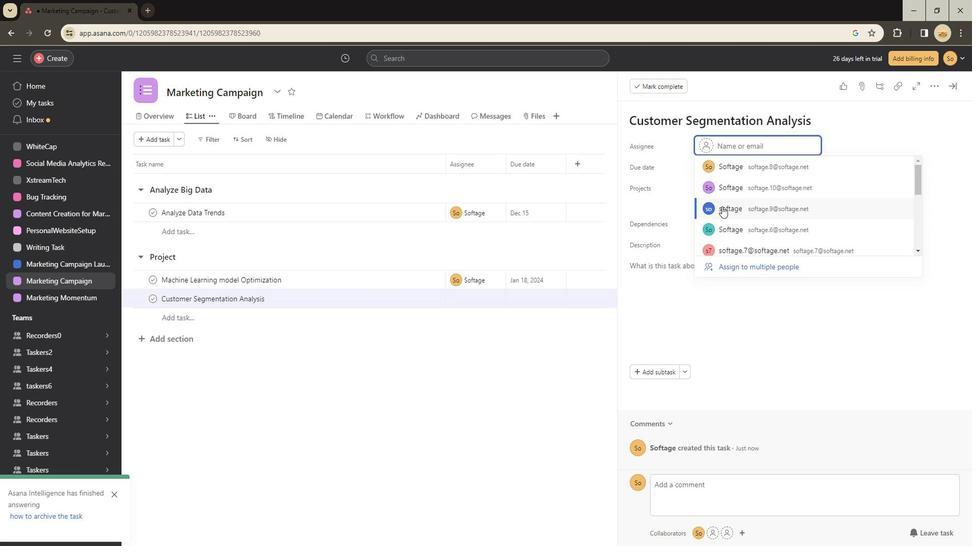 
Action: Mouse moved to (827, 298)
